 Task: Create Screen flow and Create Quick action for it on Inmate activities custom object.
Action: Mouse moved to (657, 40)
Screenshot: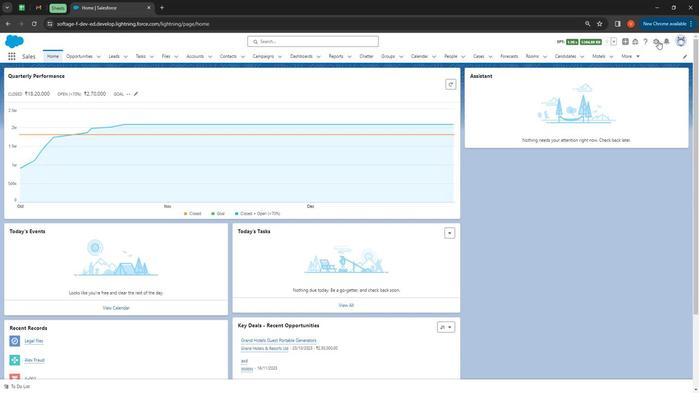 
Action: Mouse pressed left at (657, 40)
Screenshot: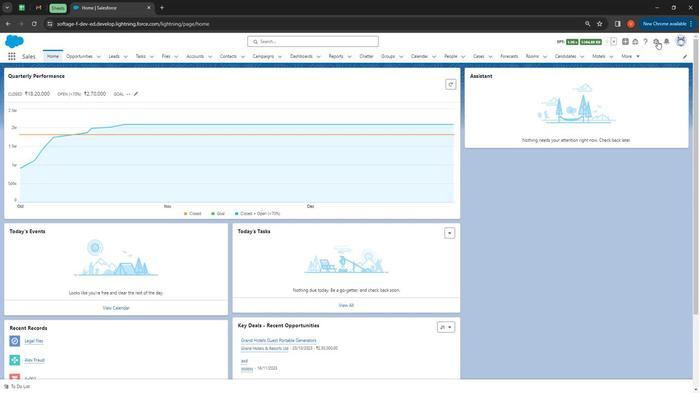 
Action: Mouse moved to (640, 62)
Screenshot: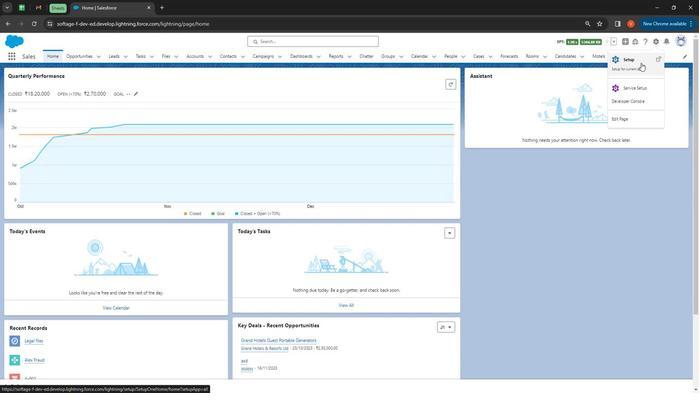 
Action: Mouse pressed left at (640, 62)
Screenshot: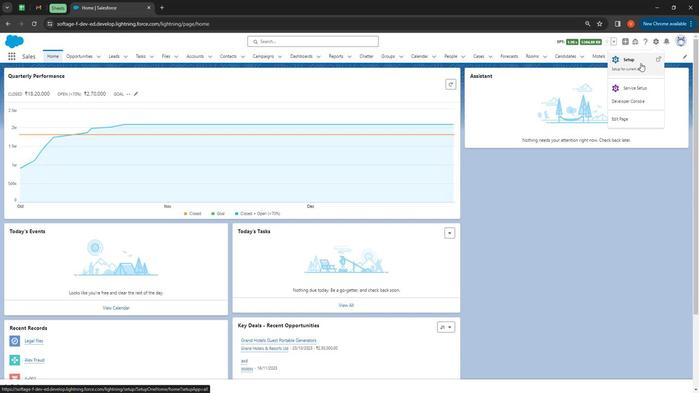 
Action: Mouse moved to (42, 75)
Screenshot: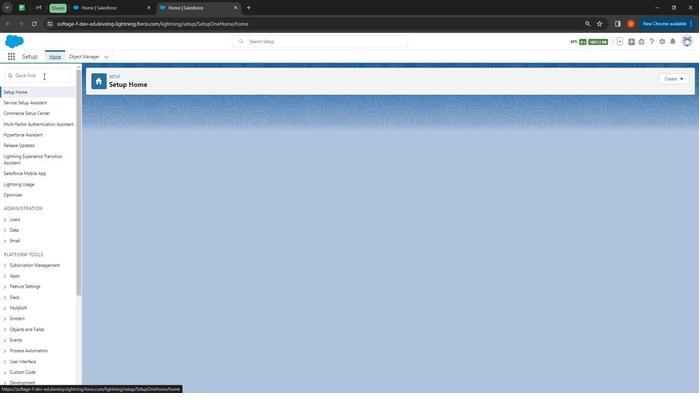 
Action: Mouse pressed left at (42, 75)
Screenshot: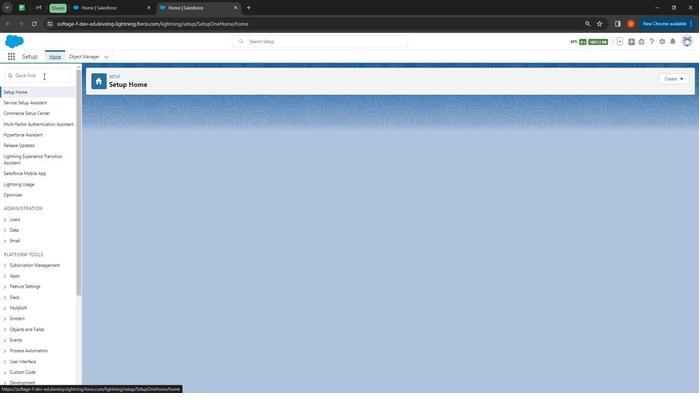 
Action: Mouse moved to (43, 77)
Screenshot: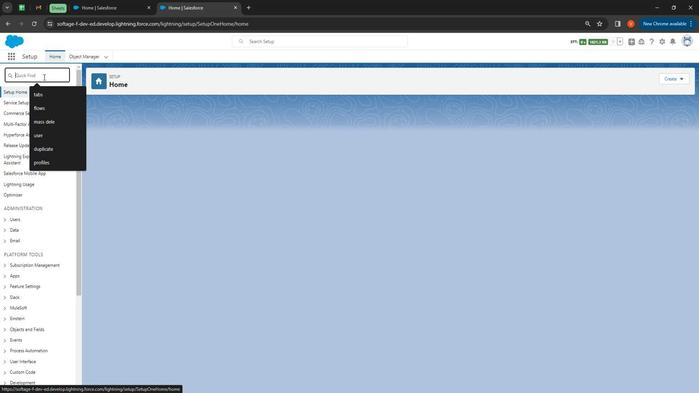 
Action: Mouse pressed left at (43, 77)
Screenshot: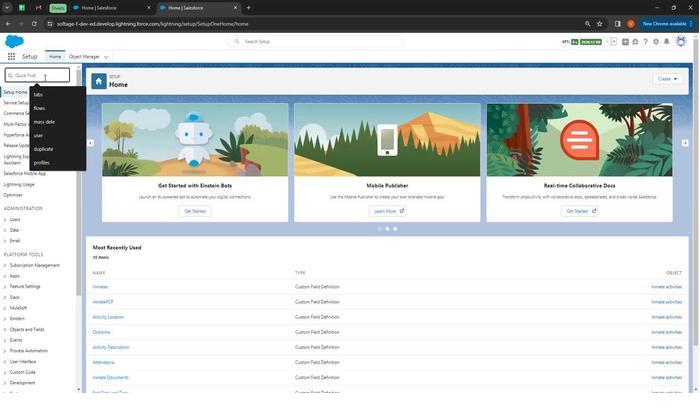 
Action: Mouse moved to (43, 77)
Screenshot: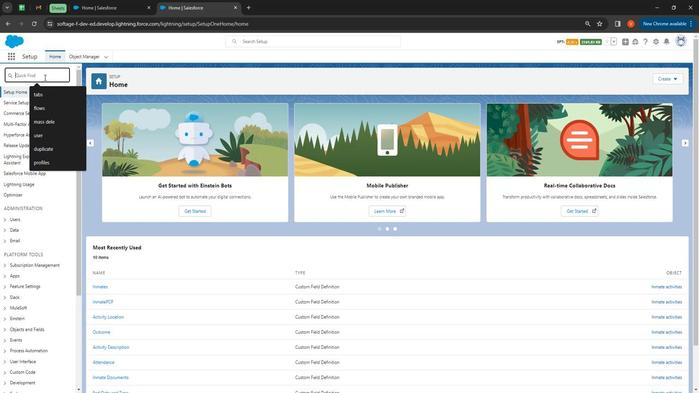 
Action: Key pressed f
Screenshot: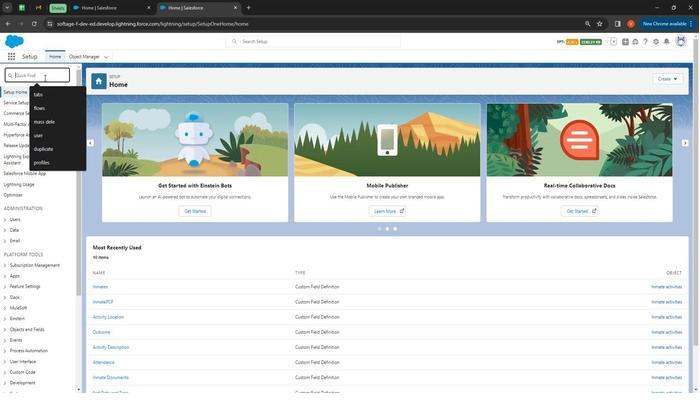 
Action: Mouse moved to (44, 81)
Screenshot: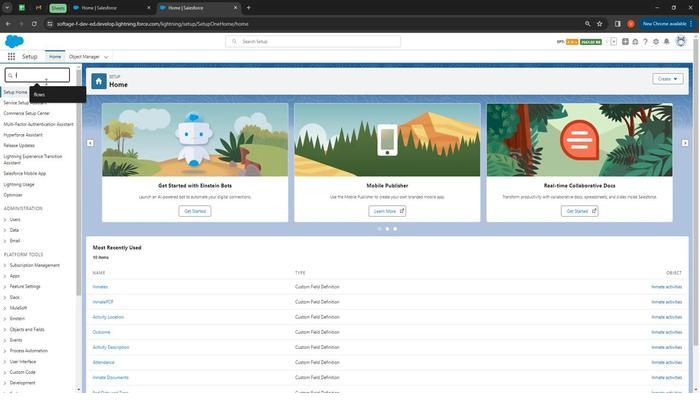 
Action: Key pressed lo
Screenshot: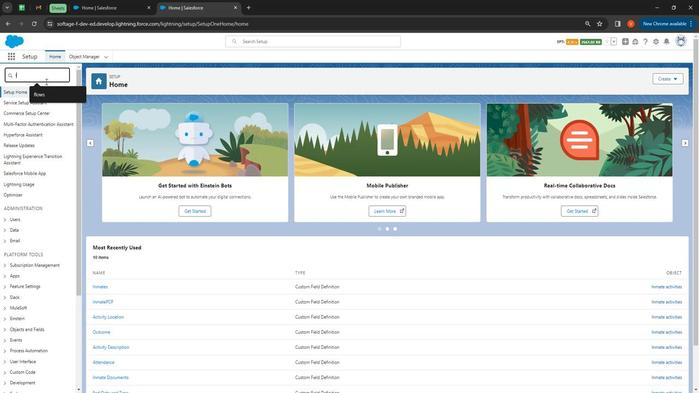 
Action: Mouse moved to (36, 95)
Screenshot: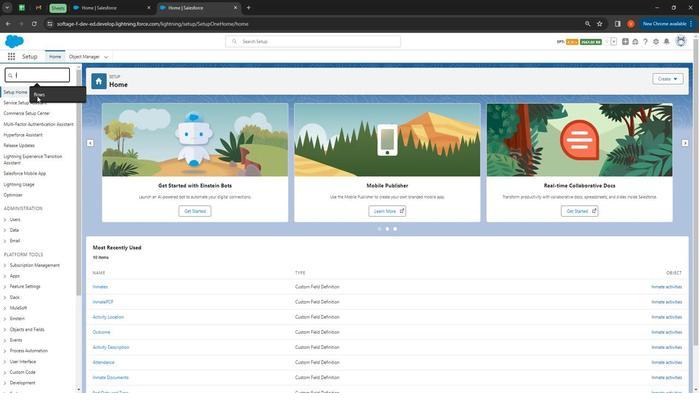 
Action: Mouse pressed left at (36, 95)
Screenshot: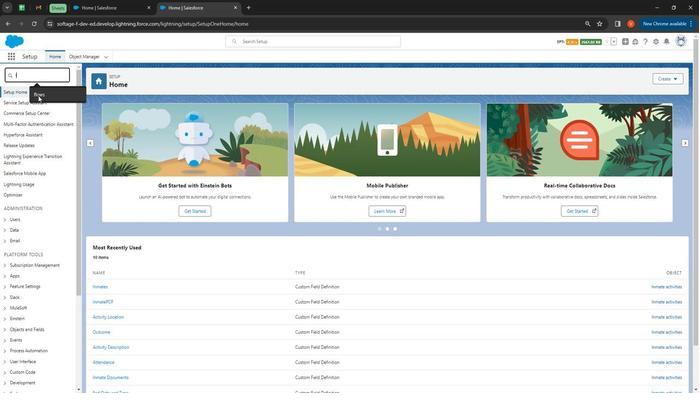 
Action: Mouse moved to (22, 101)
Screenshot: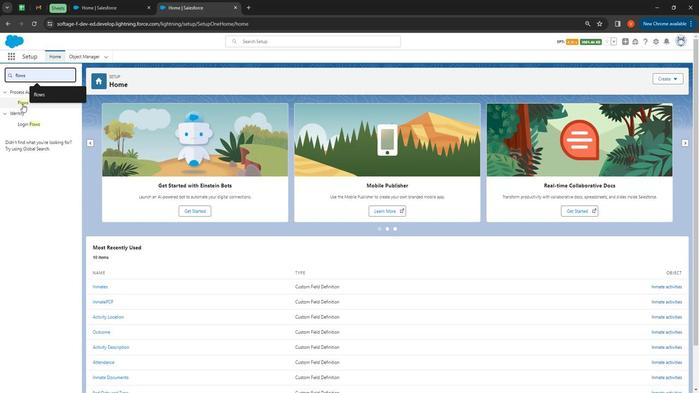 
Action: Mouse pressed left at (22, 101)
Screenshot: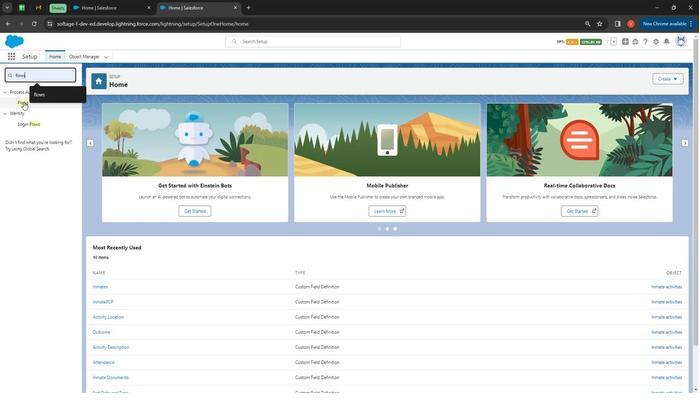 
Action: Mouse moved to (673, 76)
Screenshot: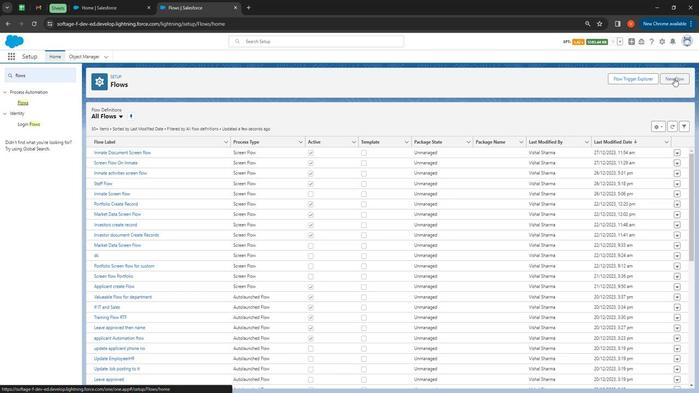 
Action: Mouse pressed left at (673, 76)
Screenshot: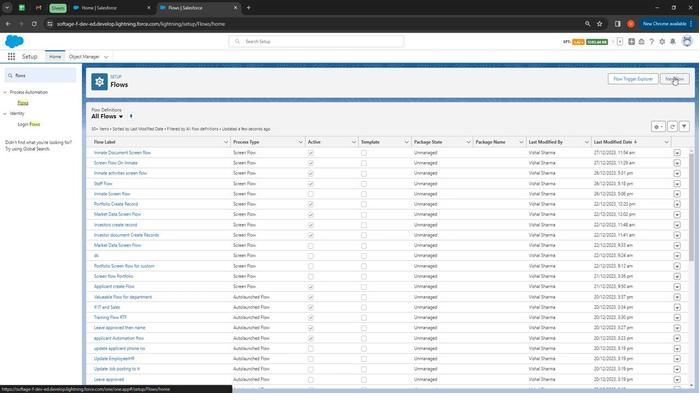 
Action: Mouse moved to (529, 279)
Screenshot: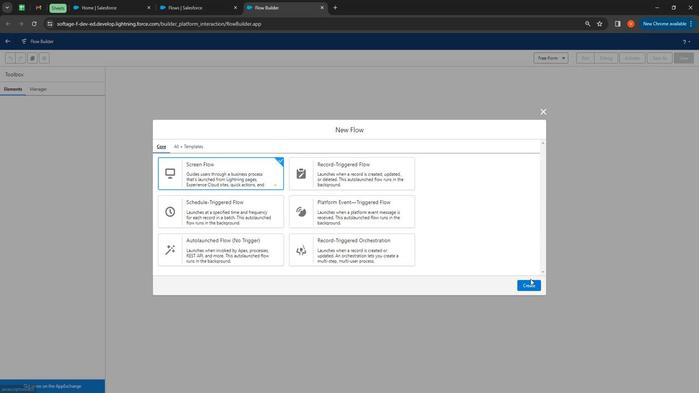 
Action: Mouse pressed left at (529, 279)
Screenshot: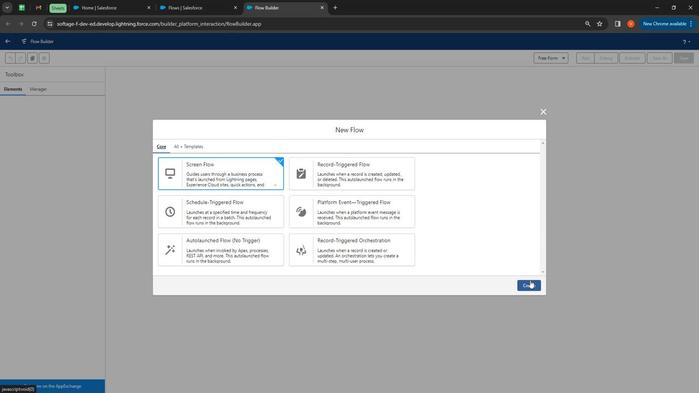 
Action: Mouse moved to (349, 122)
Screenshot: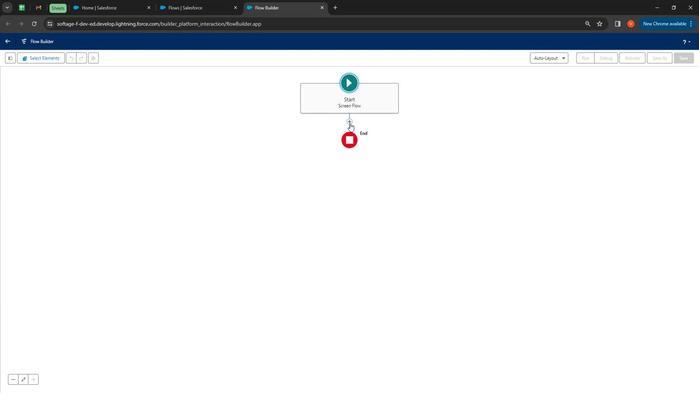 
Action: Mouse pressed left at (349, 122)
Screenshot: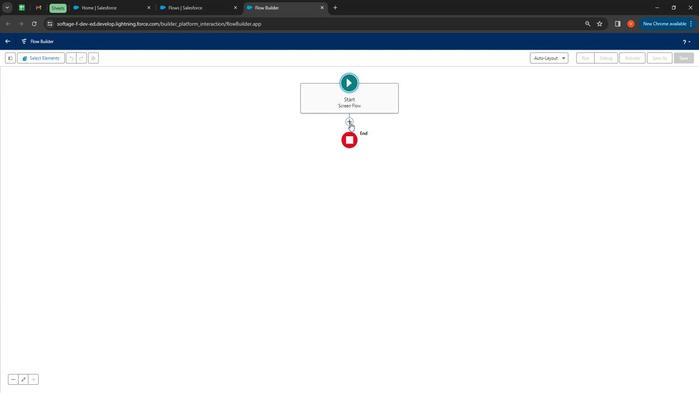 
Action: Mouse moved to (335, 150)
Screenshot: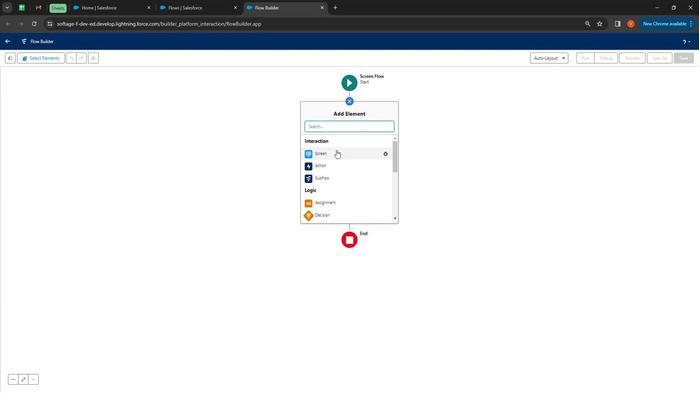 
Action: Mouse pressed left at (335, 150)
Screenshot: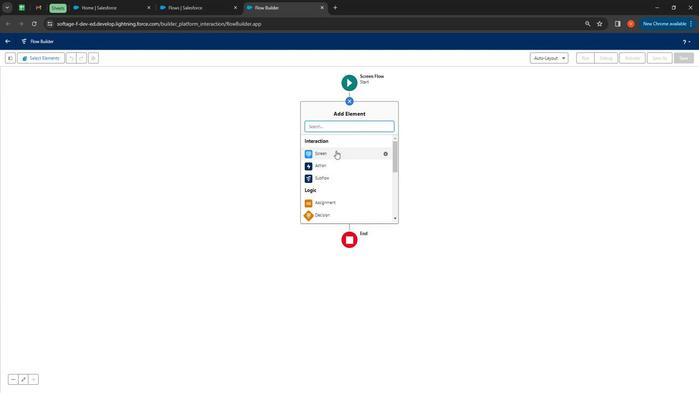 
Action: Mouse moved to (590, 116)
Screenshot: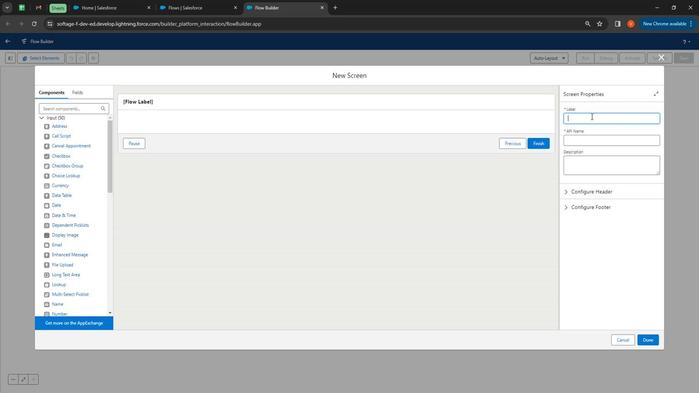 
Action: Mouse pressed left at (590, 116)
Screenshot: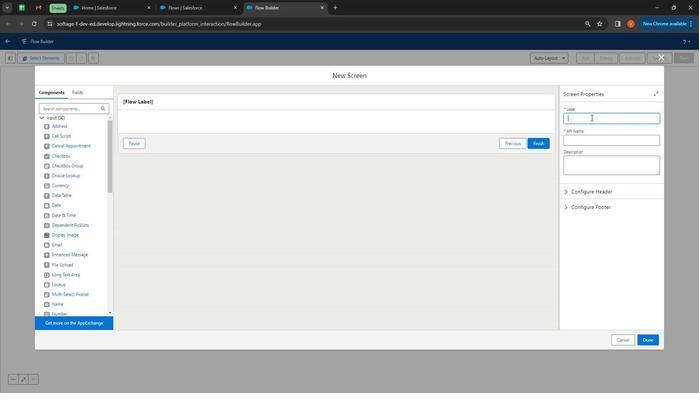 
Action: Key pressed <Key.shift>
Screenshot: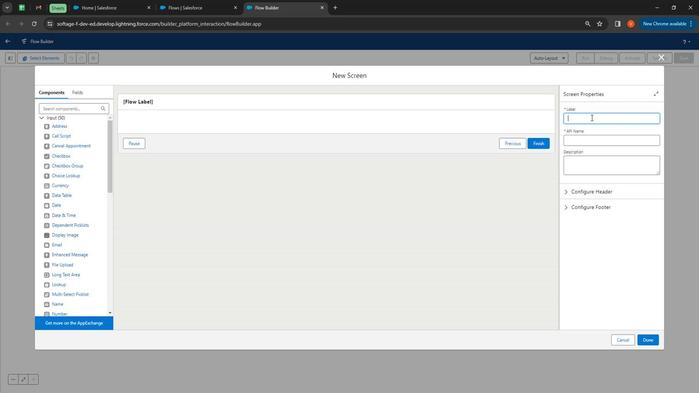
Action: Mouse moved to (586, 114)
Screenshot: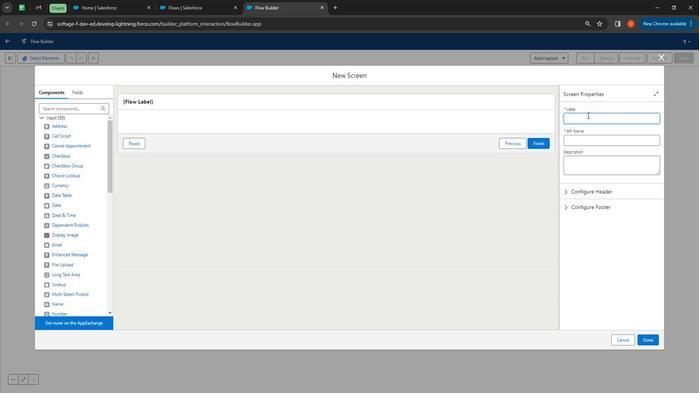 
Action: Key pressed <Key.shift><Key.shift><Key.shift><Key.shift><Key.shift><Key.shift><Key.shift><Key.shift><Key.shift><Key.shift><Key.shift><Key.shift><Key.shift><Key.shift><Key.shift>Inmate<Key.space><Key.shift>Actitivities<Key.space>
Screenshot: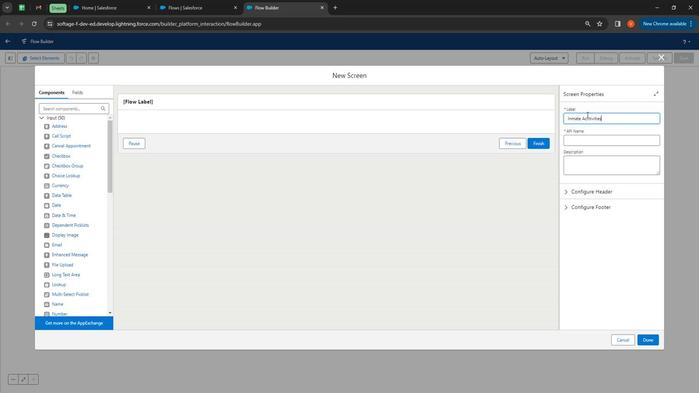 
Action: Mouse moved to (595, 115)
Screenshot: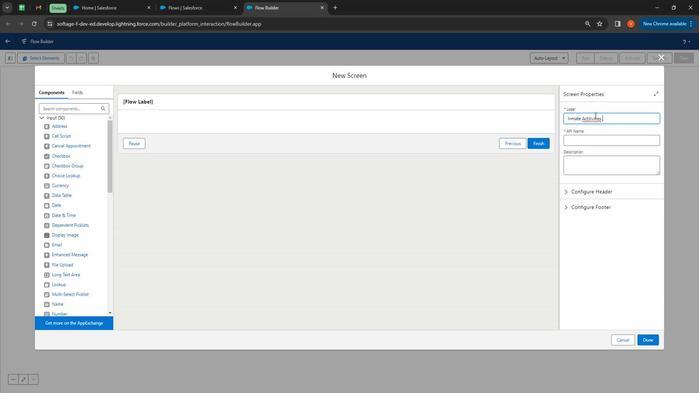 
Action: Mouse pressed right at (595, 115)
Screenshot: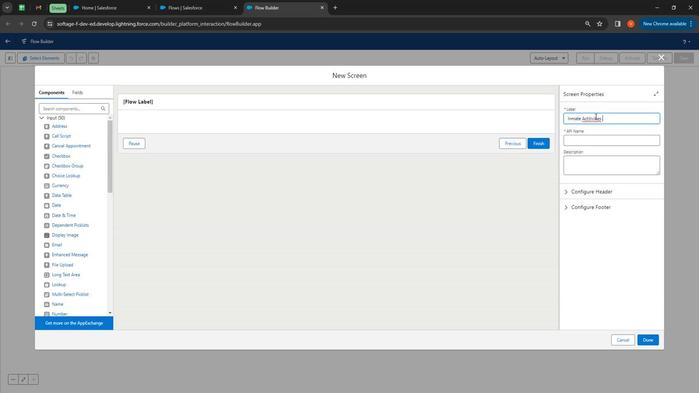 
Action: Mouse moved to (617, 125)
Screenshot: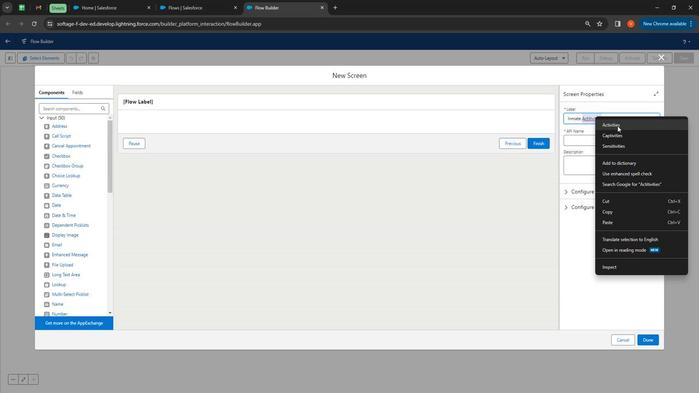 
Action: Mouse pressed left at (617, 125)
Screenshot: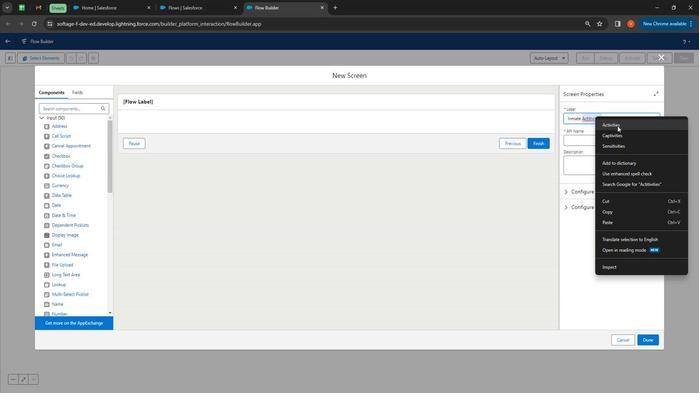 
Action: Mouse moved to (610, 120)
Screenshot: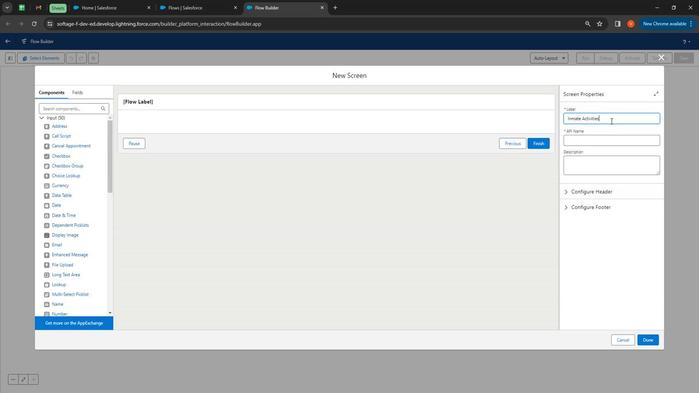 
Action: Mouse pressed left at (610, 120)
Screenshot: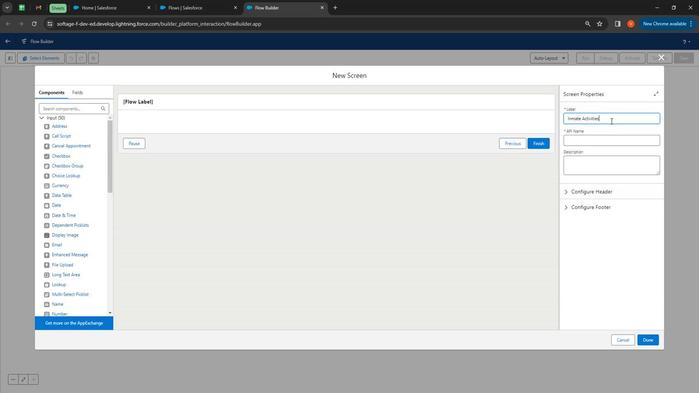 
Action: Key pressed <Key.space><Key.shift><Key.backspace><Key.shift>Screen
Screenshot: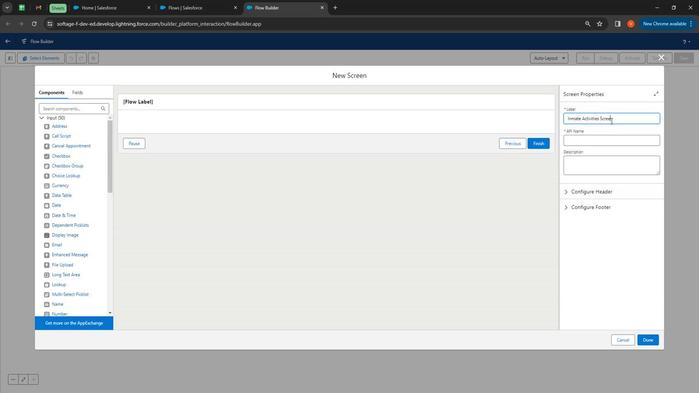 
Action: Mouse moved to (594, 158)
Screenshot: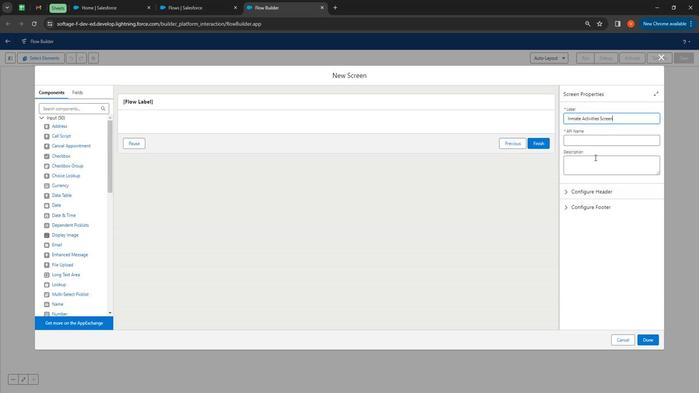 
Action: Mouse pressed left at (594, 158)
Screenshot: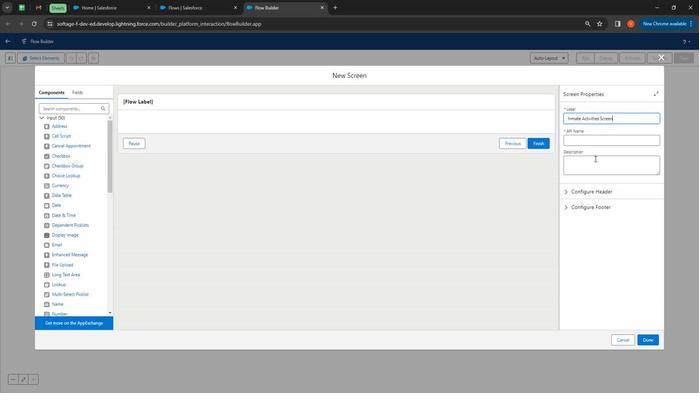 
Action: Mouse moved to (594, 158)
Screenshot: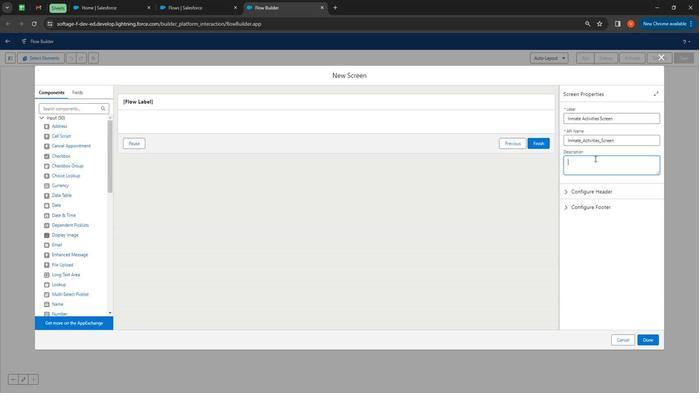 
Action: Key pressed <Key.shift>
Screenshot: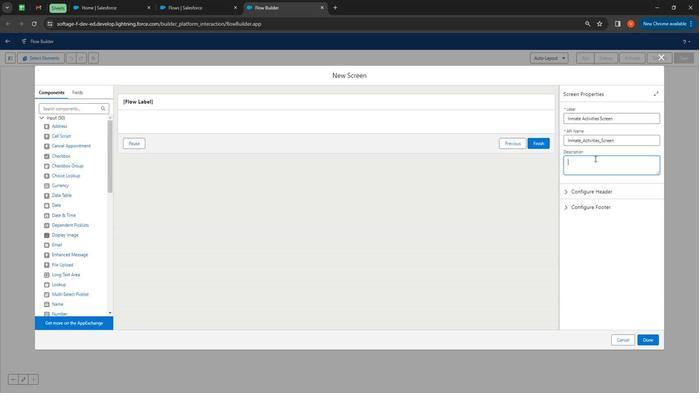 
Action: Mouse moved to (593, 158)
Screenshot: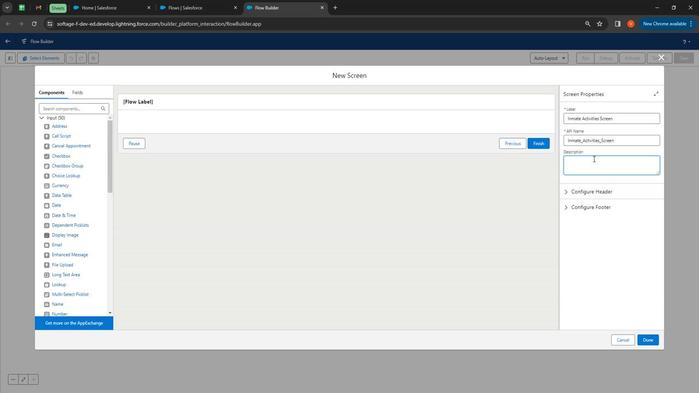 
Action: Key pressed <Key.shift><Key.shift><Key.shift><Key.shift><Key.shift><Key.shift><Key.shift><Key.shift>Inmate<Key.space>activities<Key.space>a<Key.backspace>screen<Key.space>element<Key.space>on<Key.space>screen<Key.space>flow<Key.space>on<Key.space>inmate<Key.space>activity<Key.space>custom<Key.space>object
Screenshot: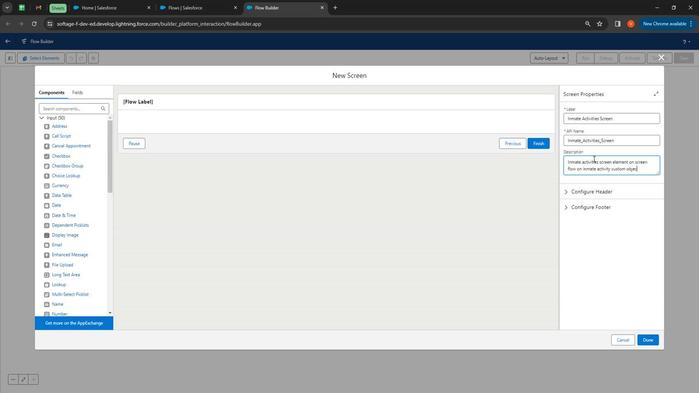 
Action: Mouse moved to (513, 245)
Screenshot: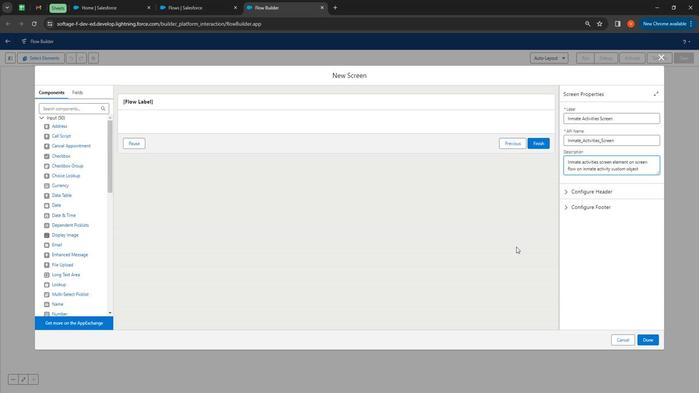 
Action: Mouse pressed left at (513, 245)
Screenshot: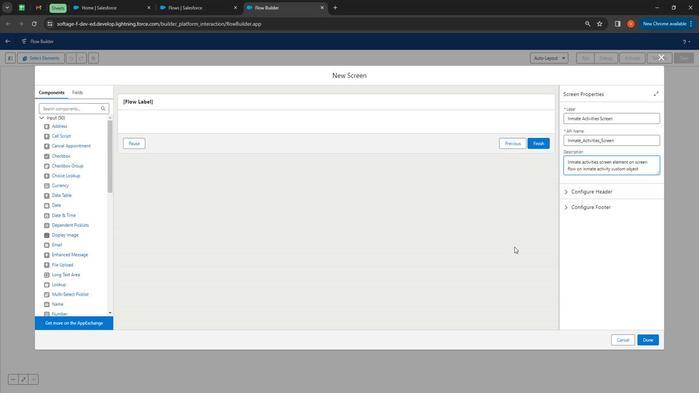 
Action: Mouse moved to (74, 109)
Screenshot: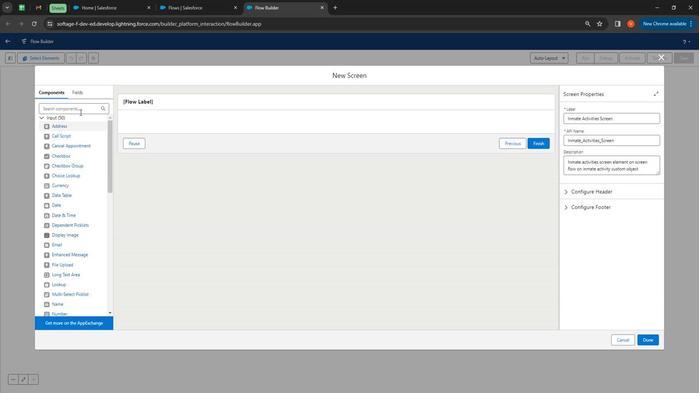 
Action: Mouse pressed left at (74, 109)
Screenshot: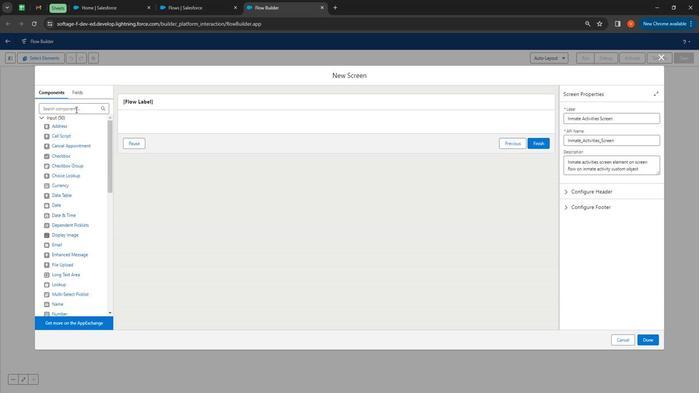 
Action: Mouse moved to (109, 130)
Screenshot: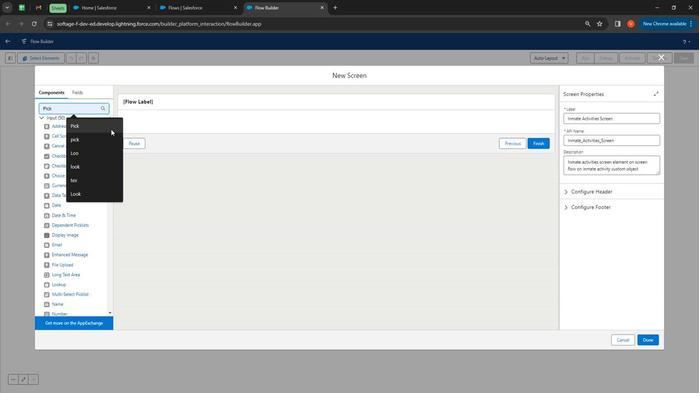 
Action: Key pressed <Key.shift><Key.shift><Key.shift><Key.shift><Key.shift><Key.shift><Key.shift><Key.shift><Key.shift><Key.shift><Key.shift><Key.shift><Key.shift><Key.shift><Key.shift>
Screenshot: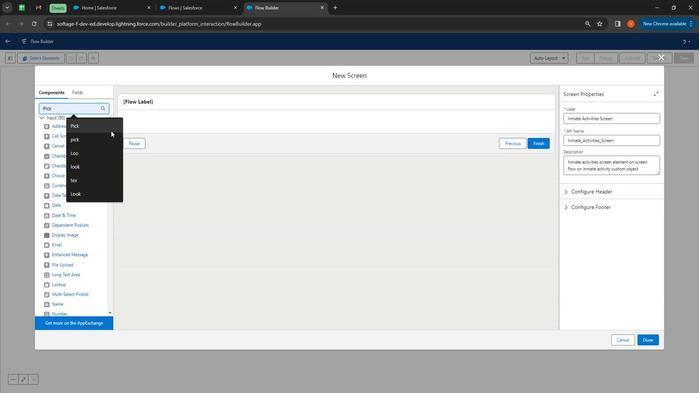 
Action: Mouse moved to (157, 155)
Screenshot: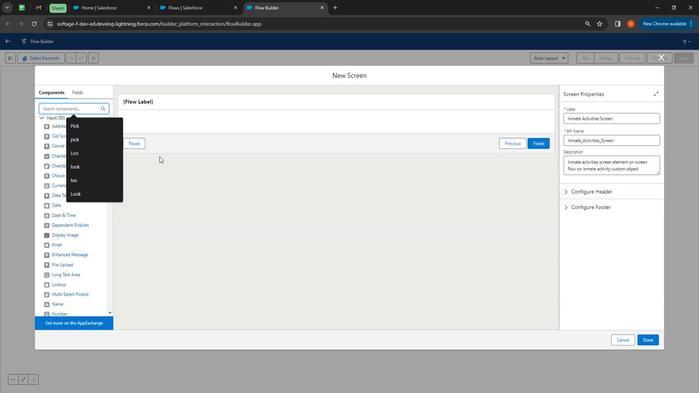 
Action: Key pressed <Key.shift>Long
Screenshot: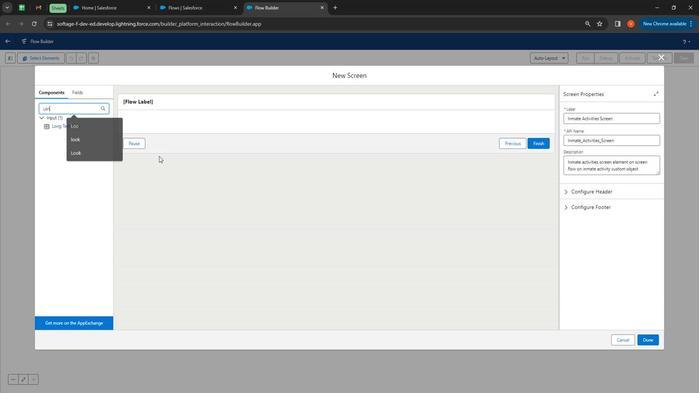 
Action: Mouse moved to (61, 125)
Screenshot: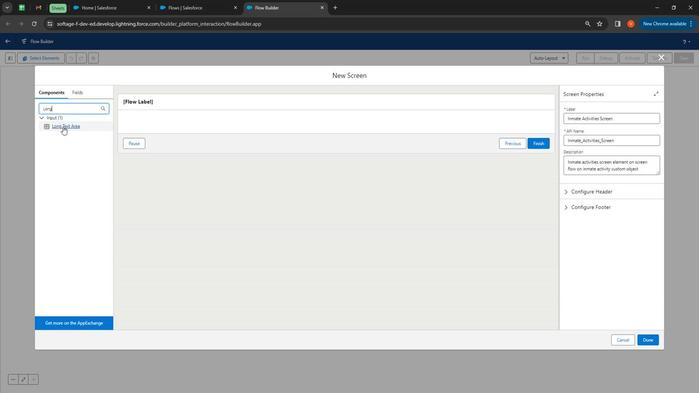 
Action: Mouse pressed left at (61, 125)
Screenshot: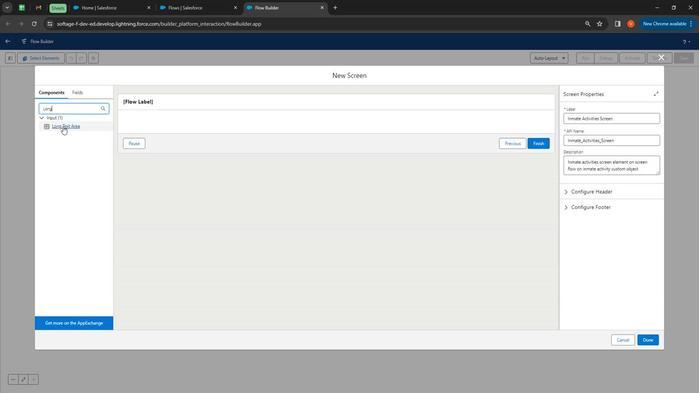 
Action: Mouse moved to (584, 117)
Screenshot: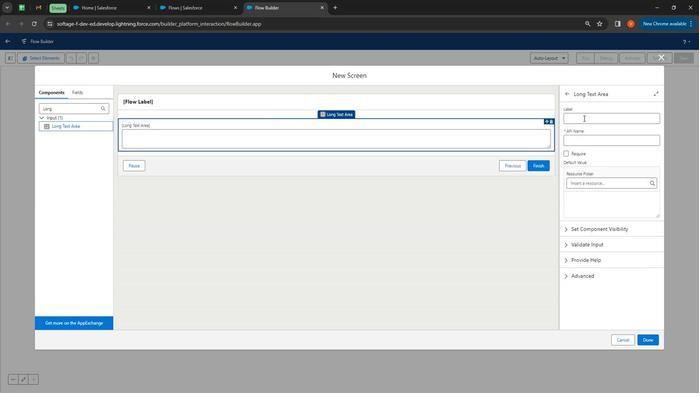 
Action: Mouse pressed left at (584, 117)
Screenshot: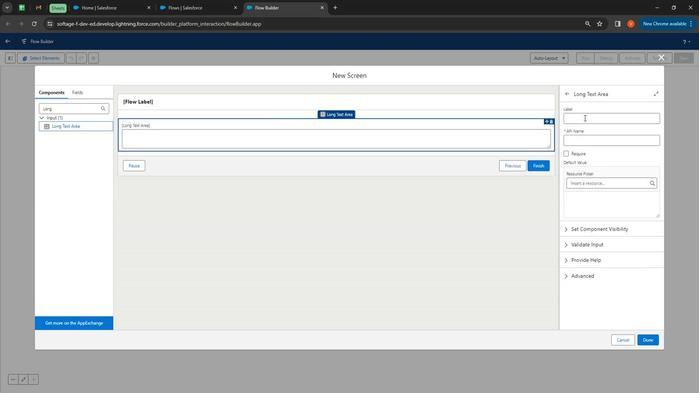 
Action: Mouse moved to (542, 90)
Screenshot: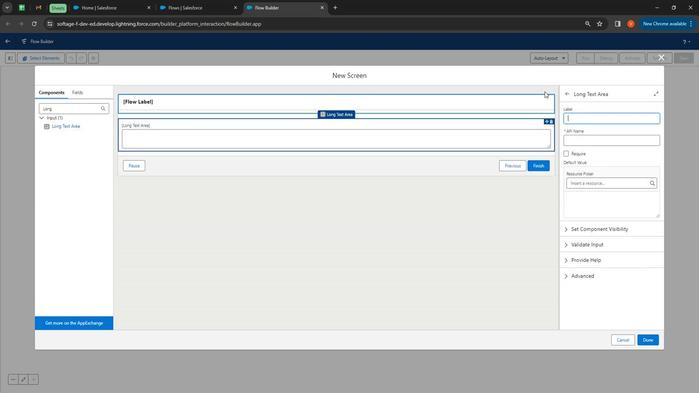 
Action: Key pressed <Key.shift>Activity<Key.space><Key.shift>Description
Screenshot: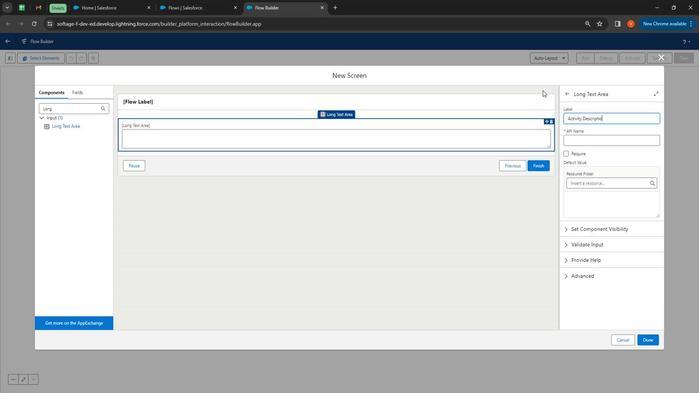 
Action: Mouse moved to (581, 136)
Screenshot: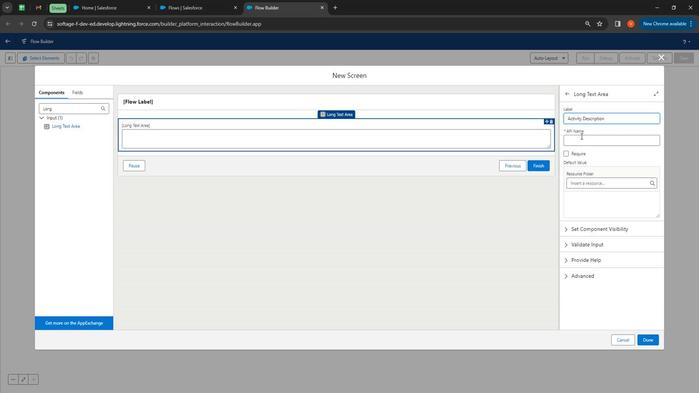 
Action: Mouse pressed left at (581, 136)
Screenshot: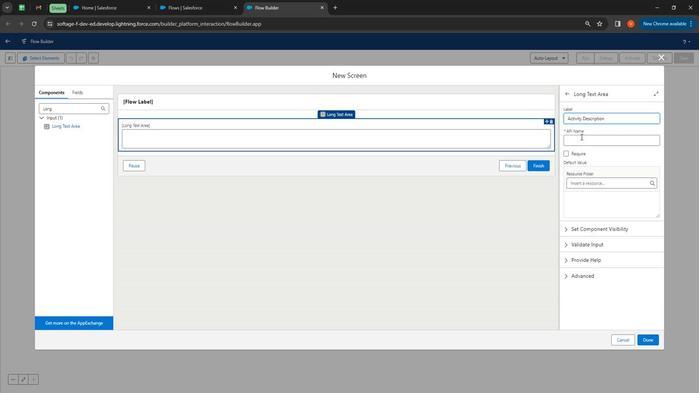 
Action: Mouse moved to (69, 105)
Screenshot: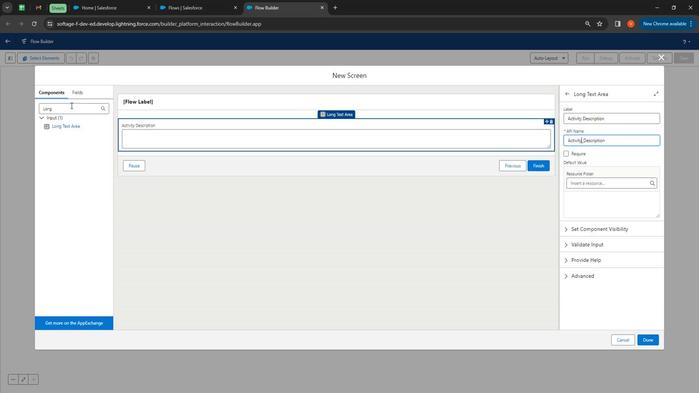 
Action: Mouse pressed left at (69, 105)
Screenshot: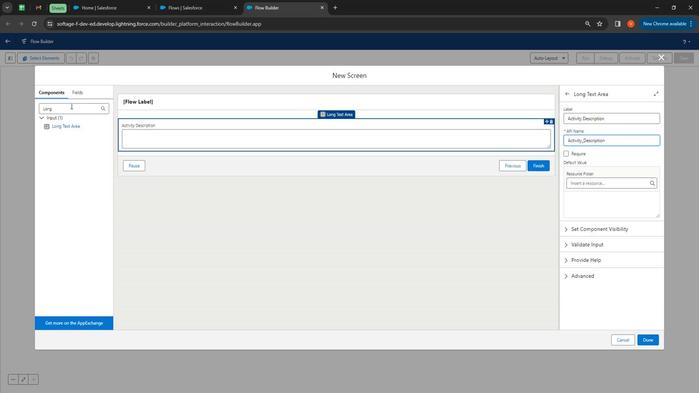
Action: Mouse pressed left at (69, 105)
Screenshot: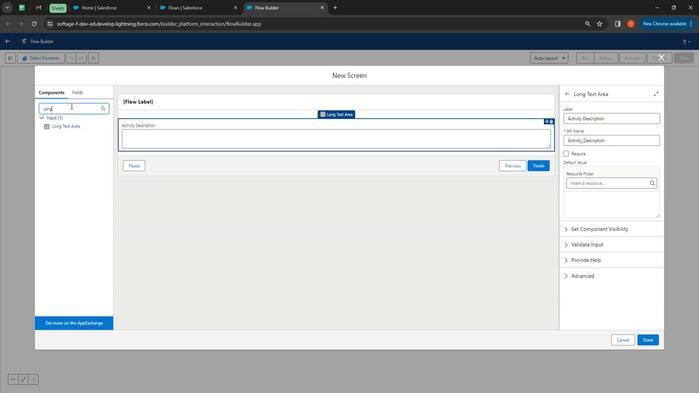 
Action: Key pressed <Key.shift><Key.shift><Key.shift><Key.shift><Key.shift><Key.shift><Key.shift><Key.shift><Key.shift><Key.shift><Key.shift><Key.shift><Key.shift><Key.shift><Key.shift>Pick
Screenshot: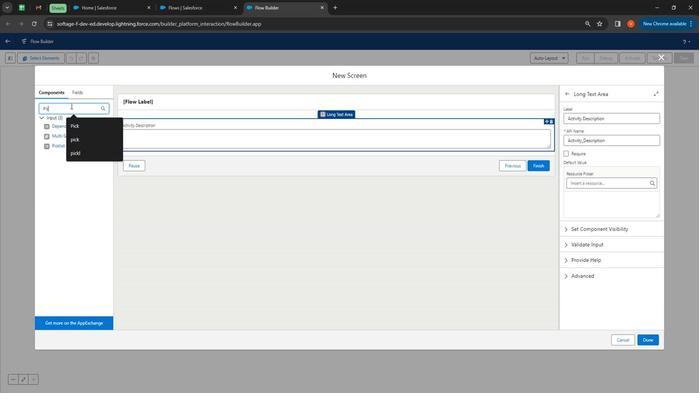 
Action: Mouse moved to (66, 175)
Screenshot: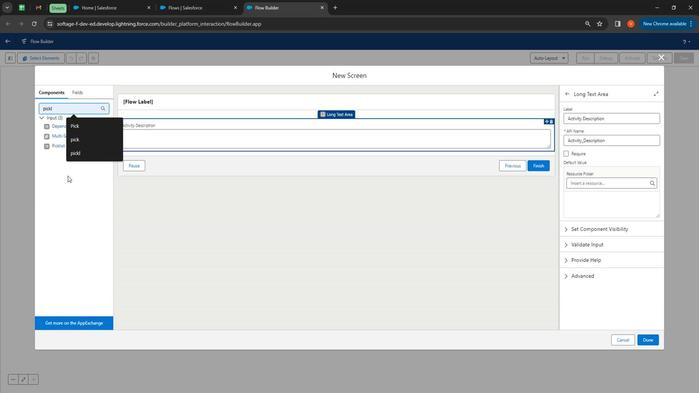
Action: Mouse pressed left at (66, 175)
Screenshot: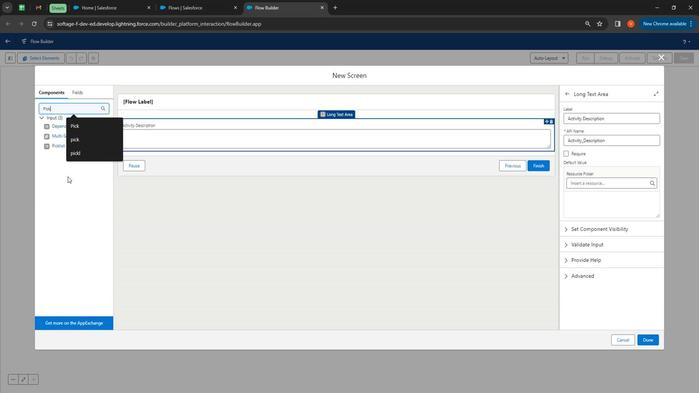 
Action: Mouse moved to (46, 145)
Screenshot: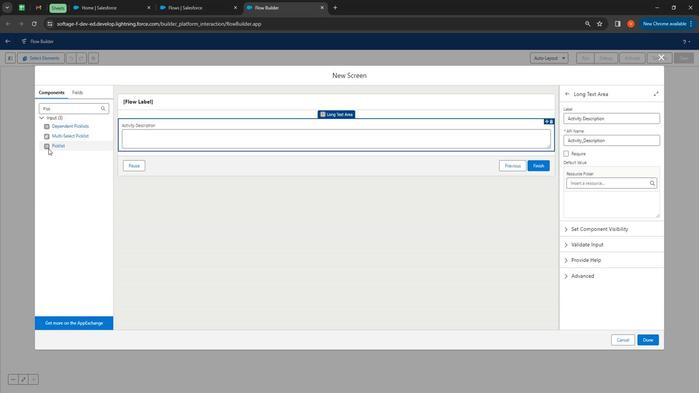 
Action: Mouse pressed left at (46, 145)
Screenshot: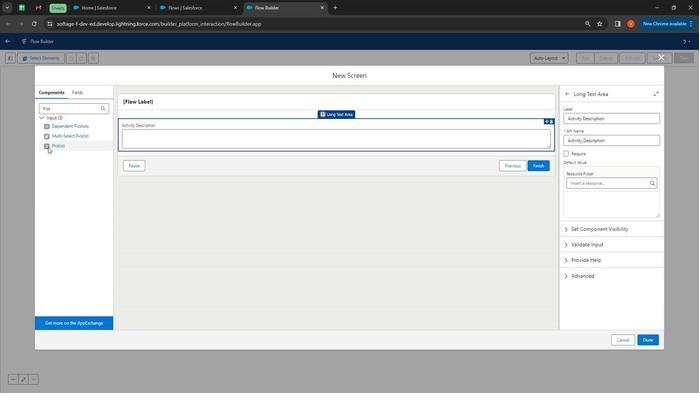 
Action: Mouse moved to (588, 116)
Screenshot: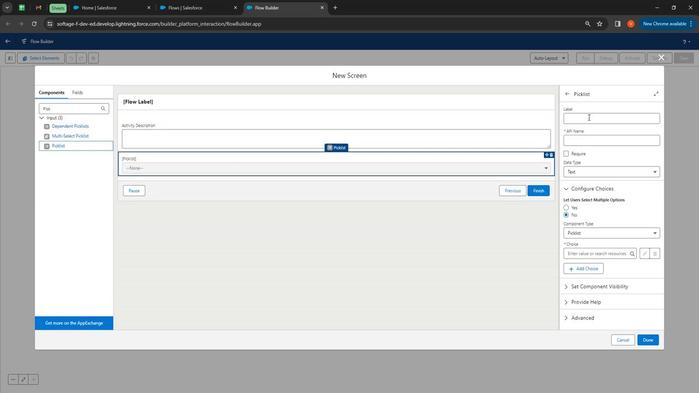 
Action: Mouse pressed left at (588, 116)
Screenshot: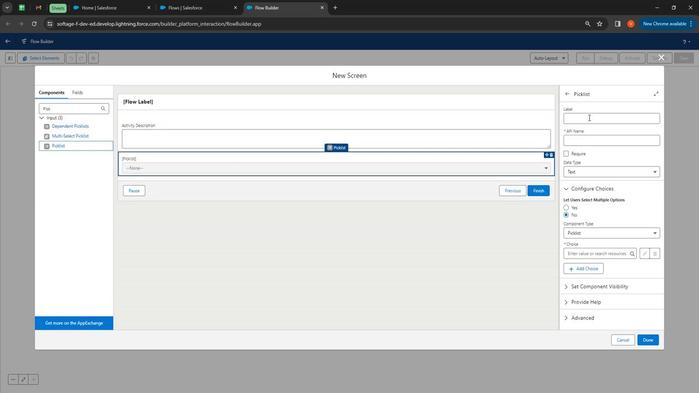 
Action: Key pressed <Key.shift>
Screenshot: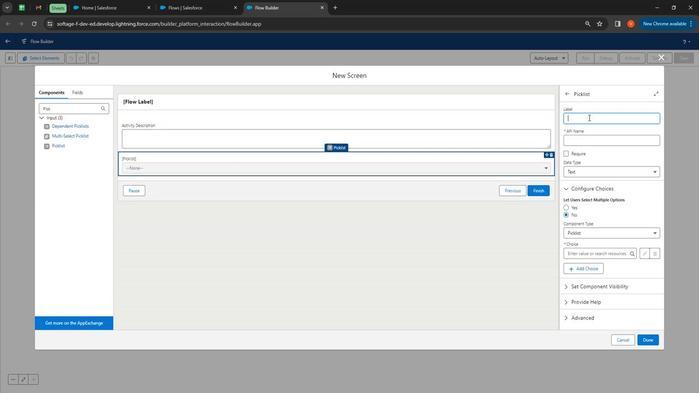 
Action: Mouse moved to (462, 149)
Screenshot: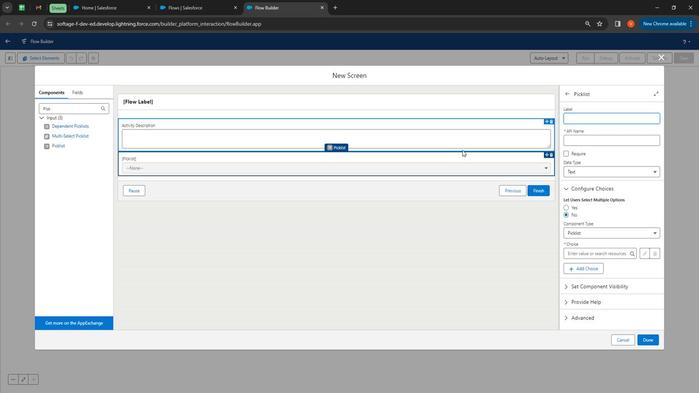 
Action: Key pressed <Key.shift>
Screenshot: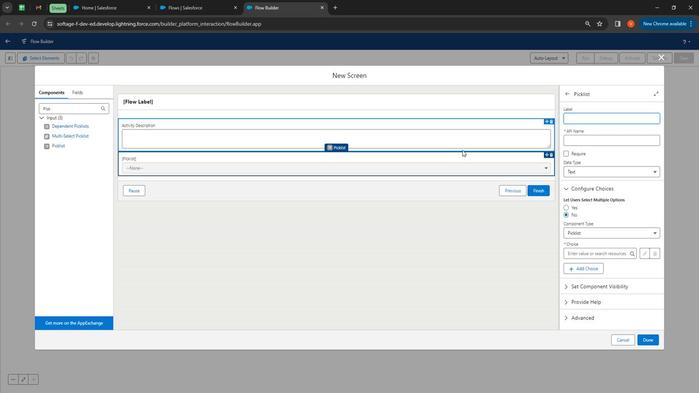 
Action: Mouse moved to (460, 149)
Screenshot: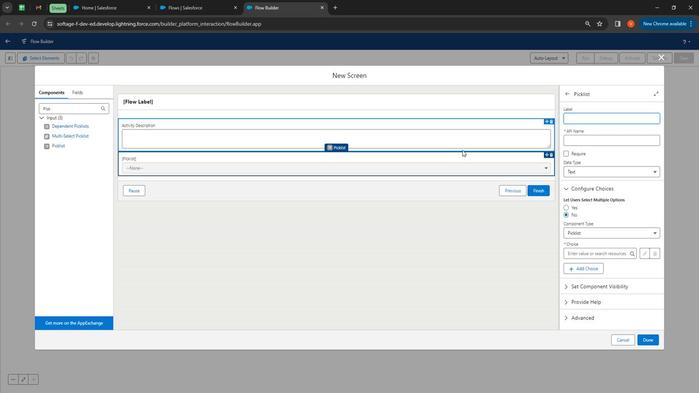 
Action: Key pressed <Key.shift>
Screenshot: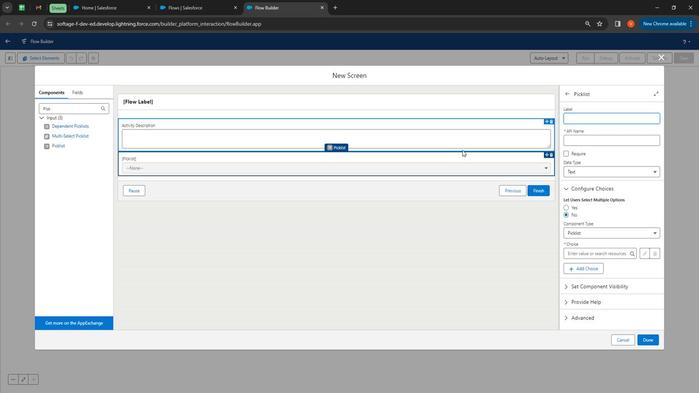 
Action: Mouse moved to (457, 147)
Screenshot: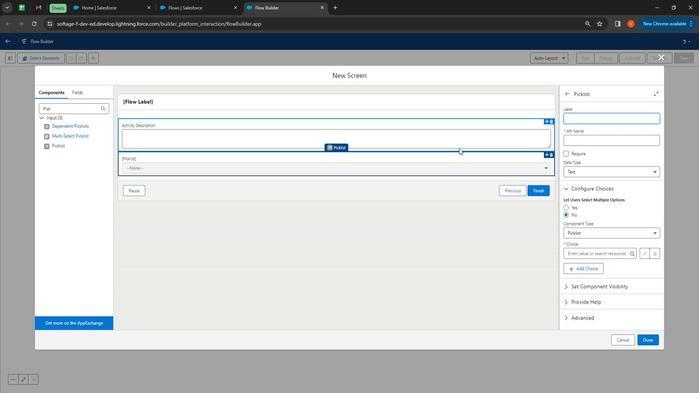 
Action: Key pressed <Key.shift>
Screenshot: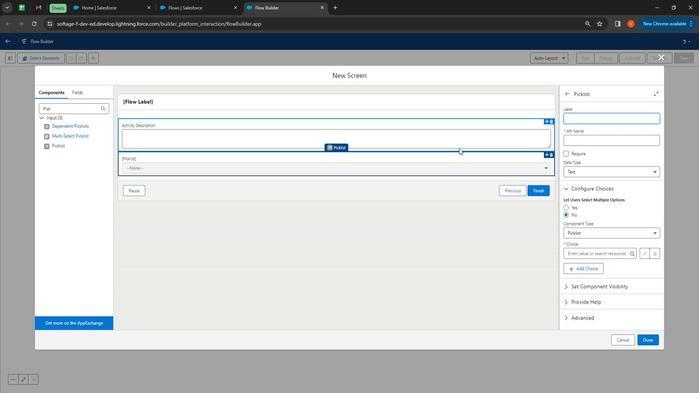 
Action: Mouse moved to (454, 144)
Screenshot: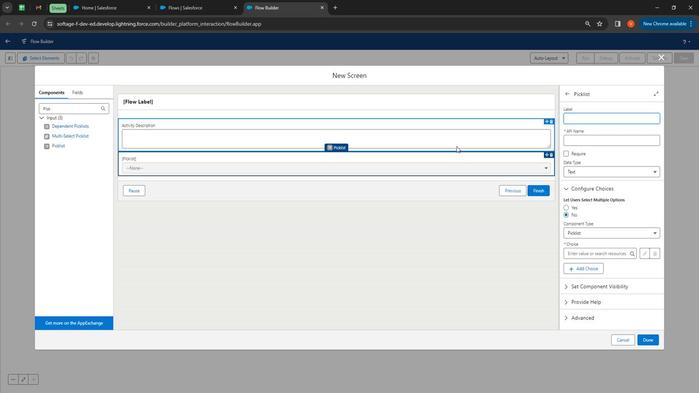 
Action: Key pressed <Key.shift>
Screenshot: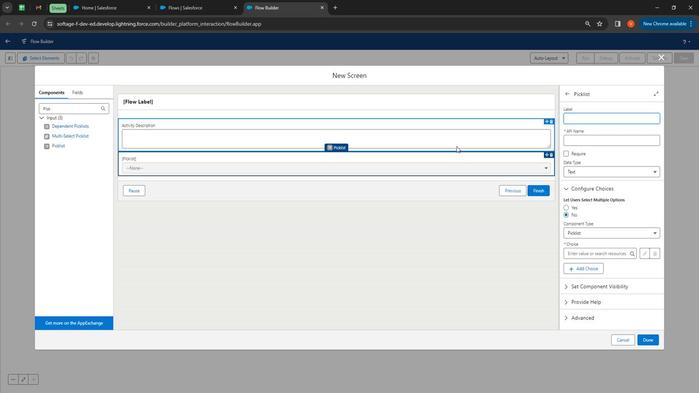 
Action: Mouse moved to (452, 141)
Screenshot: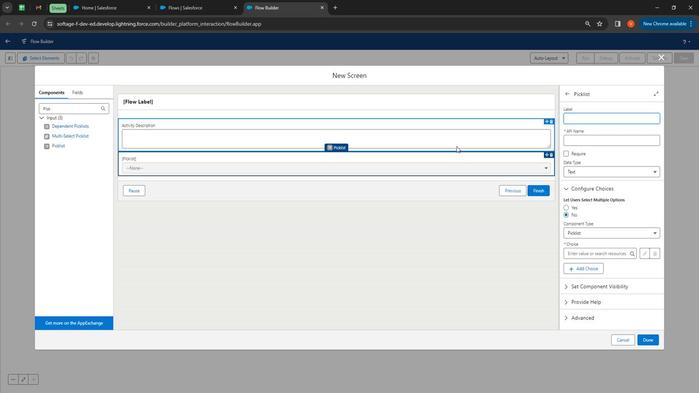 
Action: Key pressed A
Screenshot: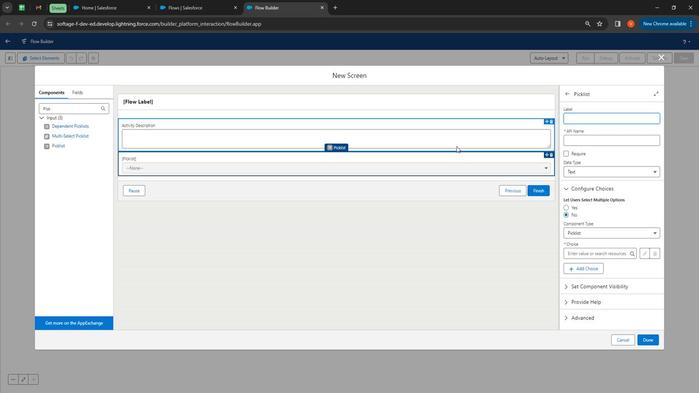 
Action: Mouse moved to (444, 135)
Screenshot: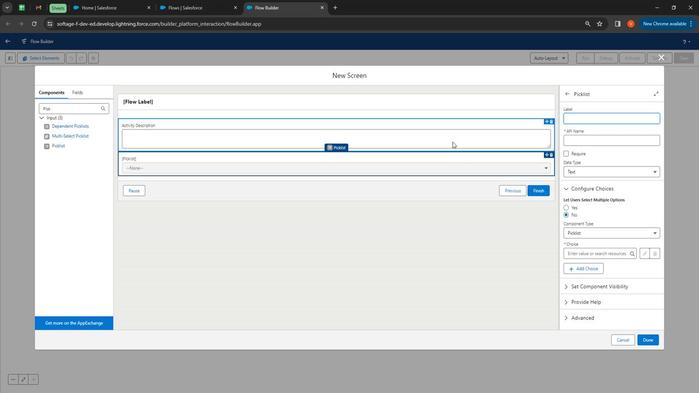 
Action: Key pressed ctivity<Key.space><Key.shift>Type
Screenshot: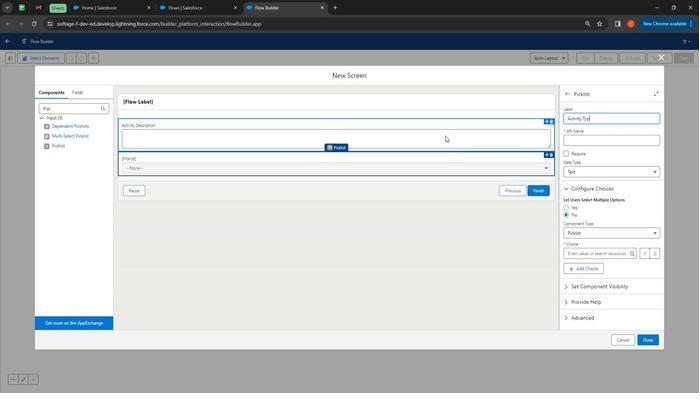 
Action: Mouse moved to (604, 143)
Screenshot: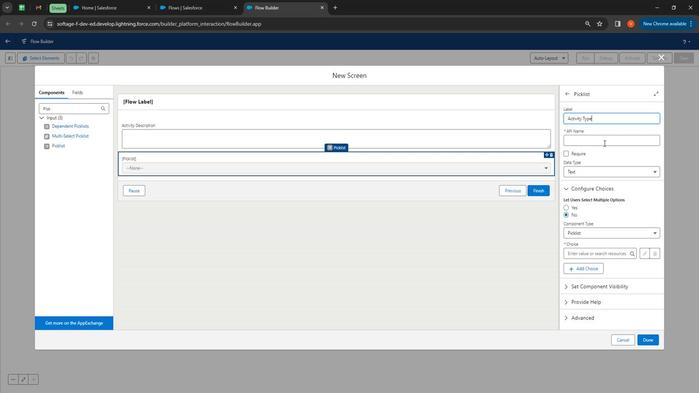 
Action: Mouse pressed left at (604, 143)
Screenshot: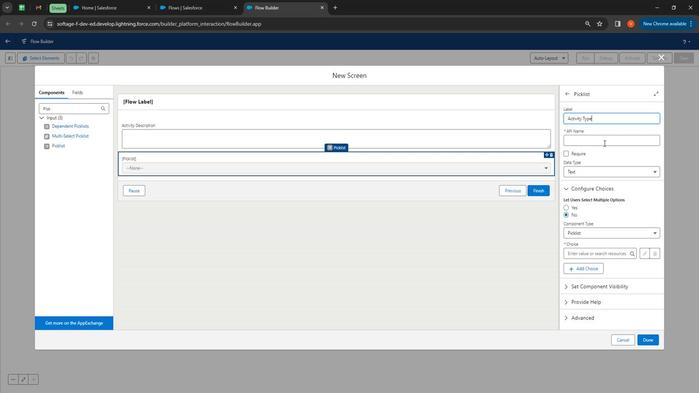 
Action: Mouse moved to (605, 258)
Screenshot: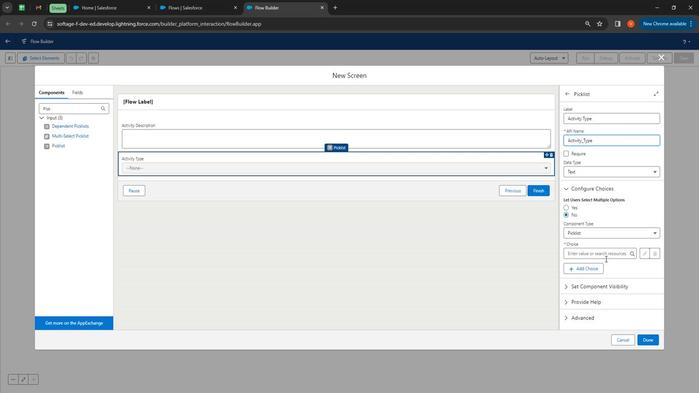
Action: Mouse pressed left at (605, 258)
Screenshot: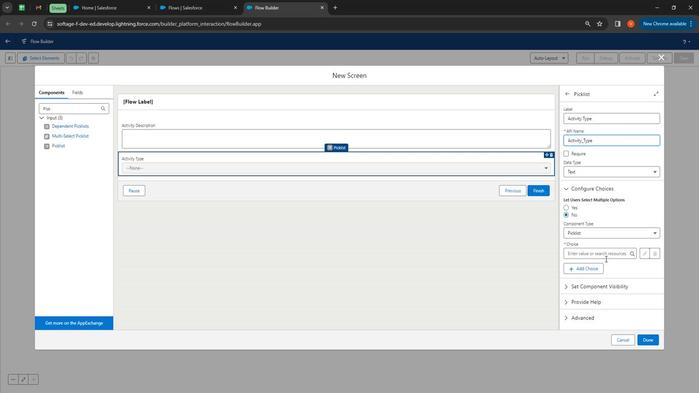 
Action: Mouse moved to (604, 263)
Screenshot: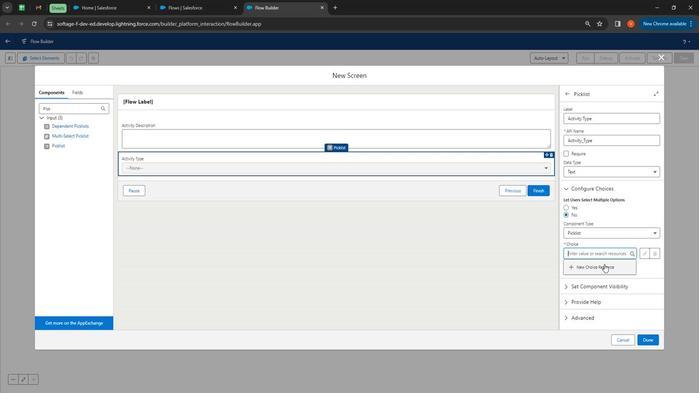 
Action: Mouse pressed left at (604, 263)
Screenshot: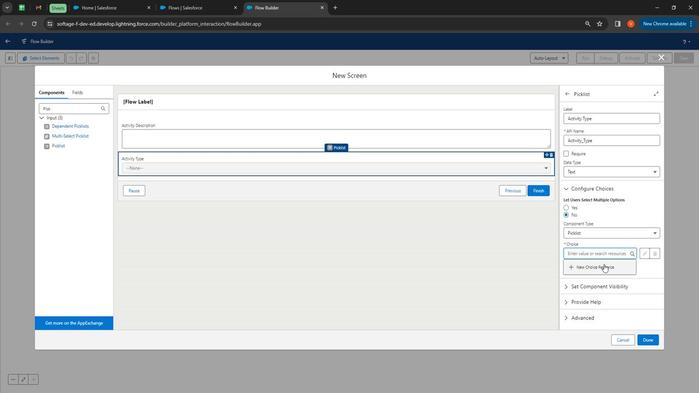 
Action: Mouse moved to (302, 180)
Screenshot: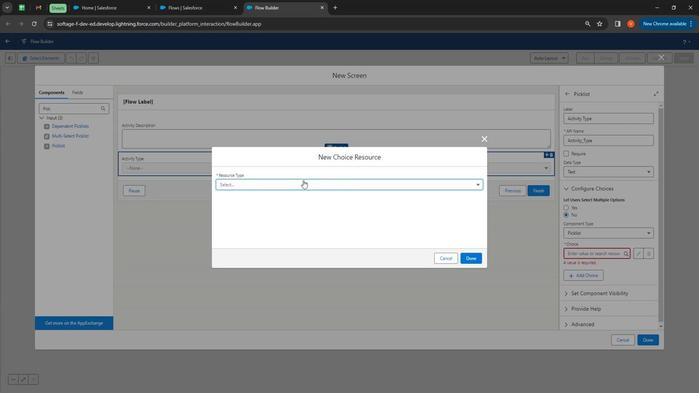 
Action: Mouse pressed left at (302, 180)
Screenshot: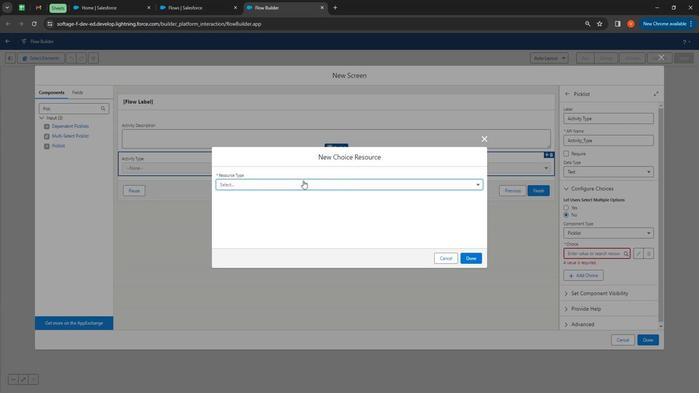 
Action: Mouse moved to (277, 239)
Screenshot: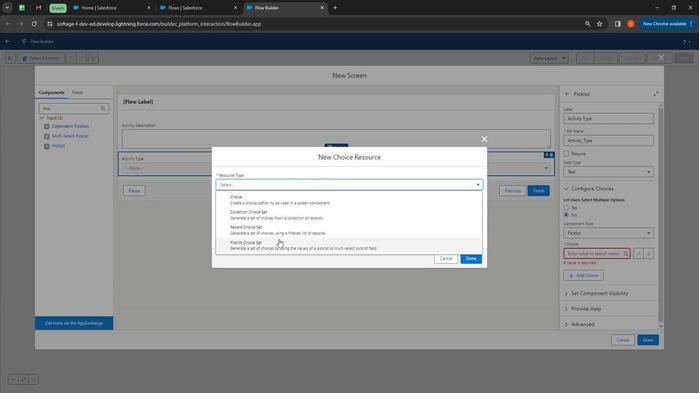
Action: Mouse pressed left at (277, 239)
Screenshot: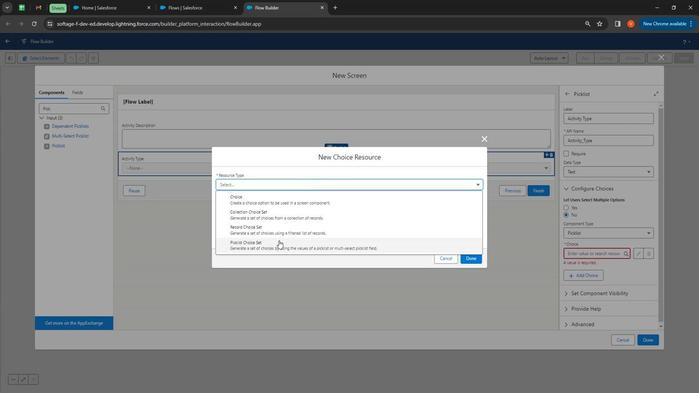 
Action: Mouse moved to (243, 202)
Screenshot: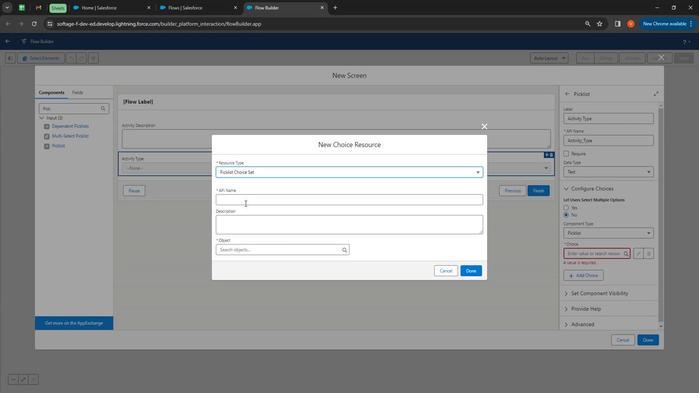 
Action: Mouse pressed left at (243, 202)
Screenshot: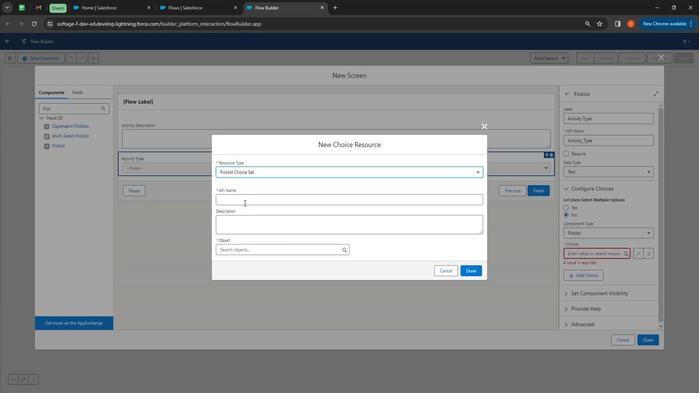 
Action: Key pressed <Key.shift><Key.shift><Key.shift><Key.shift><Key.shift><Key.shift><Key.shift><Key.shift><Key.shift><Key.shift><Key.shift><Key.shift><Key.shift><Key.shift><Key.shift><Key.shift><Key.shift><Key.shift><Key.shift><Key.shift>I<Key.backspace><Key.shift>Activity<Key.space><Key.shift>Type
Screenshot: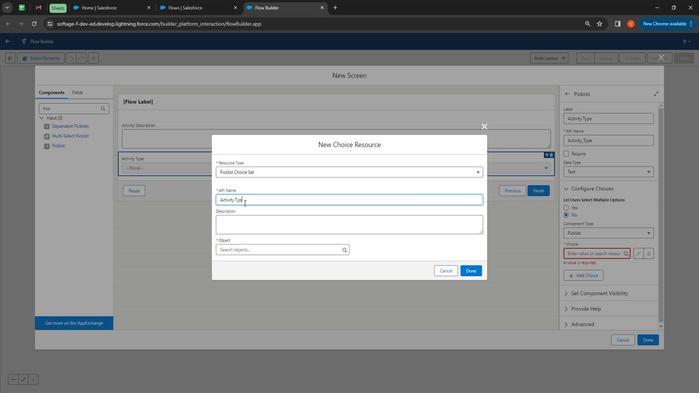 
Action: Mouse moved to (251, 227)
Screenshot: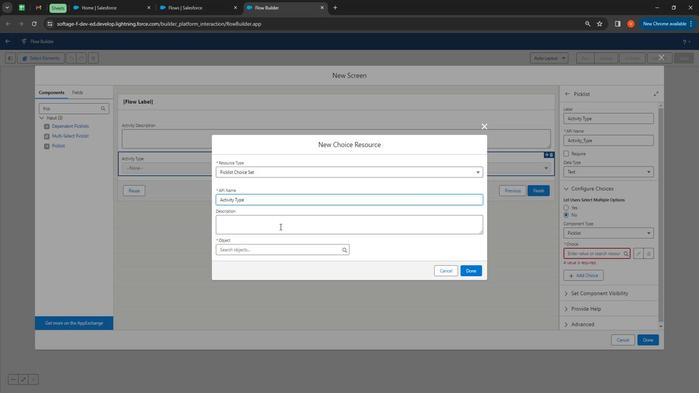 
Action: Mouse pressed left at (251, 227)
Screenshot: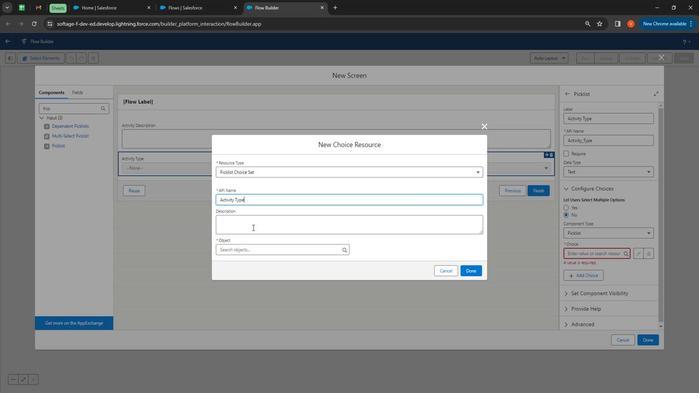 
Action: Key pressed <Key.shift><Key.shift>Activity<Key.space>type<Key.space>
Screenshot: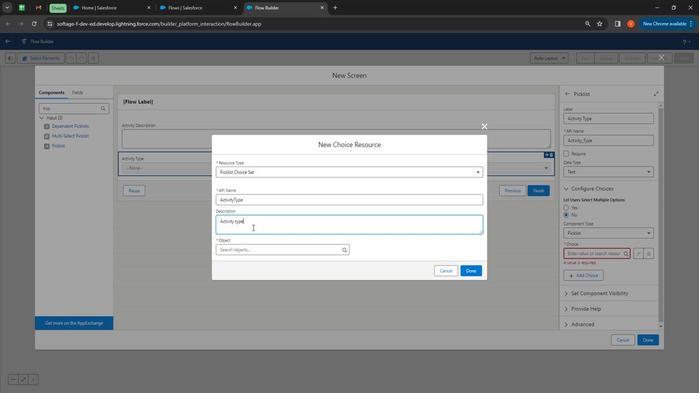 
Action: Mouse moved to (251, 227)
Screenshot: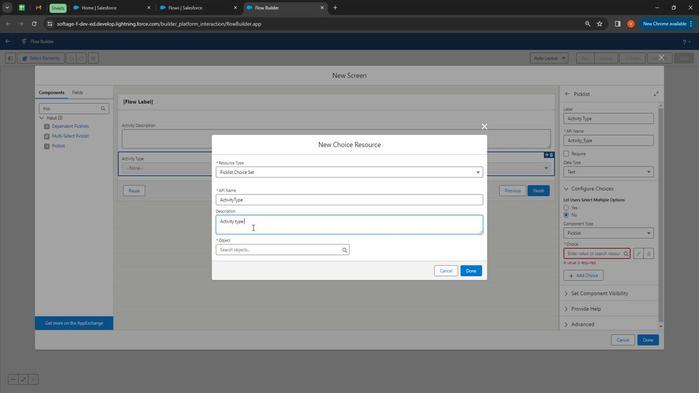 
Action: Key pressed pick-list<Key.space>choice<Key.space>set<Key.space>on<Key.space>custom<Key.space>object<Key.space>inmate<Key.space>activities
Screenshot: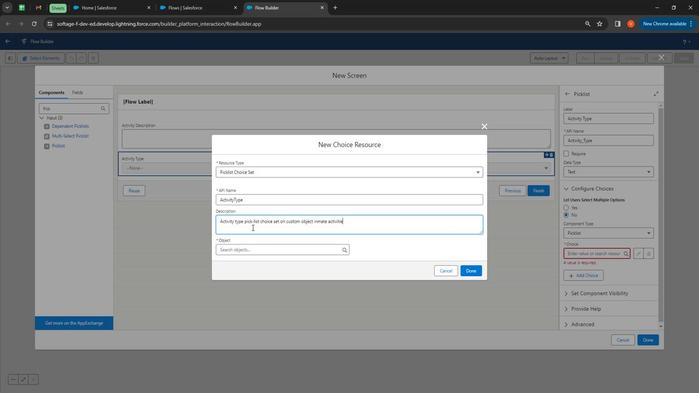 
Action: Mouse moved to (264, 251)
Screenshot: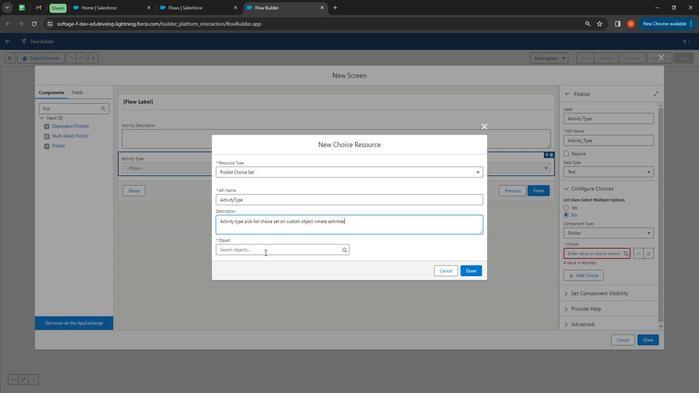 
Action: Mouse pressed left at (264, 251)
Screenshot: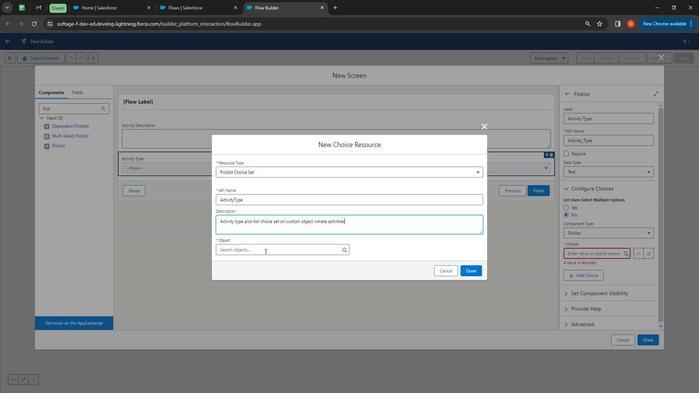 
Action: Mouse moved to (265, 249)
Screenshot: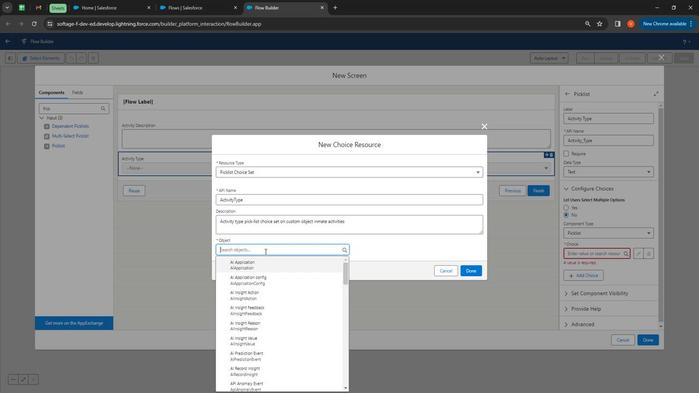
Action: Key pressed inmate<Key.space>ac
Screenshot: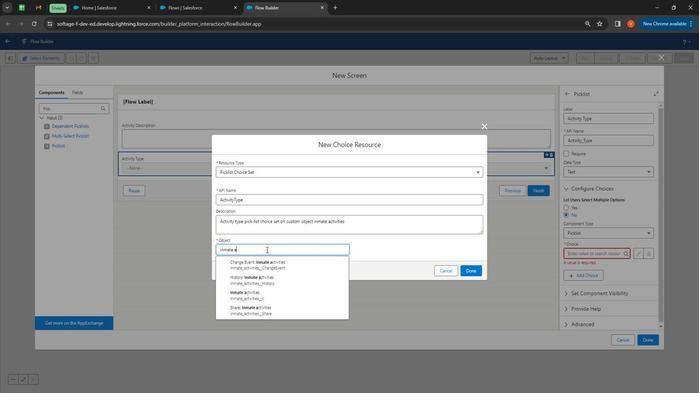 
Action: Mouse moved to (269, 290)
Screenshot: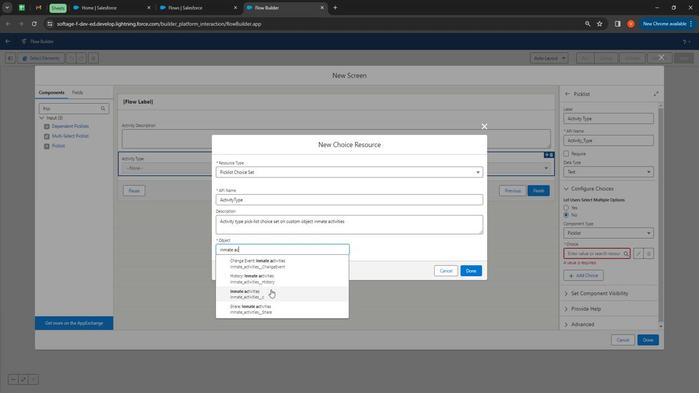 
Action: Mouse pressed left at (269, 290)
Screenshot: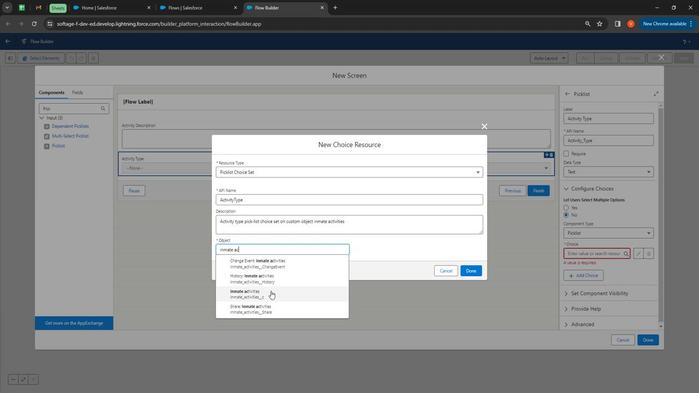 
Action: Mouse moved to (241, 248)
Screenshot: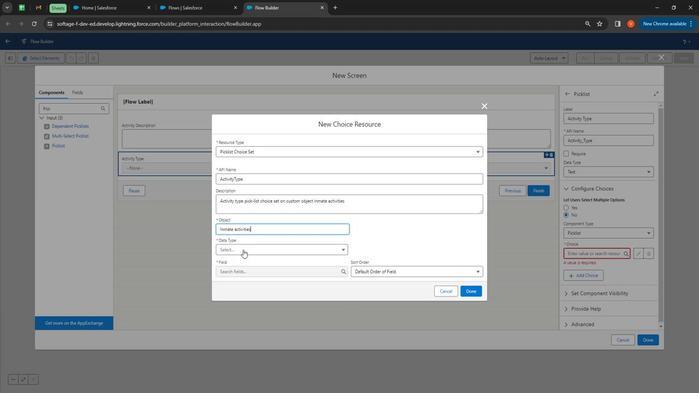 
Action: Mouse pressed left at (241, 248)
Screenshot: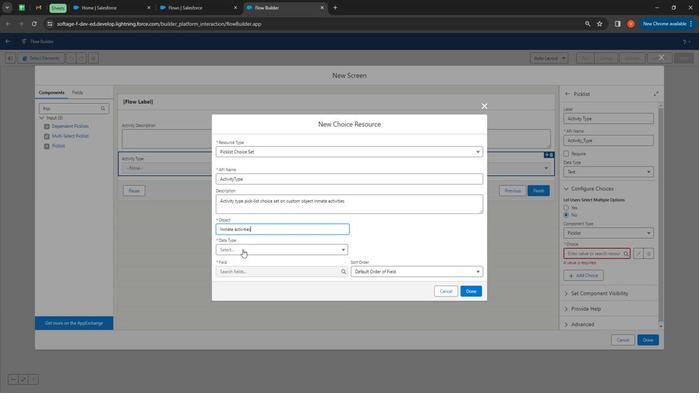 
Action: Mouse moved to (252, 264)
Screenshot: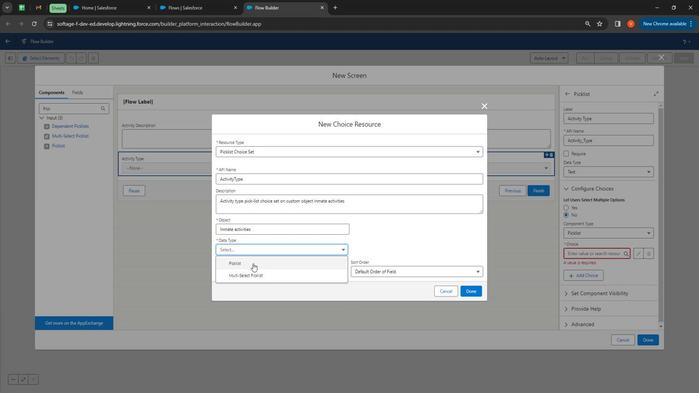 
Action: Mouse pressed left at (252, 264)
Screenshot: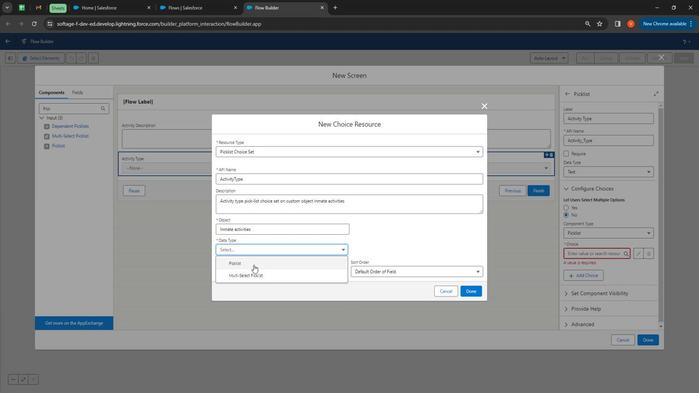 
Action: Mouse moved to (253, 269)
Screenshot: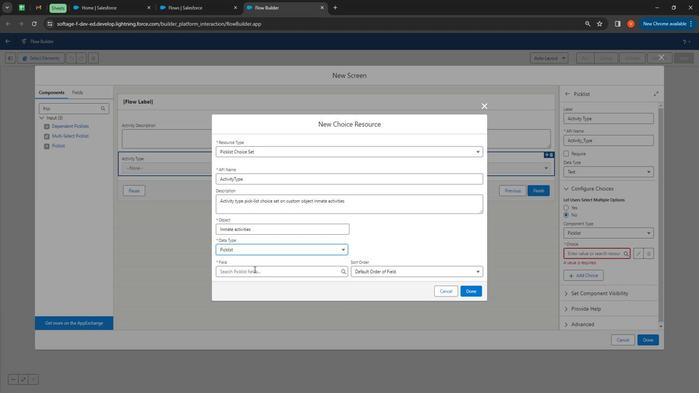 
Action: Mouse pressed left at (253, 269)
Screenshot: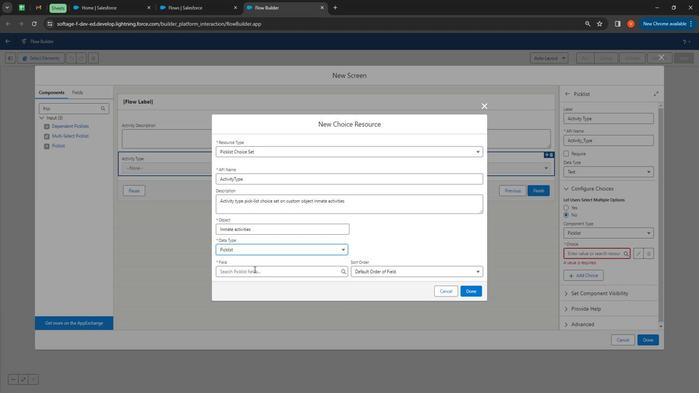 
Action: Mouse moved to (262, 285)
Screenshot: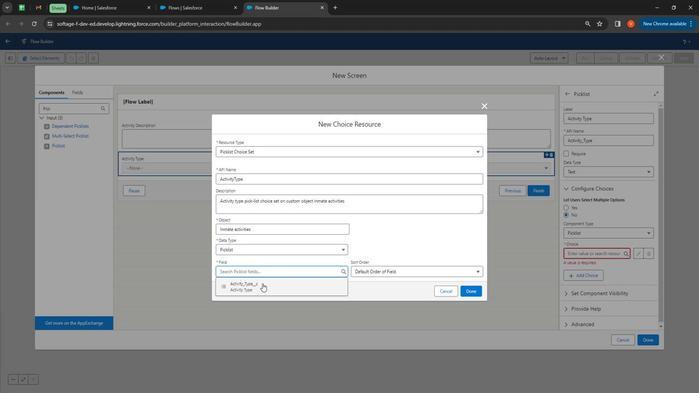 
Action: Mouse pressed left at (262, 285)
Screenshot: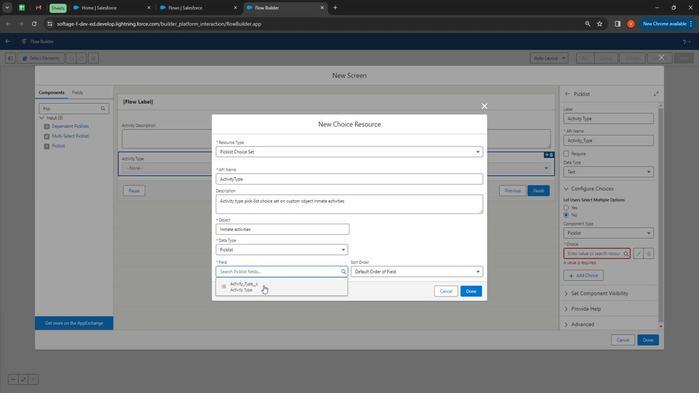 
Action: Mouse moved to (471, 289)
Screenshot: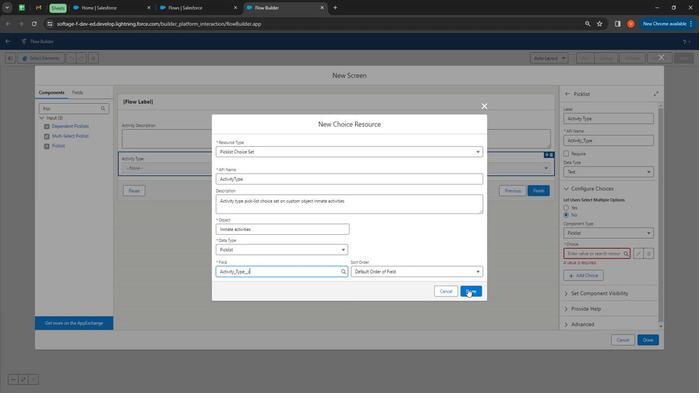 
Action: Mouse pressed left at (471, 289)
Screenshot: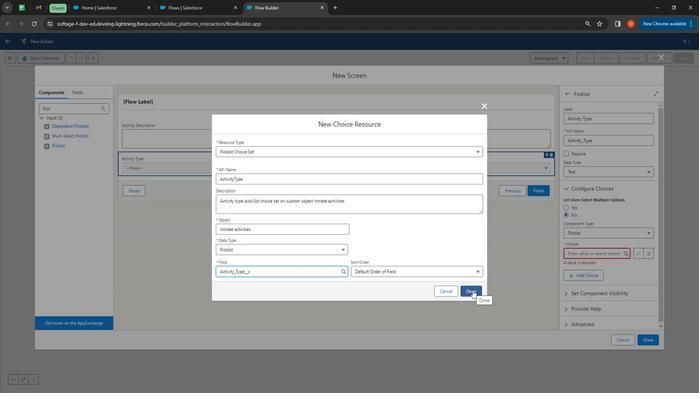 
Action: Mouse moved to (626, 272)
Screenshot: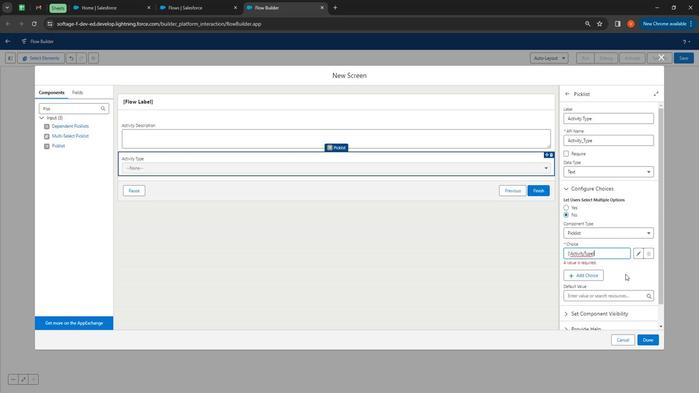
Action: Mouse pressed left at (626, 272)
Screenshot: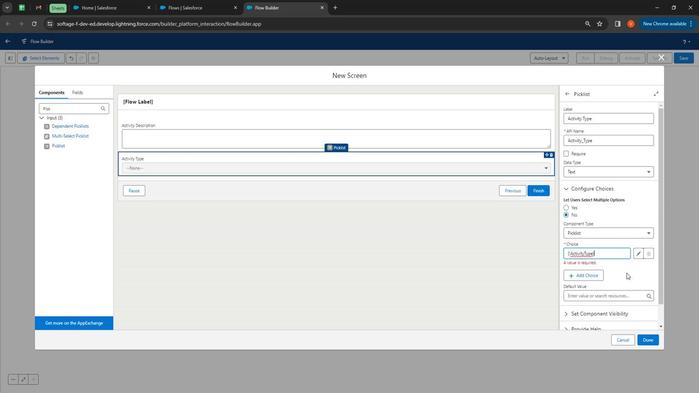 
Action: Mouse moved to (70, 108)
Screenshot: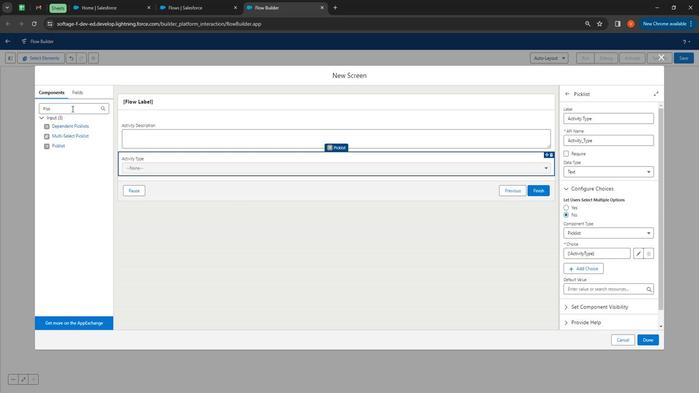 
Action: Mouse pressed left at (70, 108)
Screenshot: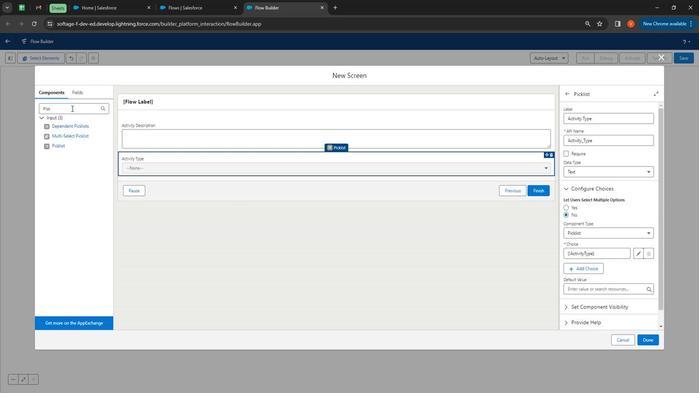 
Action: Mouse pressed left at (70, 108)
Screenshot: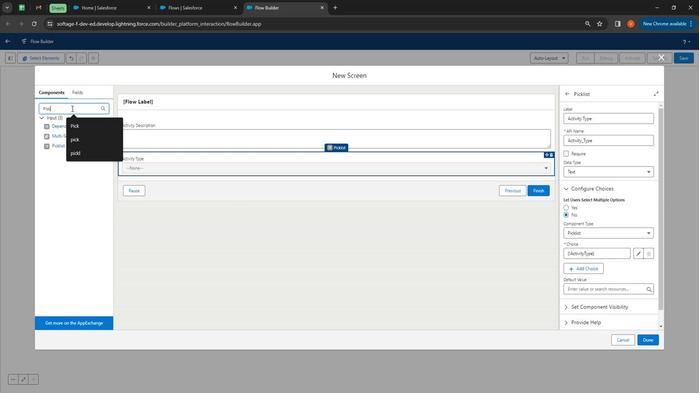 
Action: Mouse moved to (69, 107)
Screenshot: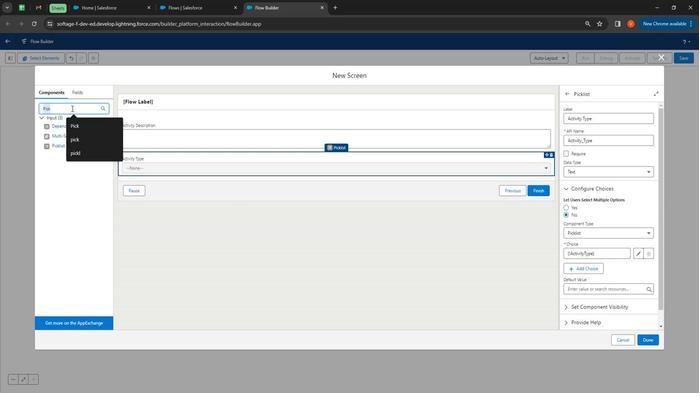 
Action: Key pressed <Key.shift><Key.shift><Key.shift><Key.shift><Key.shift><Key.shift><Key.shift><Key.shift><Key.shift>Number
Screenshot: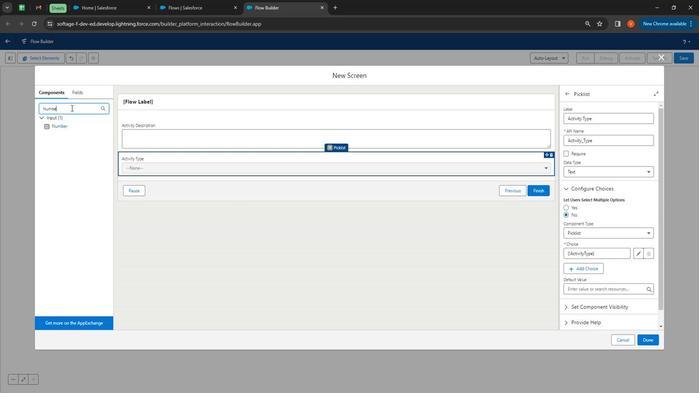 
Action: Mouse moved to (56, 126)
Screenshot: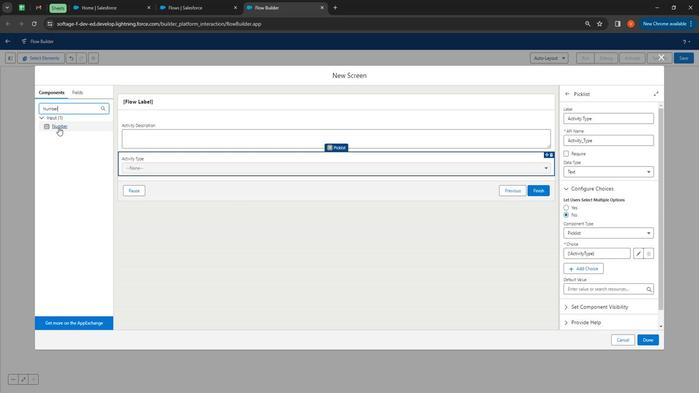 
Action: Mouse pressed left at (56, 126)
Screenshot: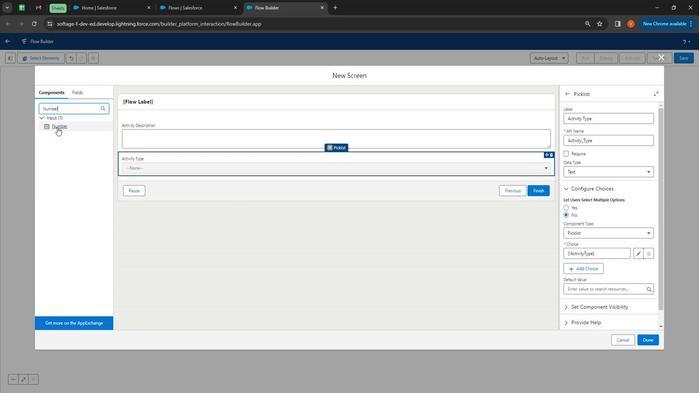
Action: Mouse moved to (620, 115)
Screenshot: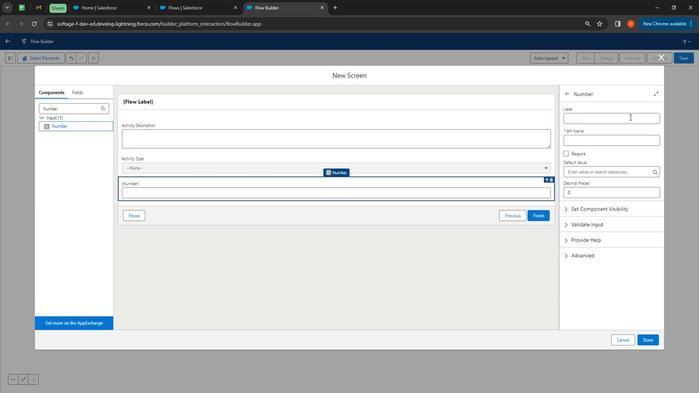 
Action: Mouse pressed left at (620, 115)
Screenshot: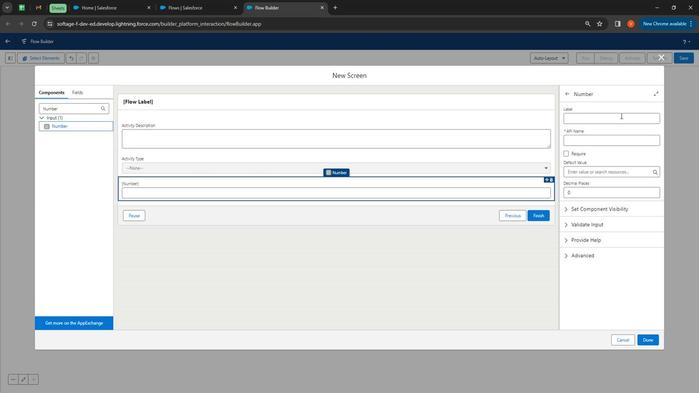 
Action: Key pressed <Key.shift>
Screenshot: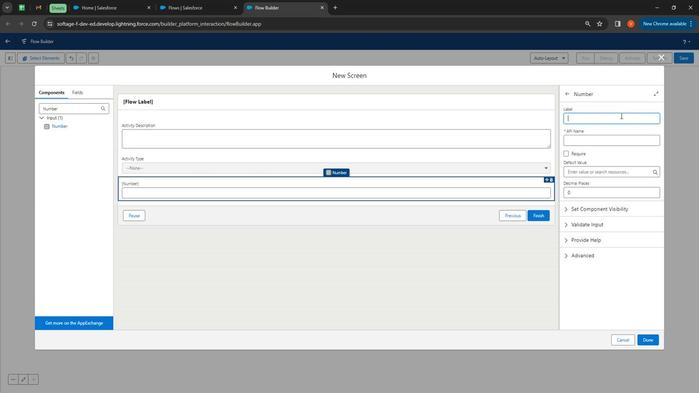 
Action: Mouse moved to (547, 60)
Screenshot: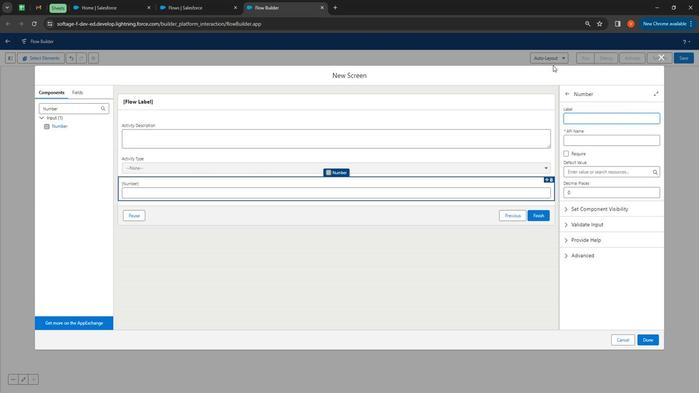 
Action: Key pressed <Key.shift><Key.shift><Key.shift><Key.shift><Key.shift><Key.shift><Key.shift><Key.shift><Key.shift><Key.shift><Key.shift><Key.shift><Key.shift><Key.shift><Key.shift><Key.shift>Attendance
Screenshot: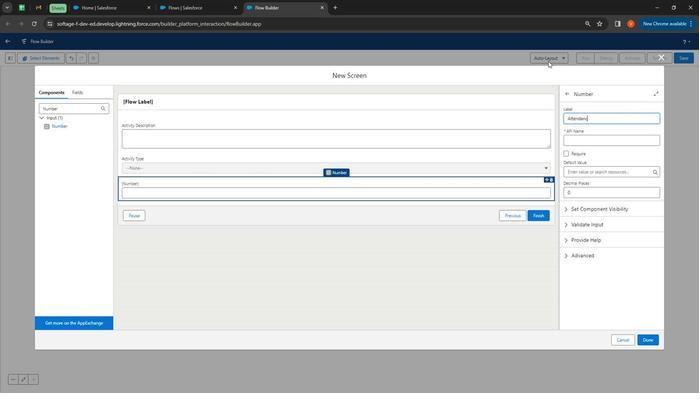 
Action: Mouse moved to (591, 139)
Screenshot: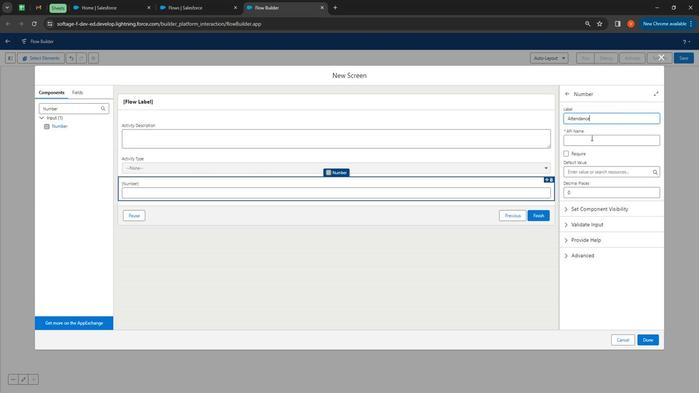 
Action: Mouse pressed left at (591, 139)
Screenshot: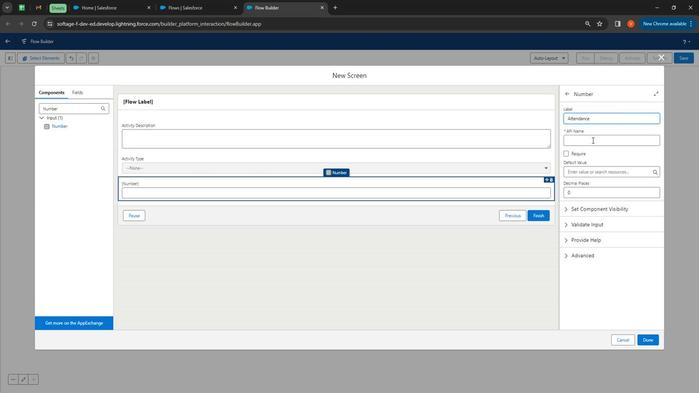
Action: Mouse moved to (58, 111)
Screenshot: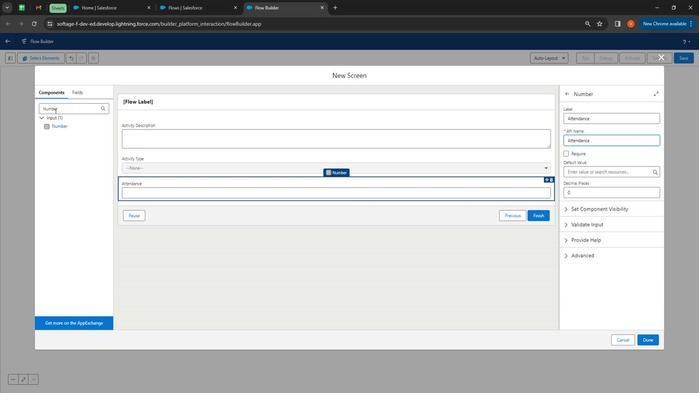 
Action: Mouse pressed left at (58, 111)
Screenshot: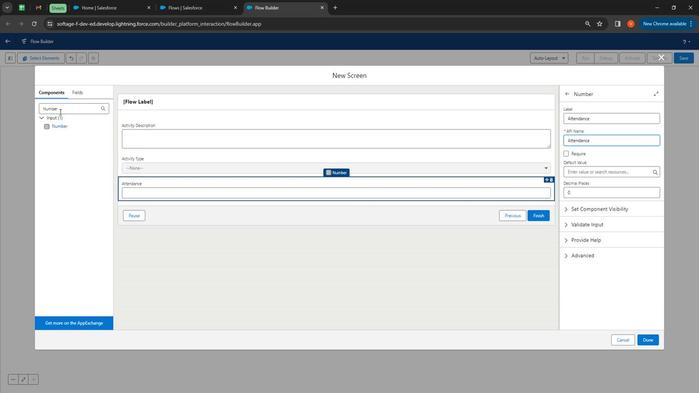 
Action: Mouse moved to (57, 111)
Screenshot: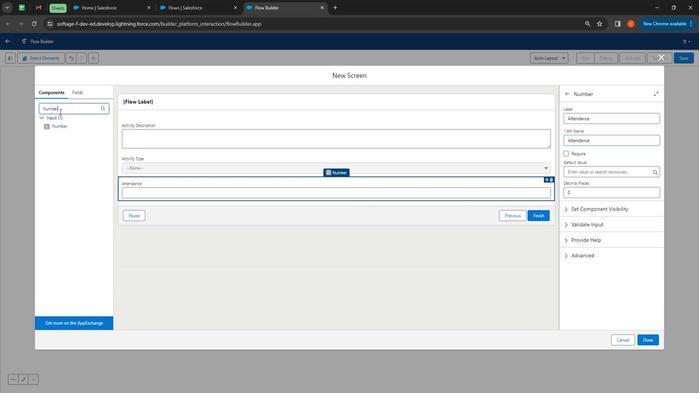 
Action: Mouse pressed left at (57, 111)
Screenshot: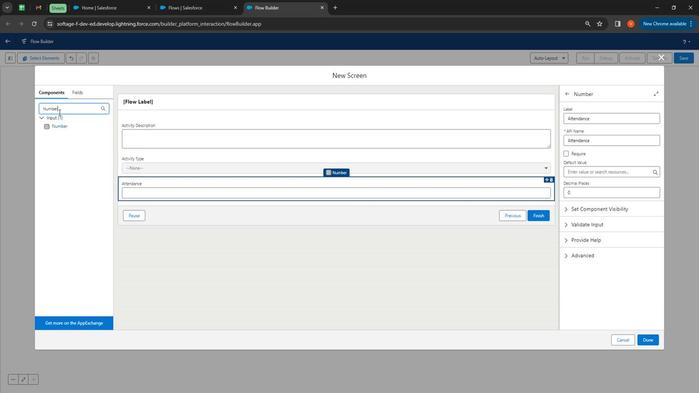 
Action: Mouse moved to (55, 111)
Screenshot: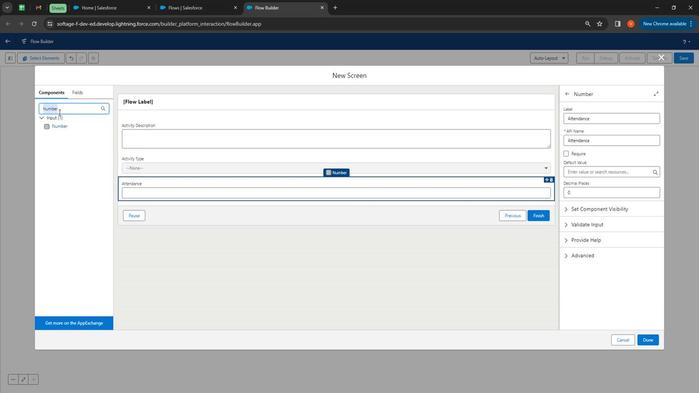 
Action: Key pressed <Key.shift>Date
Screenshot: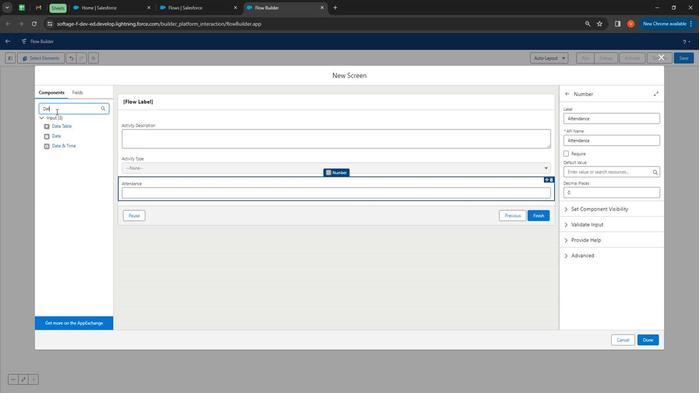 
Action: Mouse moved to (54, 137)
Screenshot: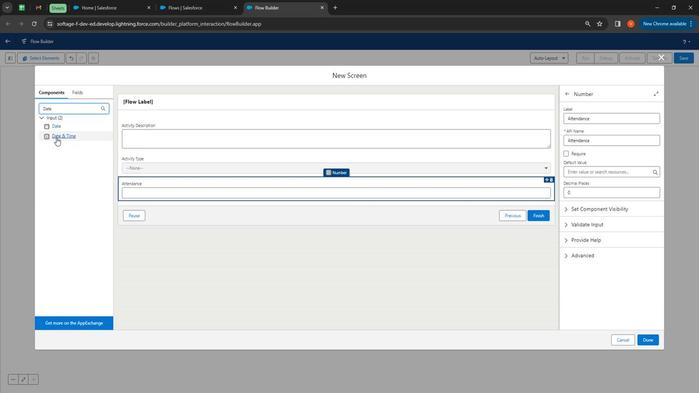 
Action: Mouse pressed left at (54, 137)
Screenshot: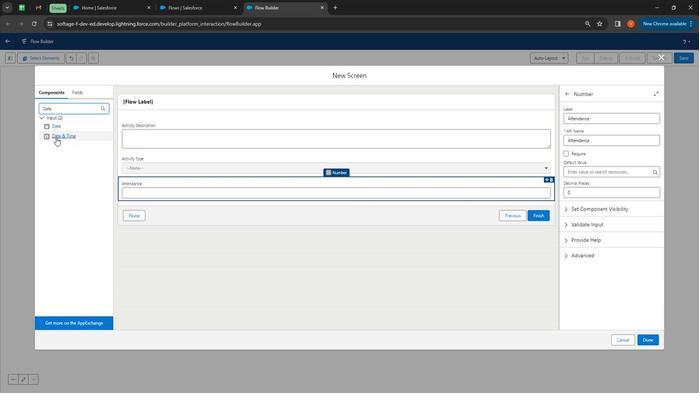 
Action: Mouse moved to (601, 120)
Screenshot: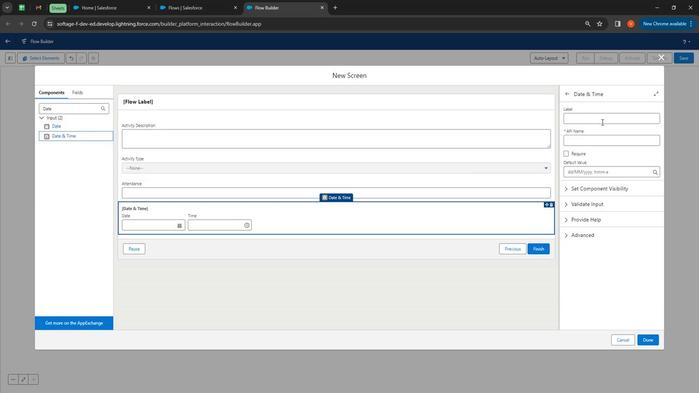 
Action: Mouse pressed left at (601, 120)
Screenshot: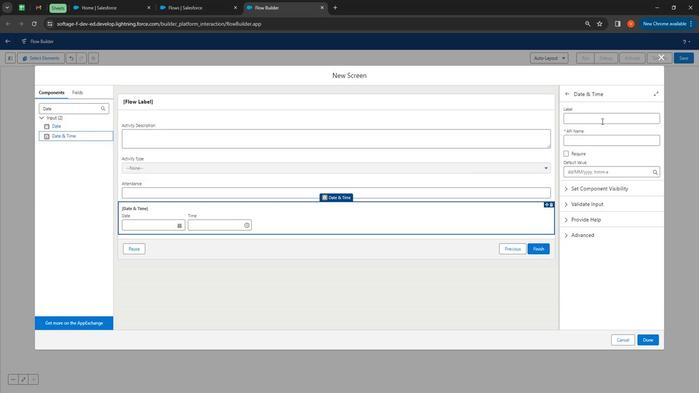 
Action: Key pressed <Key.shift>
Screenshot: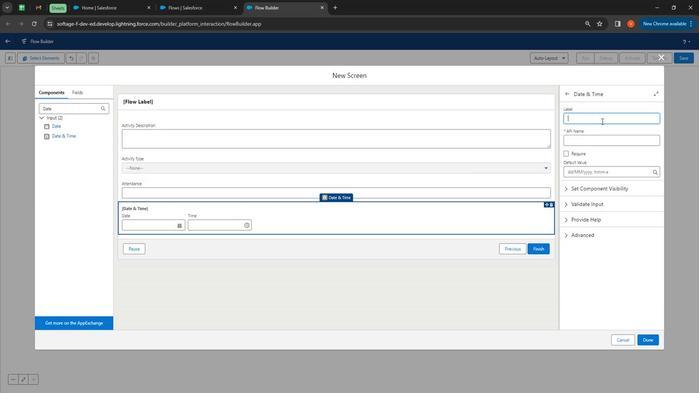 
Action: Mouse moved to (537, 0)
Screenshot: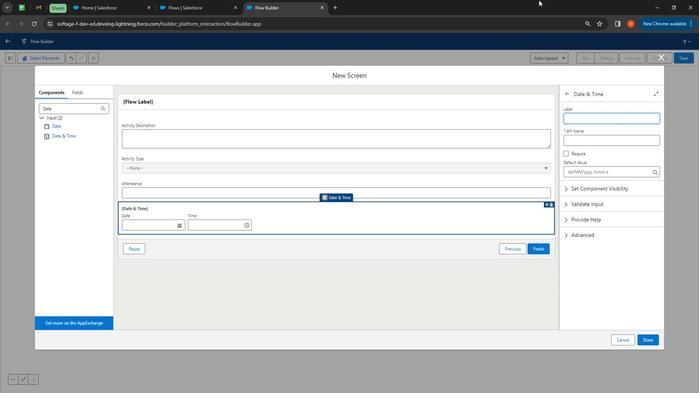 
Action: Key pressed <Key.shift>End<Key.space><Key.shift>Date<Key.space><Key.shift>And<Key.space><Key.shift>Time
Screenshot: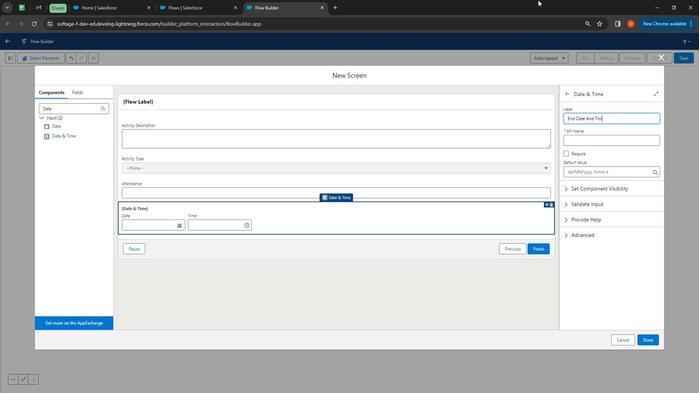 
Action: Mouse moved to (64, 106)
Screenshot: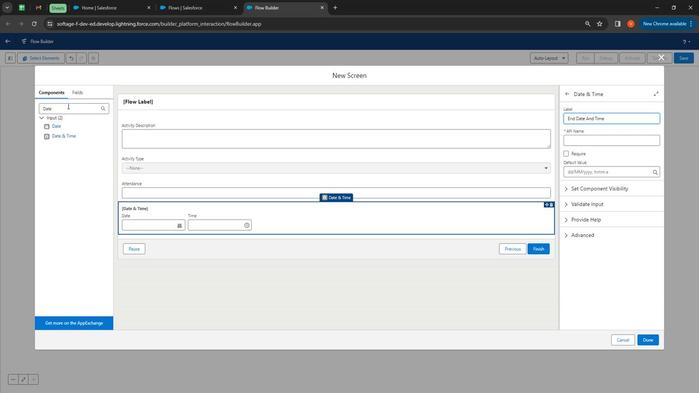 
Action: Mouse pressed left at (64, 106)
Screenshot: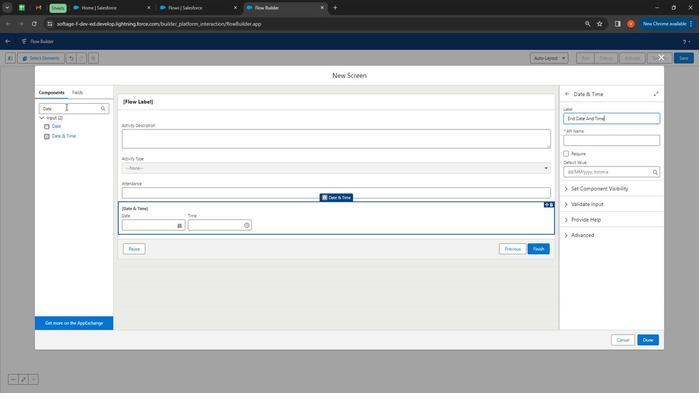 
Action: Mouse pressed left at (64, 106)
Screenshot: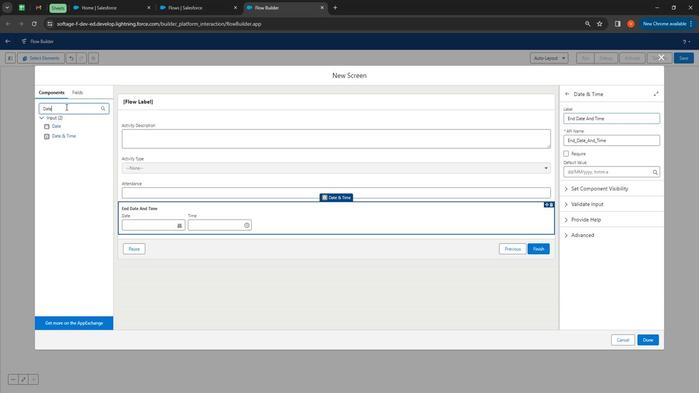 
Action: Key pressed <Key.shift>
Screenshot: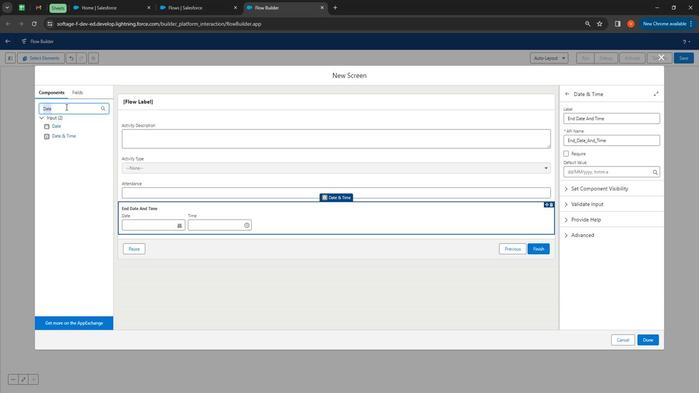 
Action: Mouse moved to (64, 109)
Screenshot: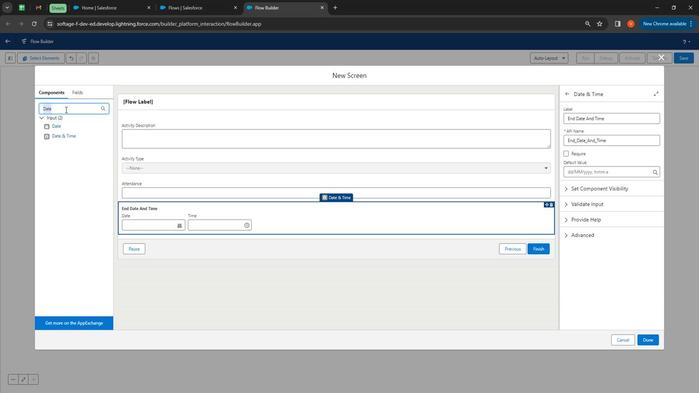 
Action: Key pressed <Key.shift><Key.shift><Key.shift><Key.shift><Key.shift><Key.shift><Key.shift><Key.shift><Key.shift><Key.shift><Key.shift><Key.shift><Key.shift><Key.shift><Key.shift><Key.shift><Key.shift><Key.shift><Key.shift><Key.shift><Key.shift><Key.shift><Key.shift><Key.shift><Key.shift><Key.shift><Key.shift><Key.shift><Key.shift><Key.shift><Key.shift><Key.shift><Key.shift><Key.shift><Key.shift><Key.shift><Key.shift><Key.shift><Key.shift><Key.shift><Key.shift><Key.shift><Key.shift><Key.shift><Key.shift><Key.shift><Key.shift><Key.shift><Key.shift><Key.shift><Key.shift><Key.shift><Key.shift><Key.shift>Tex
Screenshot: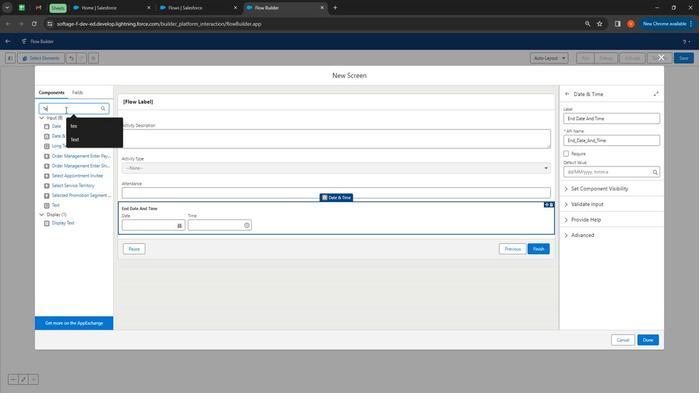 
Action: Mouse moved to (51, 135)
Screenshot: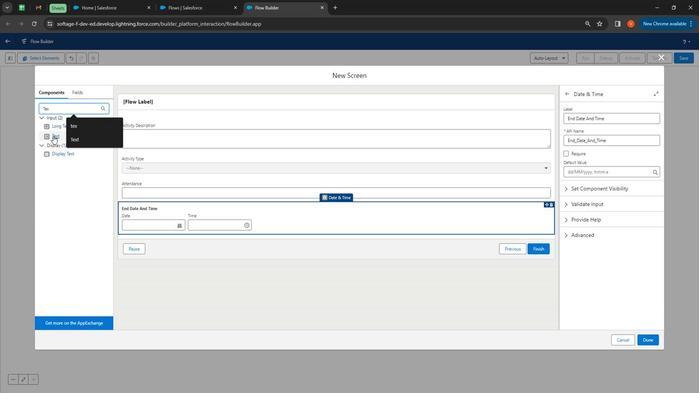 
Action: Mouse pressed left at (51, 135)
Screenshot: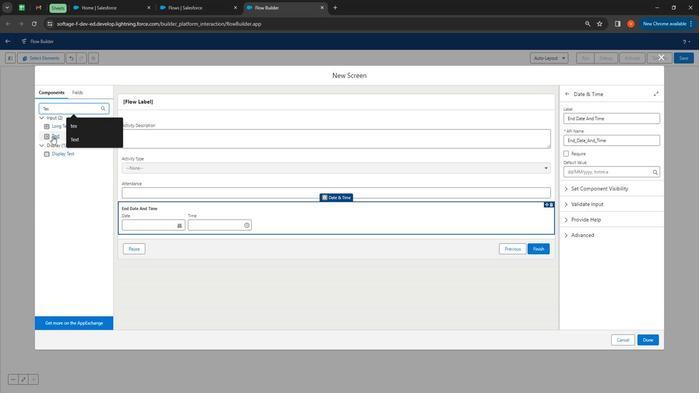 
Action: Mouse moved to (584, 122)
Screenshot: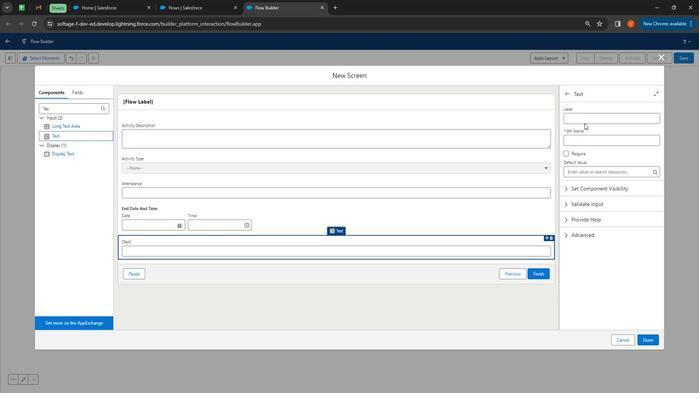 
Action: Mouse pressed left at (584, 122)
Screenshot: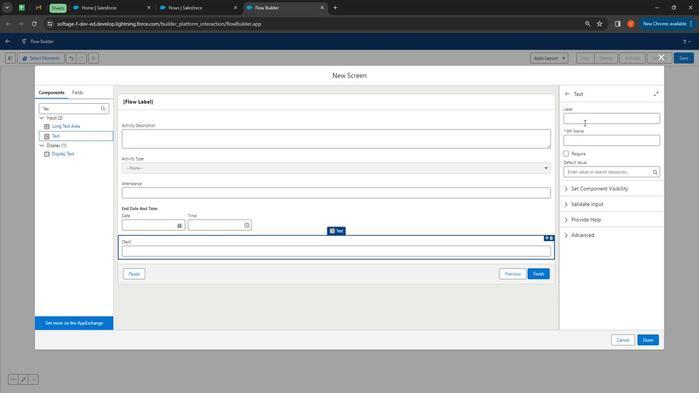 
Action: Key pressed <Key.shift>
Screenshot: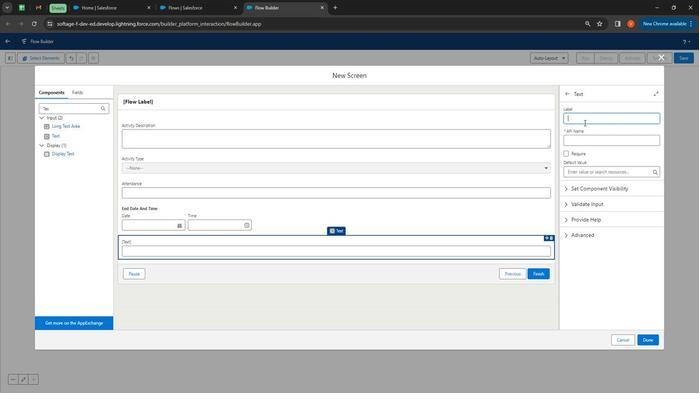 
Action: Mouse moved to (513, 162)
Screenshot: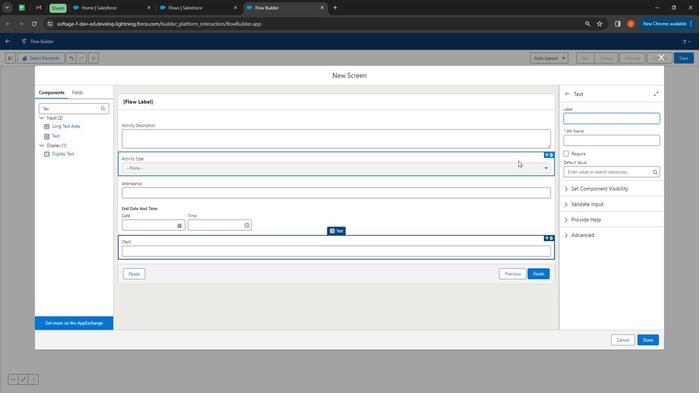 
Action: Key pressed <Key.shift>
Screenshot: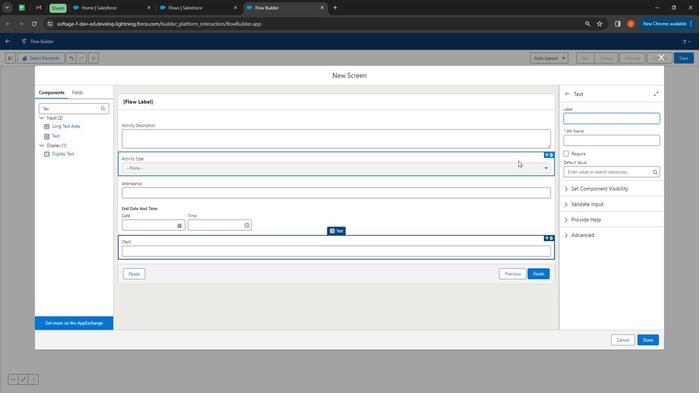 
Action: Mouse moved to (512, 164)
Screenshot: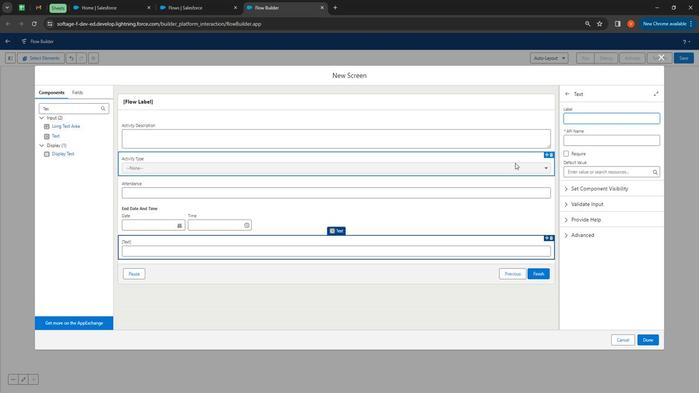 
Action: Key pressed <Key.shift>
Screenshot: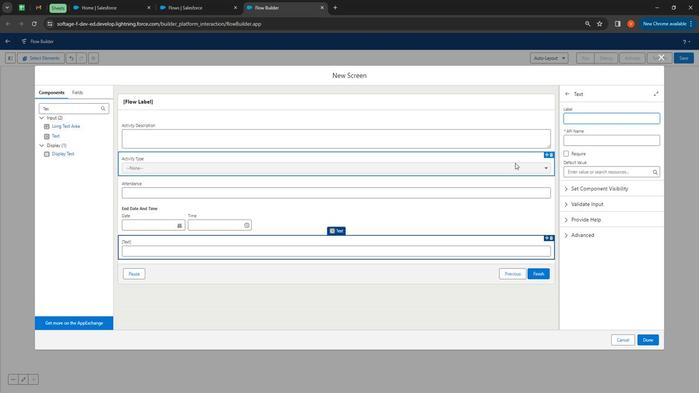
Action: Mouse moved to (504, 170)
Screenshot: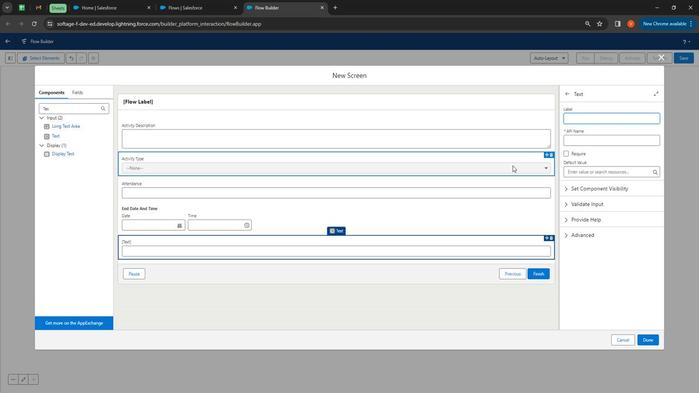 
Action: Key pressed <Key.shift>
Screenshot: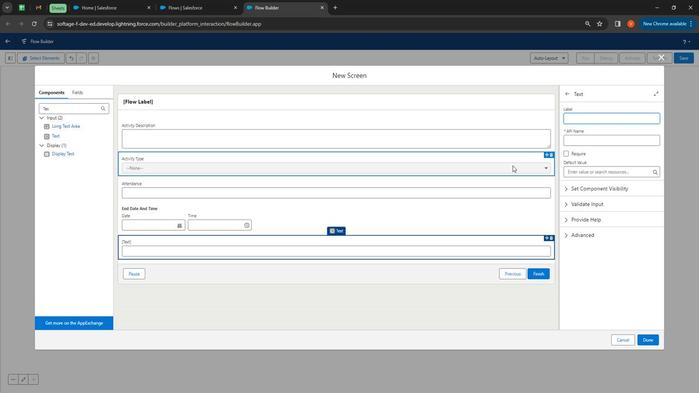
Action: Mouse moved to (498, 174)
Screenshot: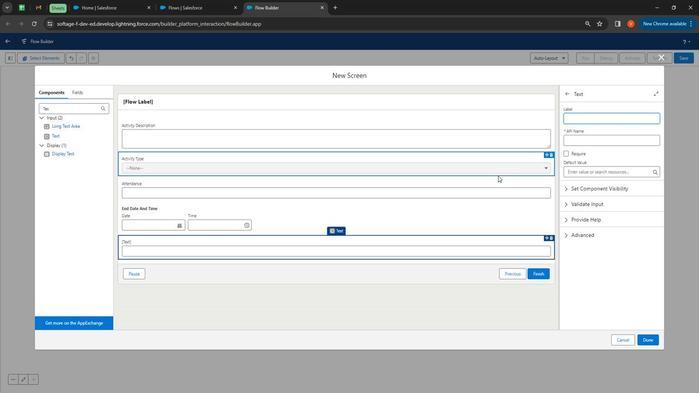 
Action: Key pressed <Key.shift>
Screenshot: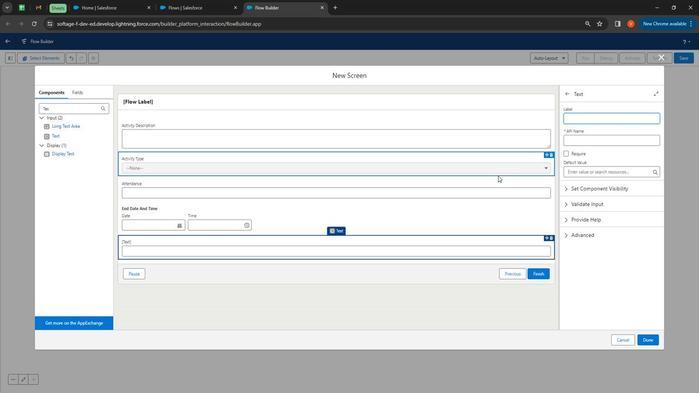 
Action: Mouse moved to (495, 175)
Screenshot: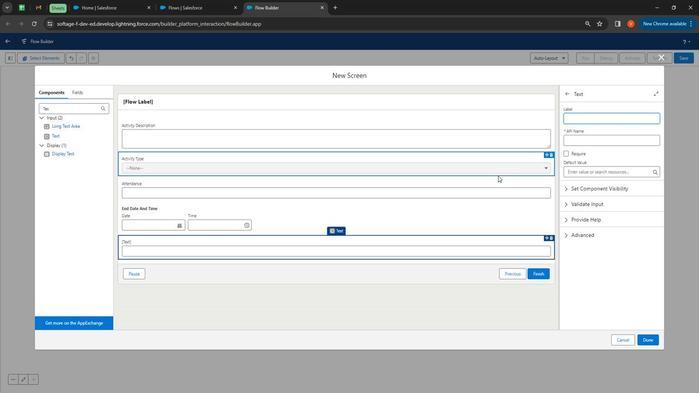 
Action: Key pressed <Key.shift>
Screenshot: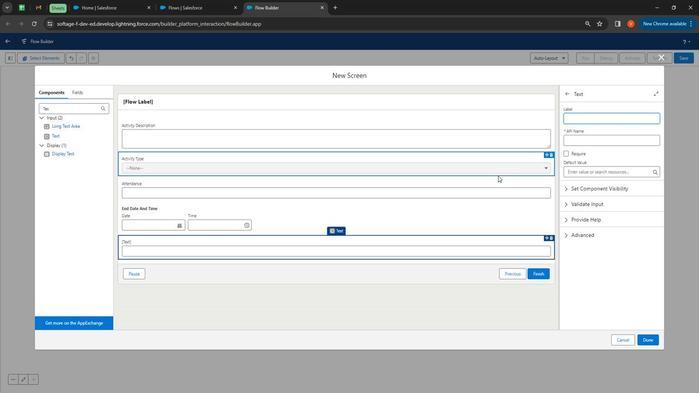 
Action: Mouse moved to (494, 176)
Screenshot: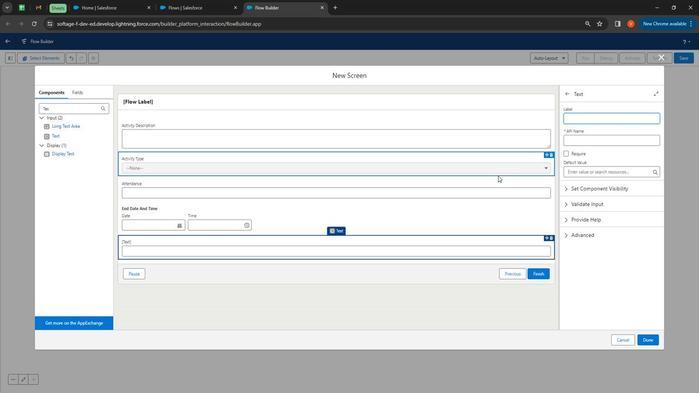 
Action: Key pressed <Key.shift>
Screenshot: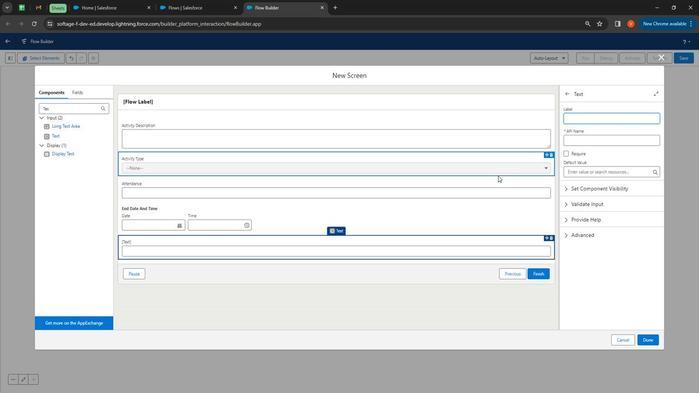 
Action: Mouse moved to (494, 176)
Screenshot: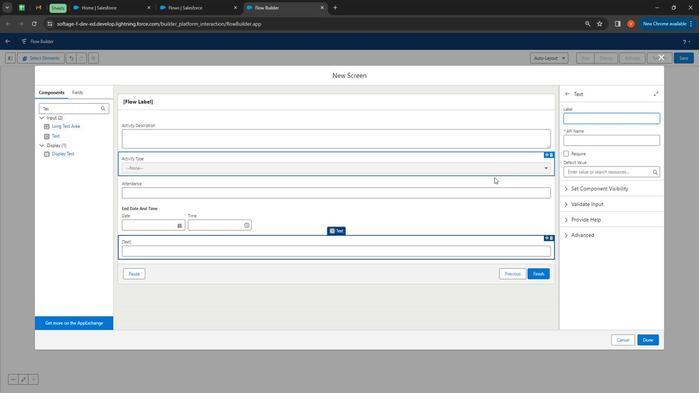 
Action: Key pressed <Key.shift><Key.shift>
Screenshot: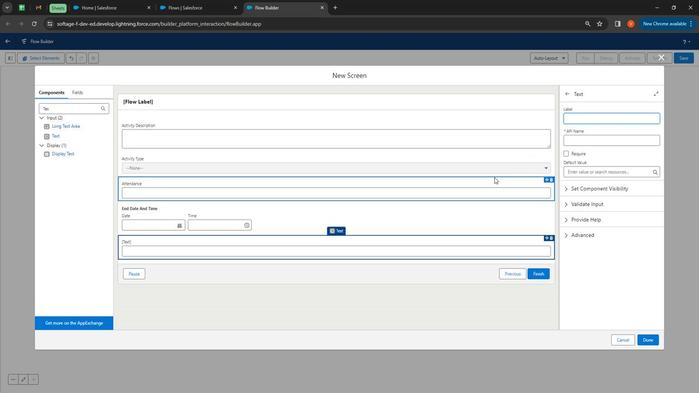 
Action: Mouse moved to (493, 177)
Screenshot: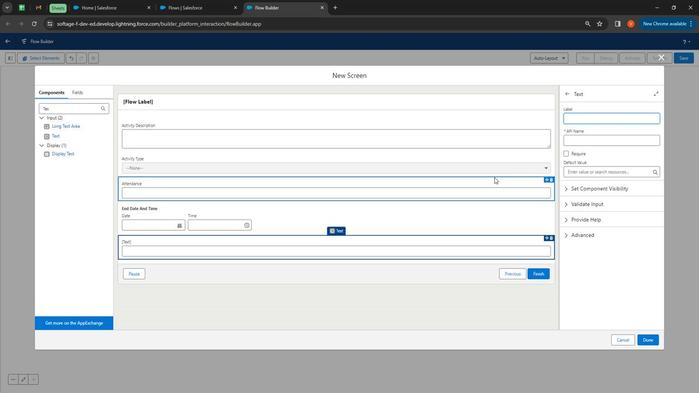 
Action: Key pressed <Key.shift><Key.shift><Key.shift><Key.shift><Key.shift><Key.shift><Key.shift><Key.shift><Key.shift><Key.shift><Key.shift><Key.shift><Key.shift><Key.shift><Key.shift><Key.shift><Key.shift><Key.shift><Key.shift><Key.shift><Key.shift><Key.shift><Key.shift><Key.shift><Key.shift><Key.shift>Inmate<Key.space><Key.shift>Activity<Key.space><Key.shift>Name
Screenshot: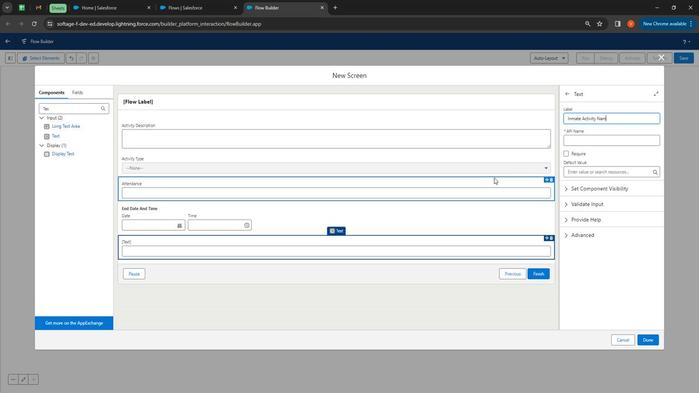 
Action: Mouse moved to (589, 141)
Screenshot: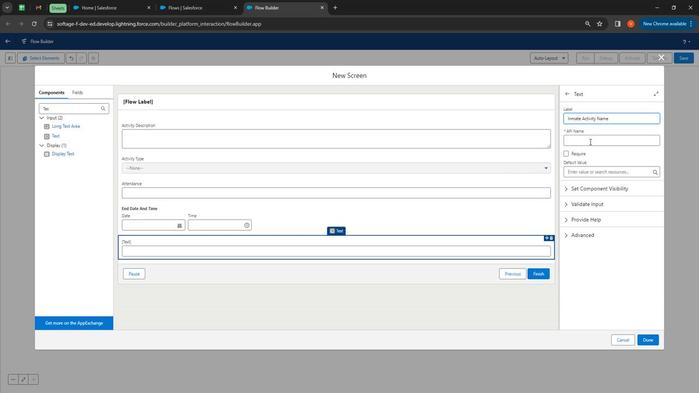 
Action: Mouse pressed left at (589, 141)
Screenshot: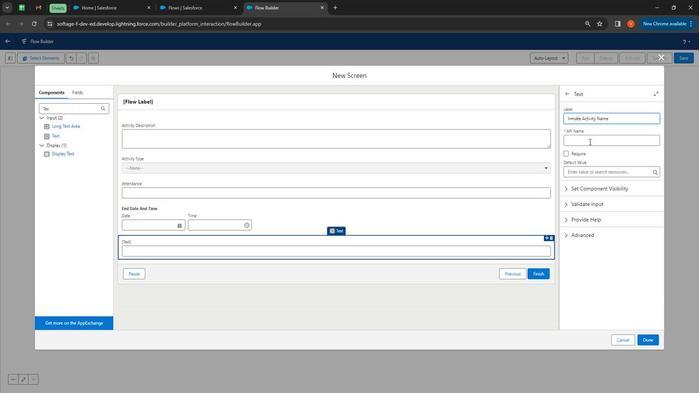 
Action: Mouse moved to (66, 113)
Screenshot: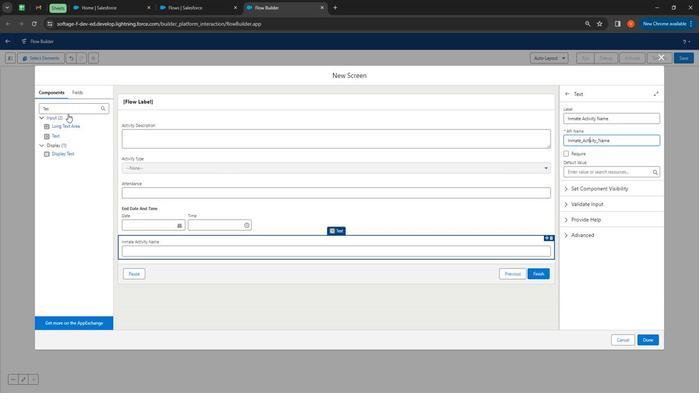 
Action: Mouse pressed left at (66, 113)
Screenshot: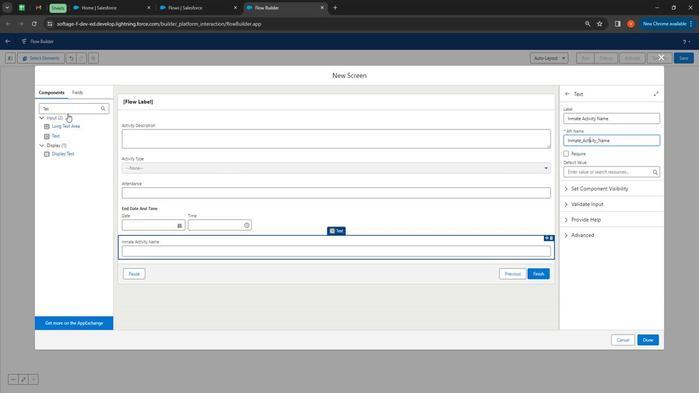 
Action: Mouse moved to (66, 111)
Screenshot: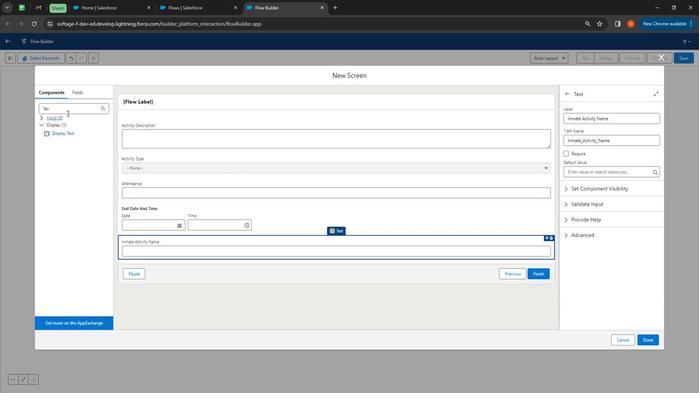 
Action: Mouse pressed left at (66, 111)
Screenshot: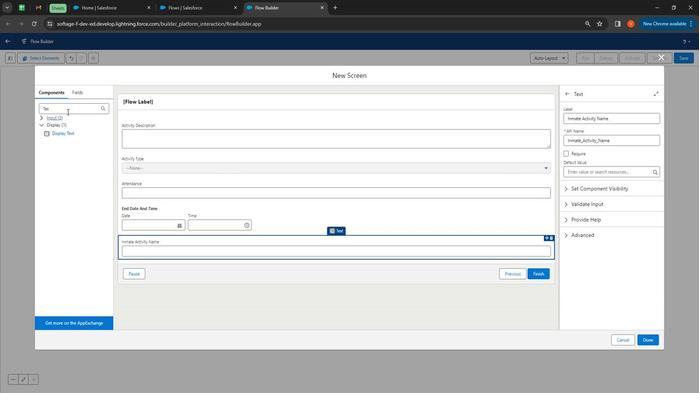 
Action: Mouse pressed left at (66, 111)
Screenshot: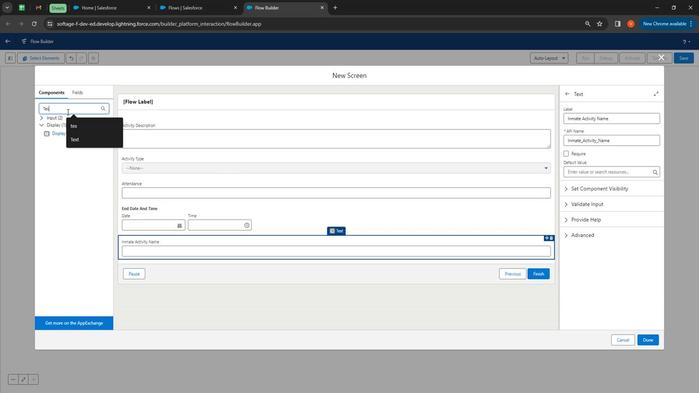 
Action: Mouse moved to (66, 114)
Screenshot: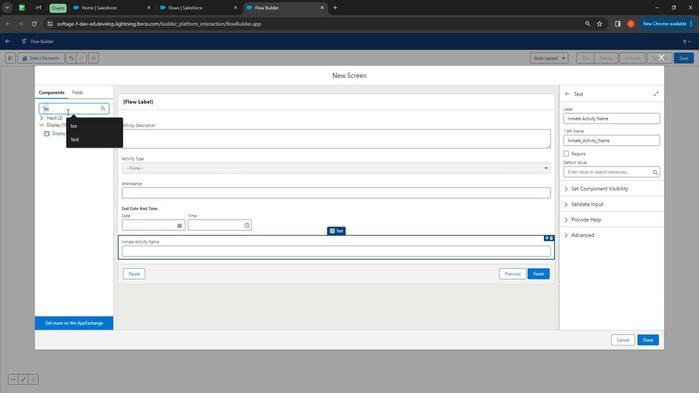 
Action: Key pressed <Key.shift><Key.shift>Look
Screenshot: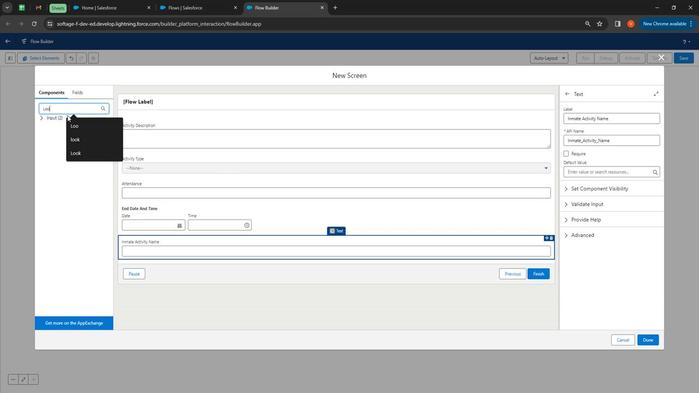 
Action: Mouse moved to (43, 116)
Screenshot: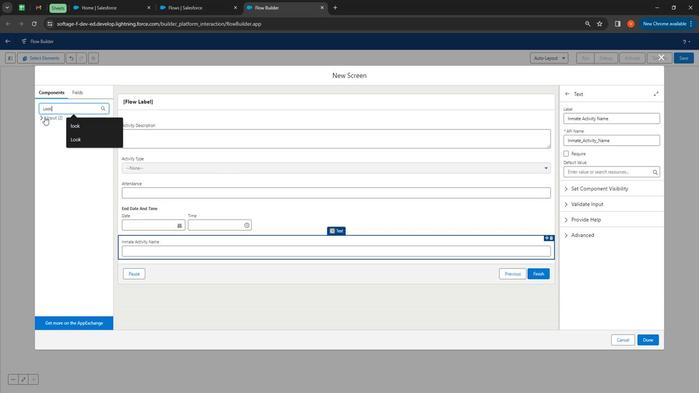 
Action: Mouse pressed left at (43, 116)
Screenshot: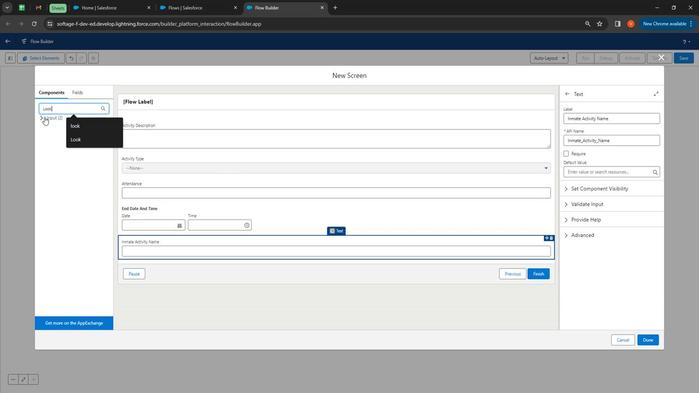 
Action: Mouse moved to (58, 135)
Screenshot: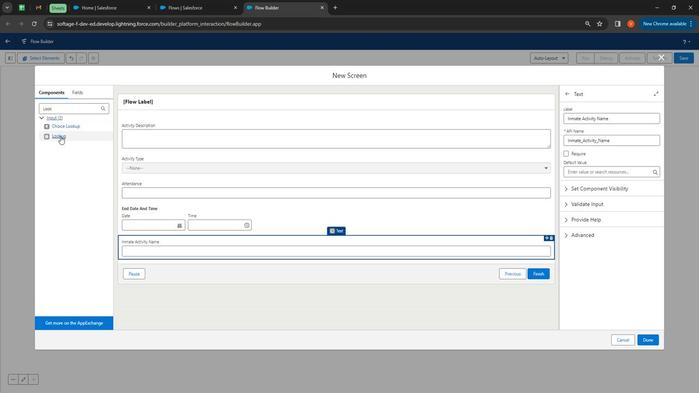 
Action: Mouse pressed left at (58, 135)
Screenshot: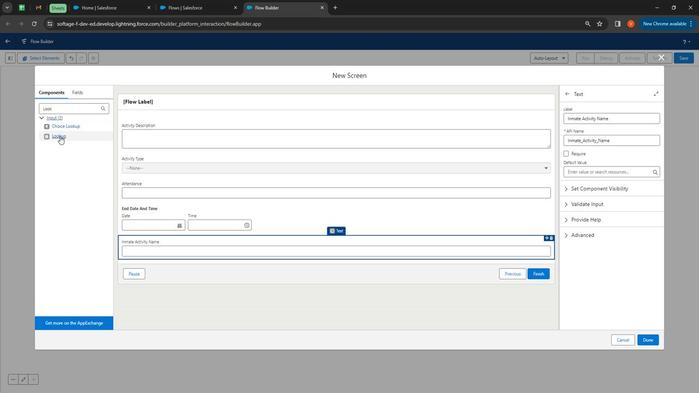
Action: Mouse moved to (597, 116)
Screenshot: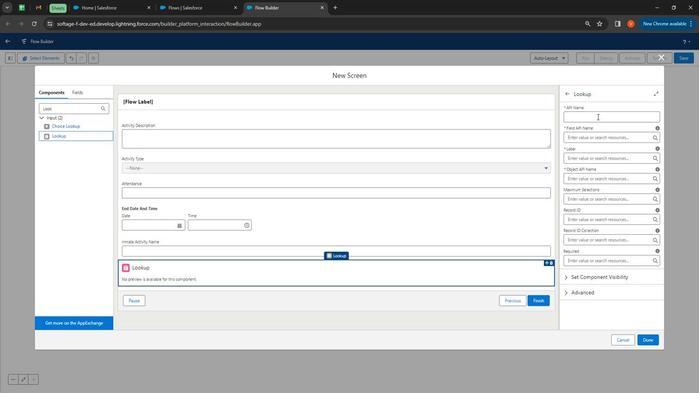 
Action: Mouse pressed left at (597, 116)
Screenshot: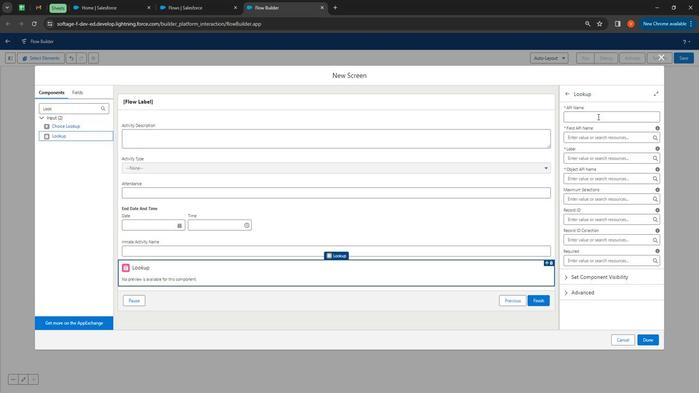 
Action: Mouse moved to (447, 178)
Screenshot: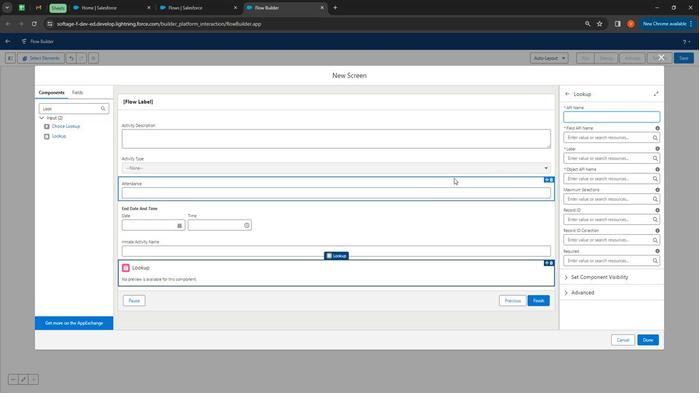 
Action: Key pressed <Key.shift>
Screenshot: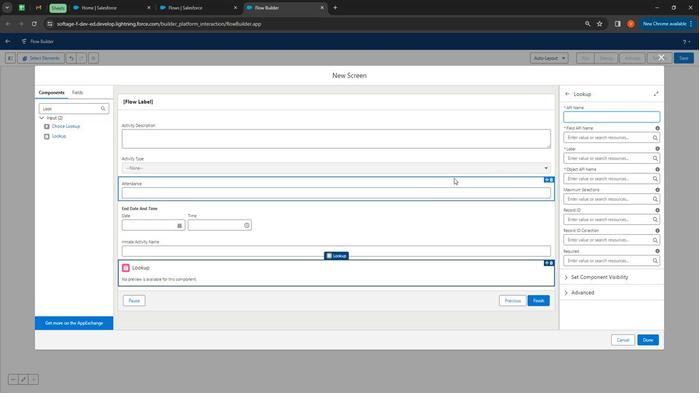 
Action: Mouse moved to (430, 165)
Screenshot: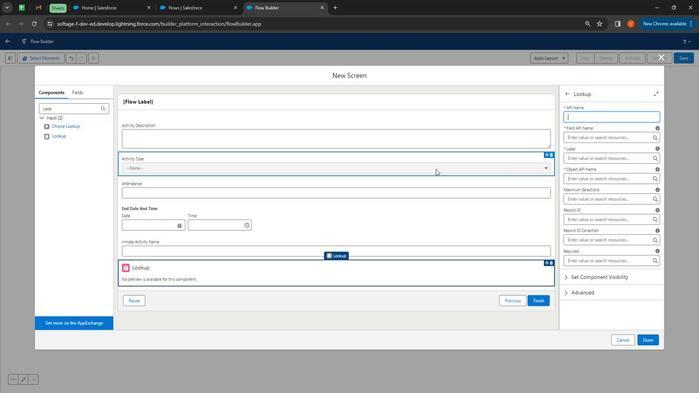 
Action: Key pressed <Key.shift><Key.shift><Key.shift><Key.shift><Key.shift><Key.shift><Key.shift><Key.shift><Key.shift><Key.shift><Key.shift><Key.shift>Inmate<Key.space><Key.shift>Documents<Key.left><Key.left><Key.left><Key.left><Key.left><Key.left><Key.left><Key.left><Key.left><Key.shift><Key.left><Key.shift>_
Screenshot: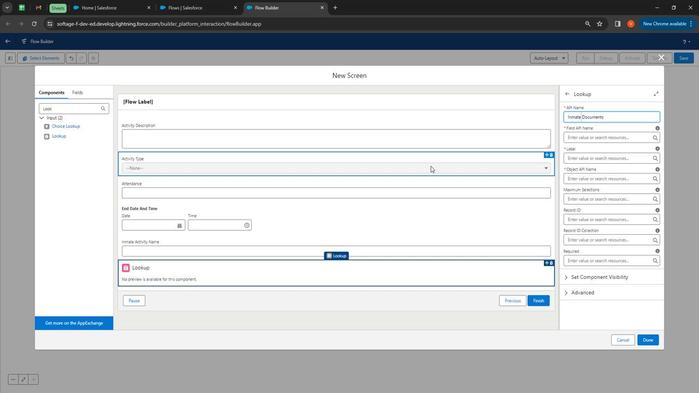 
Action: Mouse moved to (579, 137)
Screenshot: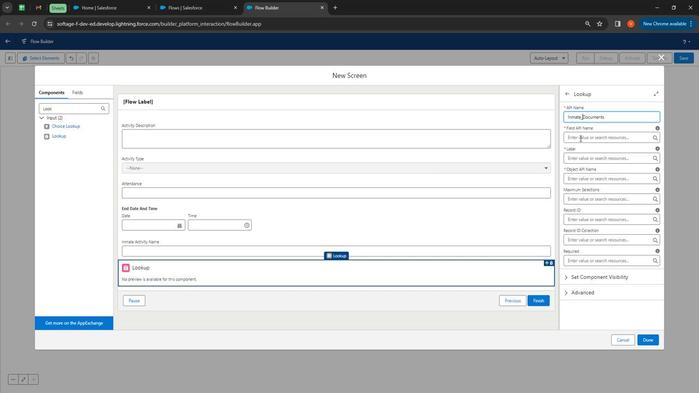
Action: Mouse pressed left at (579, 137)
Screenshot: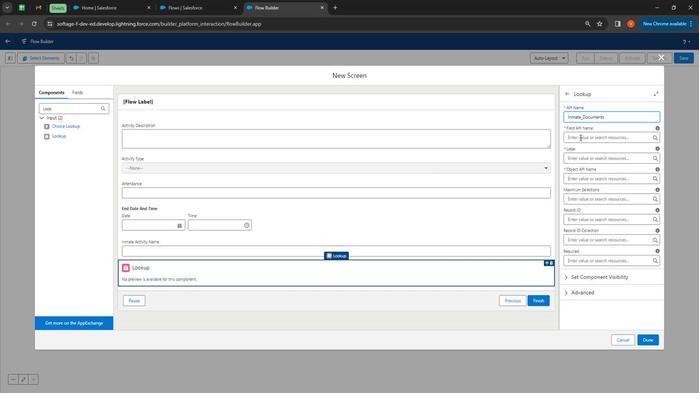 
Action: Mouse moved to (596, 127)
Screenshot: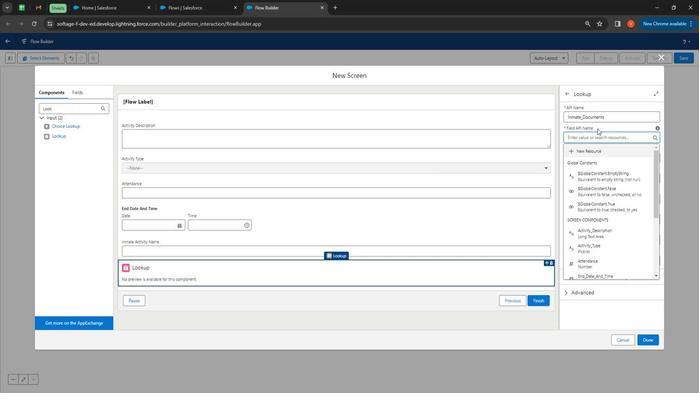 
Action: Mouse pressed left at (596, 127)
Screenshot: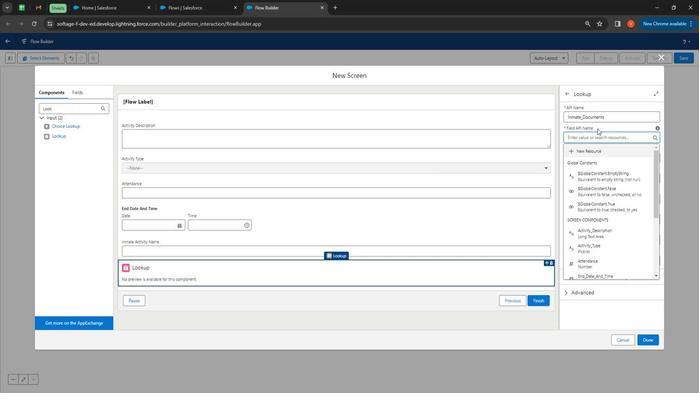 
Action: Mouse moved to (182, 3)
Screenshot: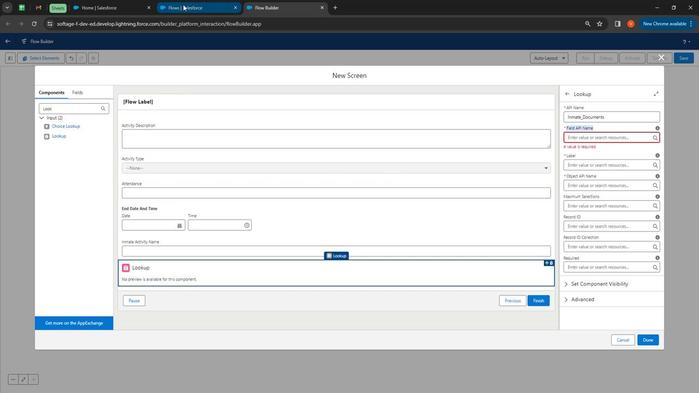 
Action: Mouse pressed left at (182, 3)
Screenshot: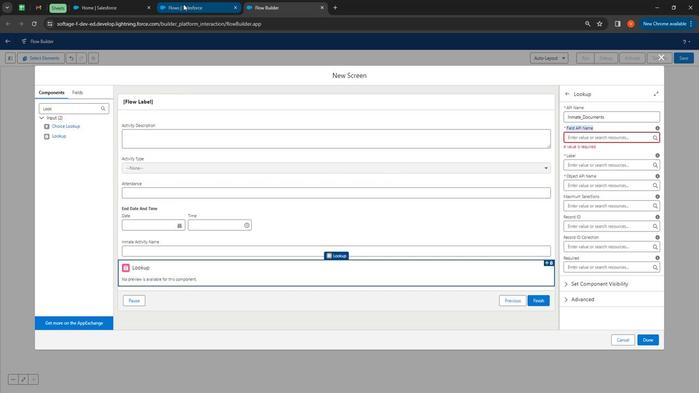 
Action: Mouse moved to (79, 55)
Screenshot: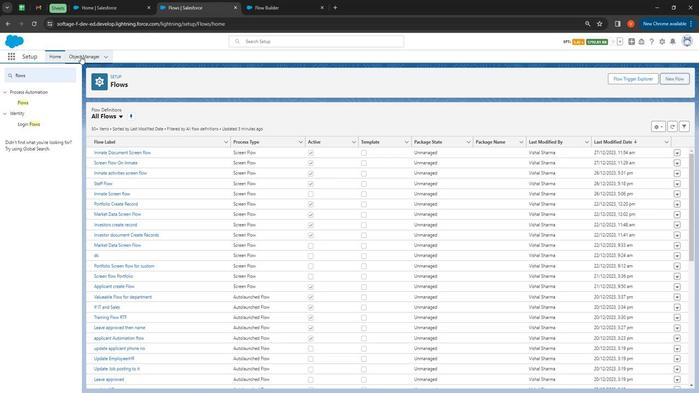 
Action: Mouse pressed left at (79, 55)
Screenshot: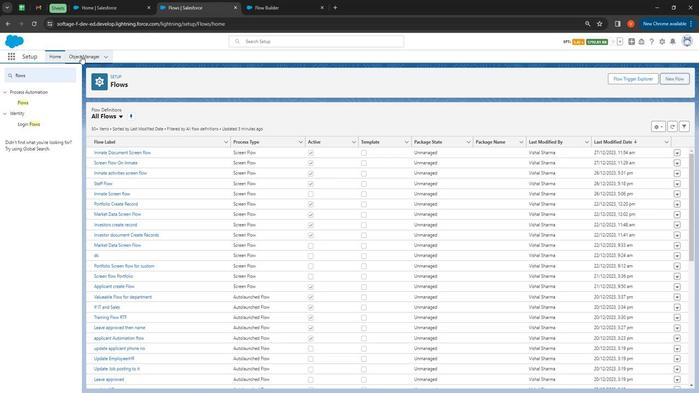 
Action: Mouse moved to (571, 74)
Screenshot: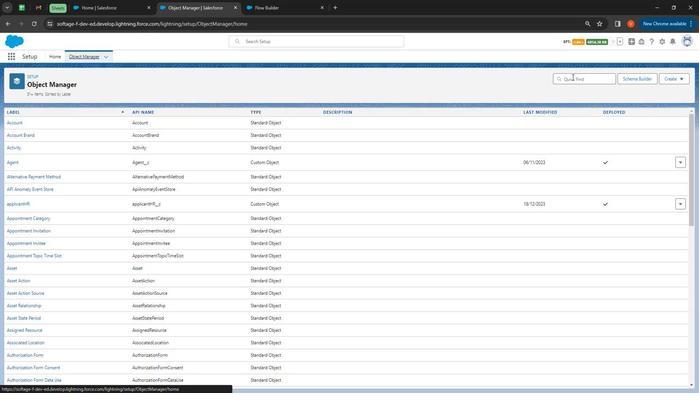 
Action: Mouse pressed left at (571, 74)
Screenshot: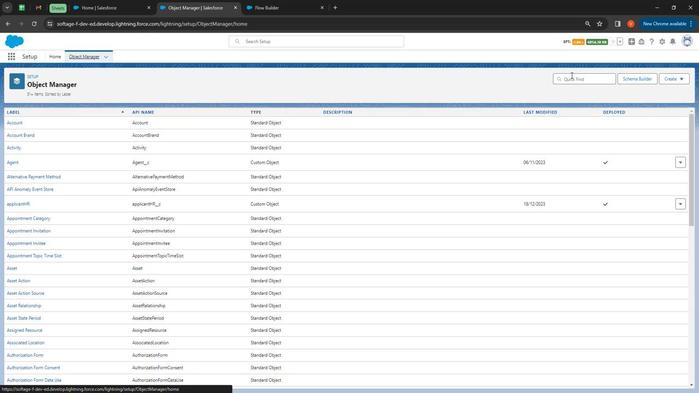 
Action: Mouse moved to (460, 0)
Screenshot: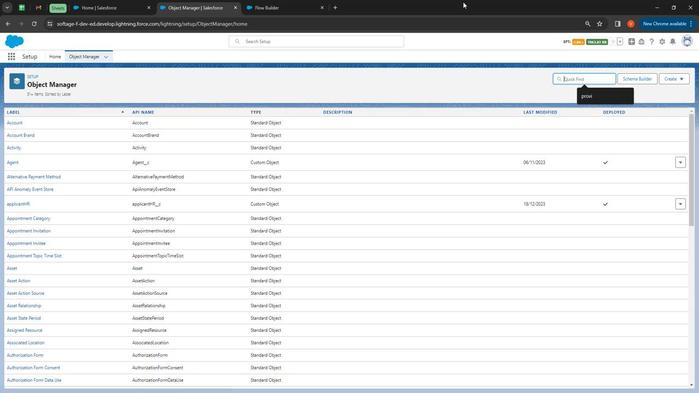 
Action: Key pressed inmate<Key.space>do
Screenshot: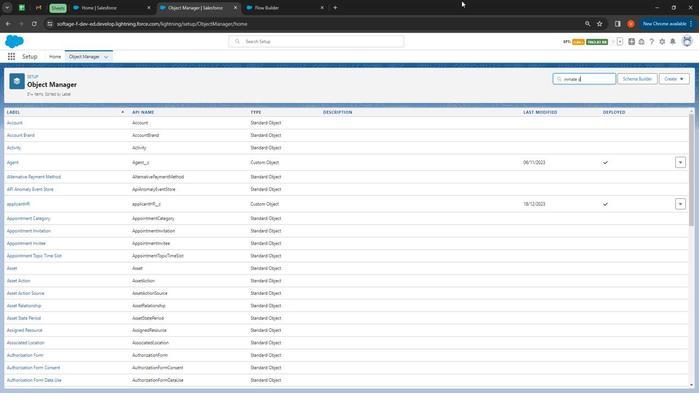 
Action: Mouse moved to (23, 126)
Screenshot: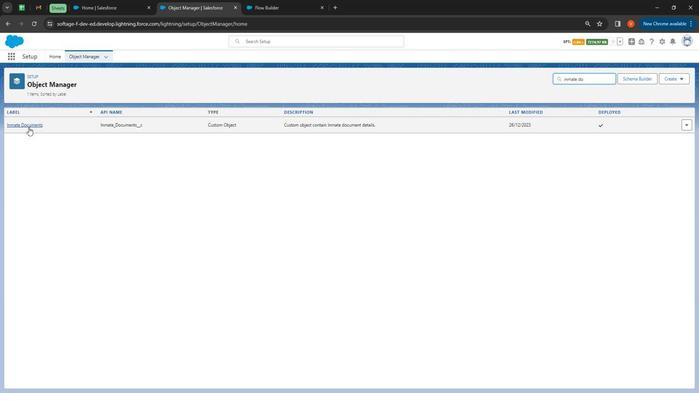 
Action: Mouse pressed left at (23, 126)
Screenshot: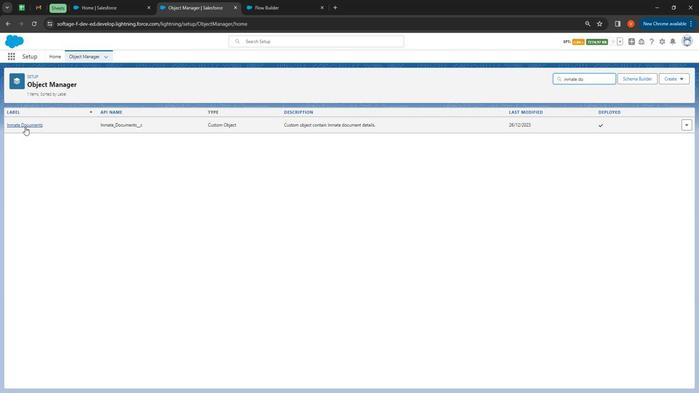
Action: Mouse moved to (37, 127)
Screenshot: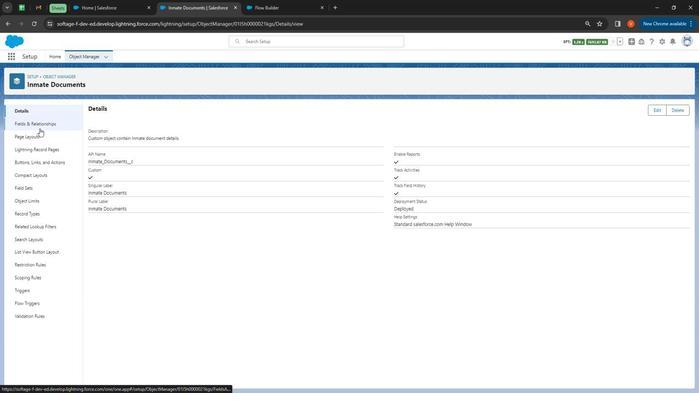 
Action: Mouse pressed left at (37, 127)
Screenshot: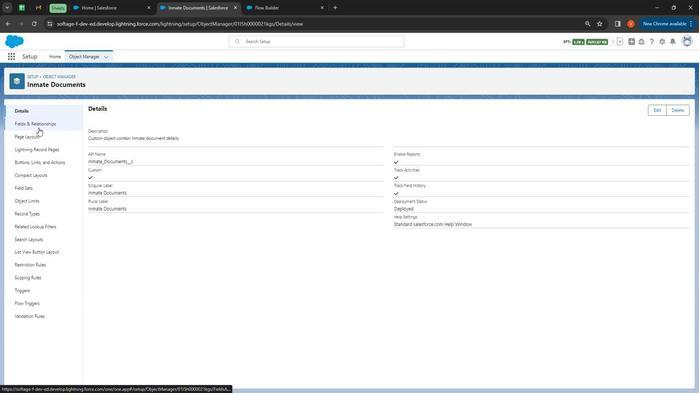 
Action: Mouse moved to (84, 55)
Screenshot: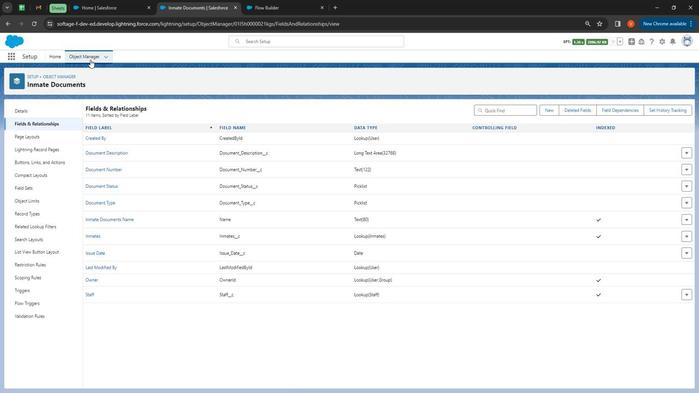 
Action: Mouse pressed left at (84, 55)
Screenshot: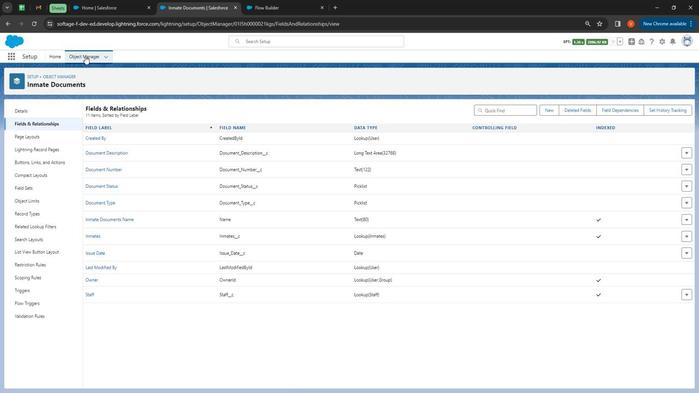 
Action: Mouse moved to (577, 77)
Screenshot: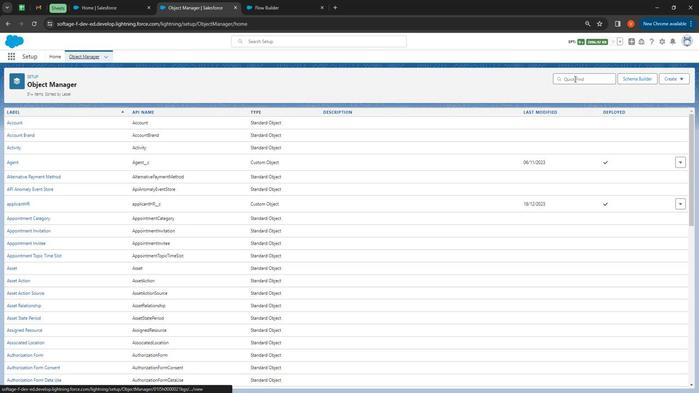 
Action: Mouse pressed left at (577, 77)
Screenshot: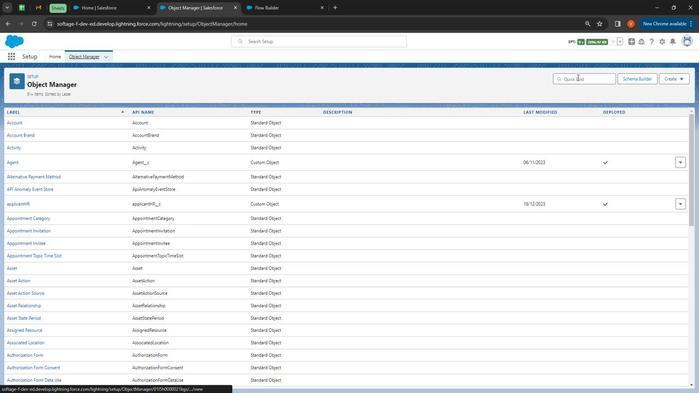 
Action: Mouse moved to (537, 7)
Screenshot: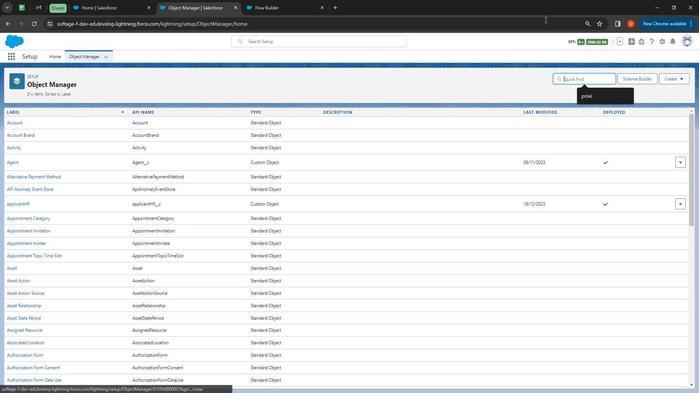 
Action: Key pressed <Key.shift>Inmate<Key.space>ac
Screenshot: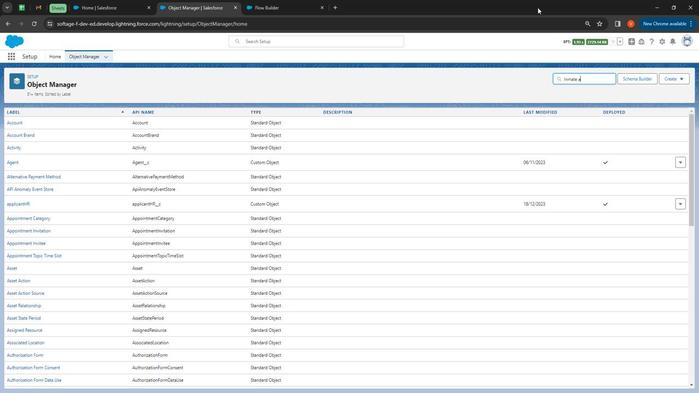 
Action: Mouse moved to (22, 126)
Screenshot: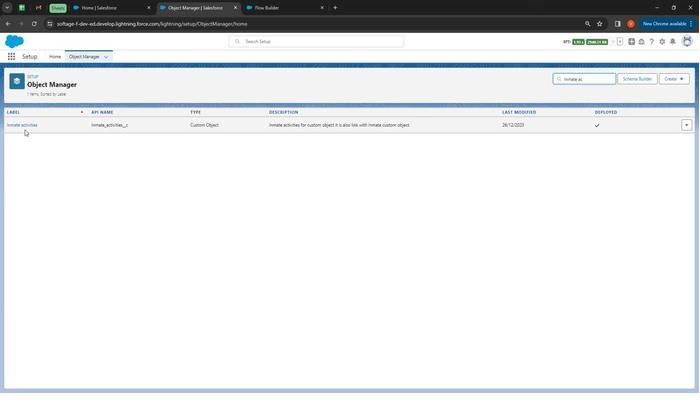 
Action: Mouse pressed left at (22, 126)
Screenshot: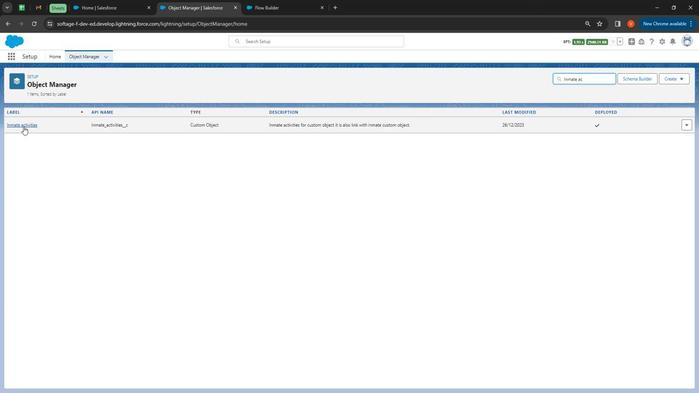 
Action: Mouse moved to (28, 125)
Screenshot: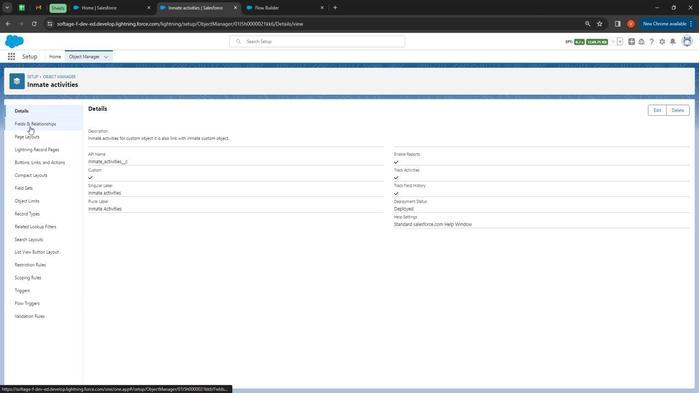 
Action: Mouse pressed left at (28, 125)
Screenshot: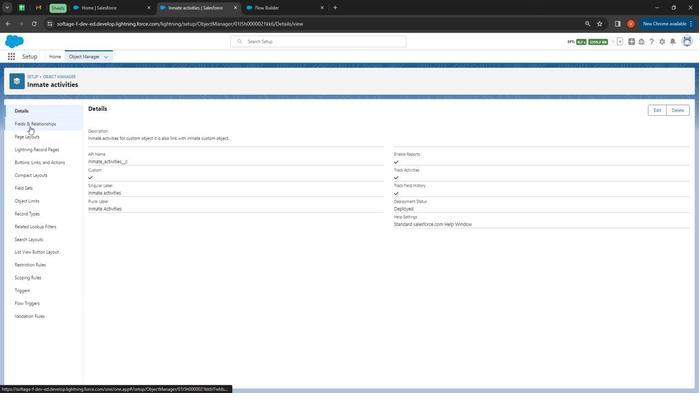 
Action: Mouse moved to (246, 272)
Screenshot: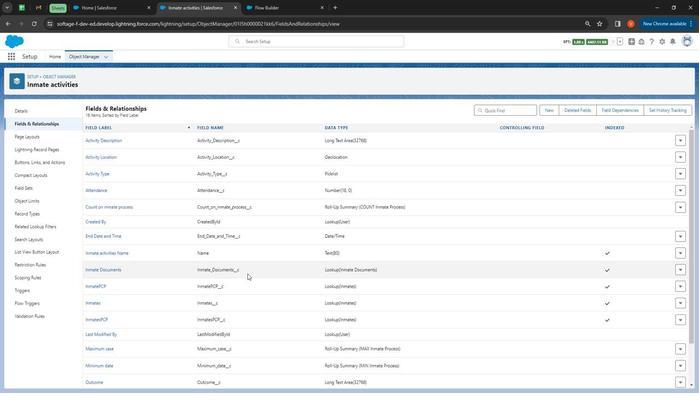 
Action: Mouse pressed left at (246, 272)
Screenshot: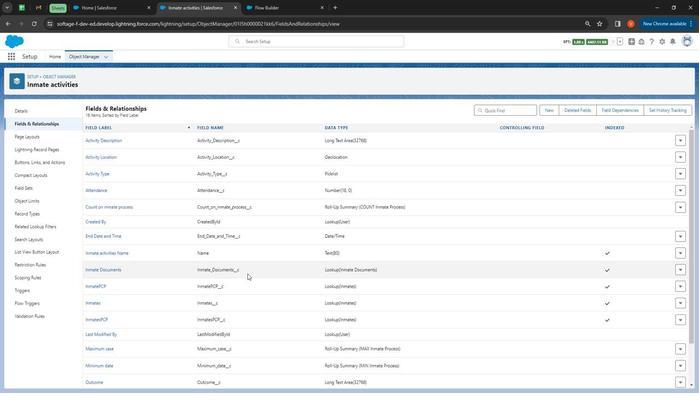 
Action: Mouse moved to (197, 279)
Screenshot: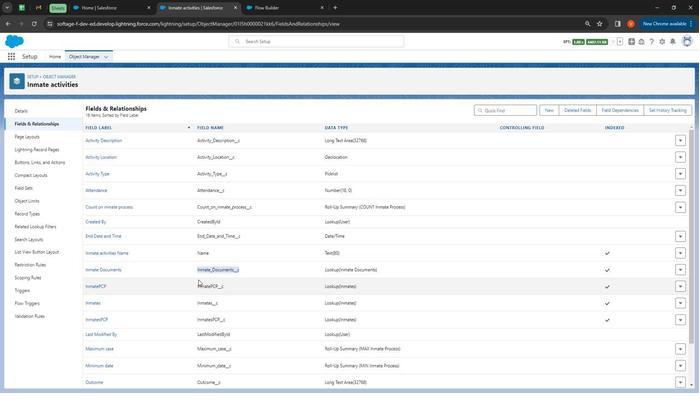 
Action: Key pressed ctrl+C
Screenshot: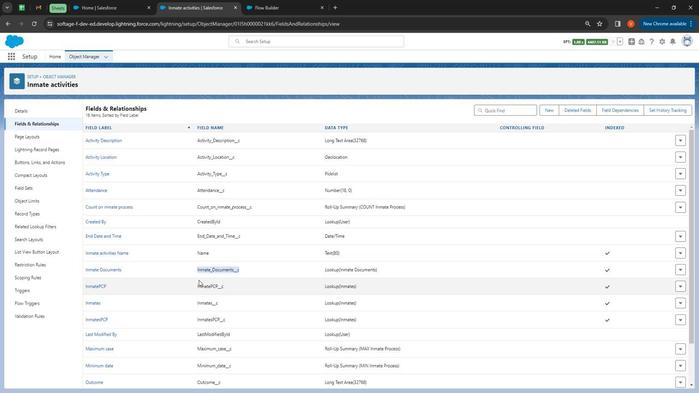 
Action: Mouse moved to (293, 0)
Screenshot: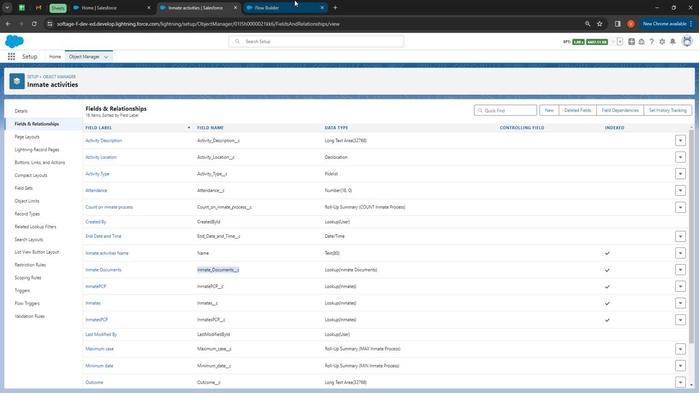 
Action: Mouse pressed left at (293, 0)
Screenshot: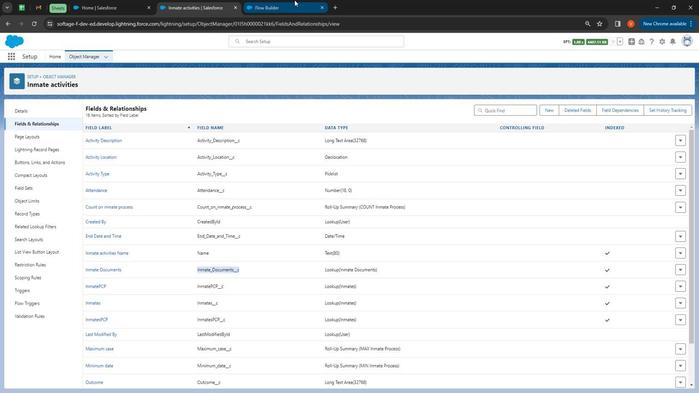 
Action: Mouse moved to (577, 140)
Screenshot: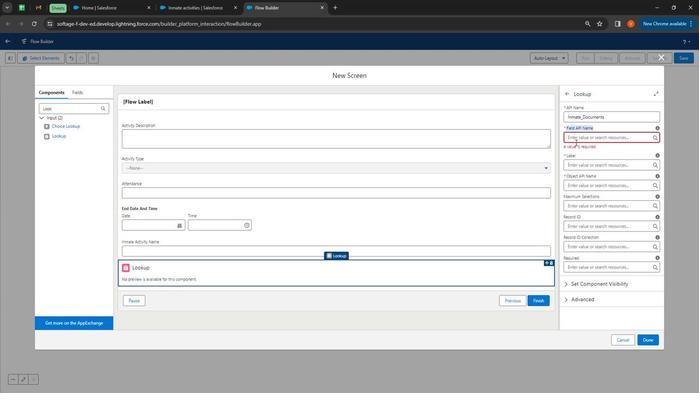 
Action: Mouse pressed left at (577, 140)
Screenshot: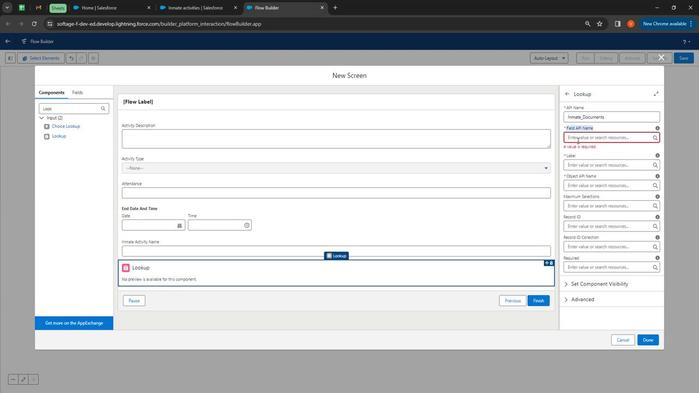 
Action: Key pressed ctrl+V
Screenshot: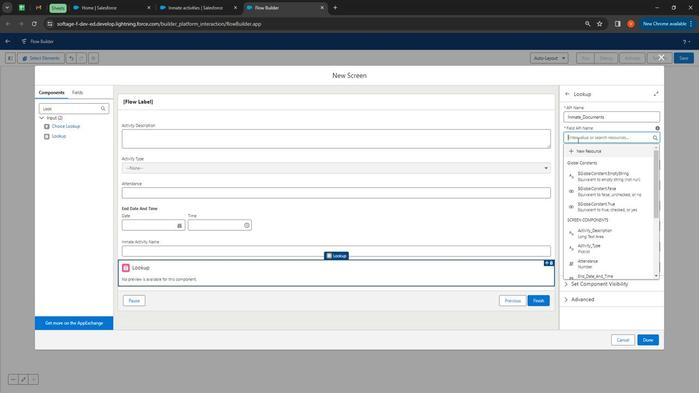
Action: Mouse moved to (584, 156)
Screenshot: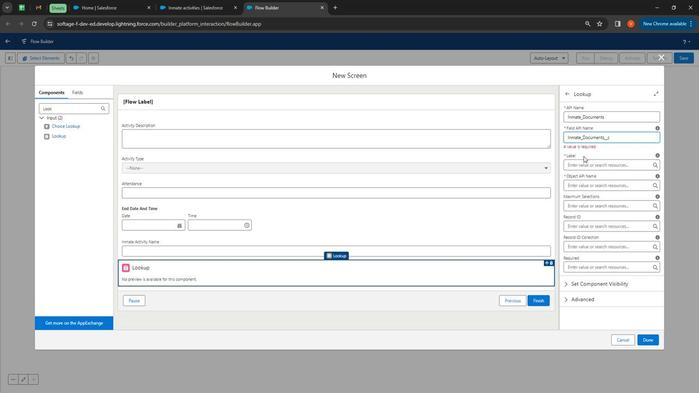 
Action: Mouse pressed left at (584, 156)
Screenshot: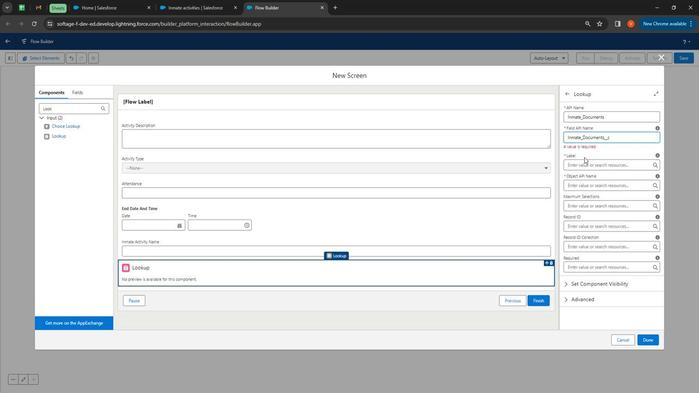 
Action: Mouse moved to (583, 157)
Screenshot: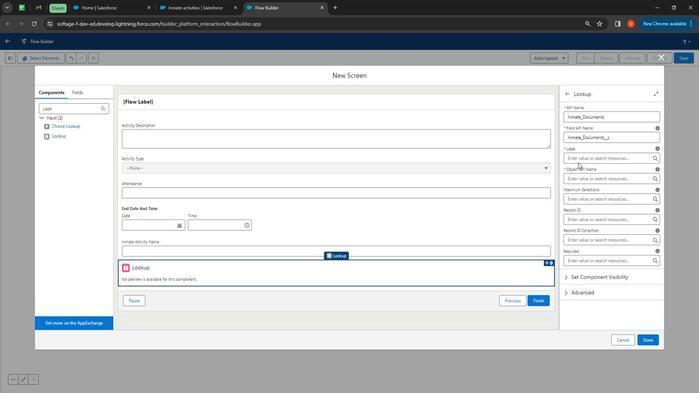 
Action: Mouse pressed left at (583, 157)
Screenshot: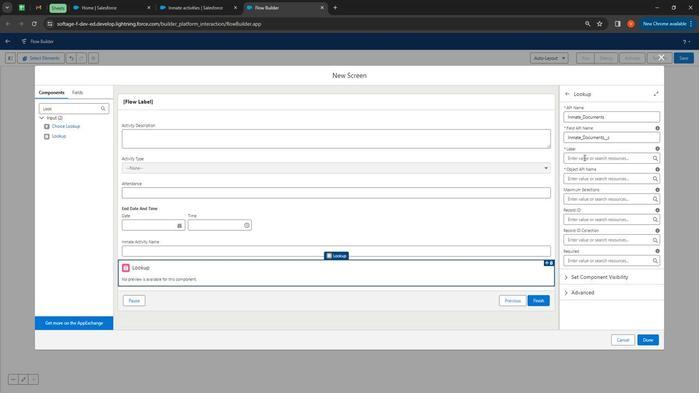 
Action: Key pressed <Key.shift>
Screenshot: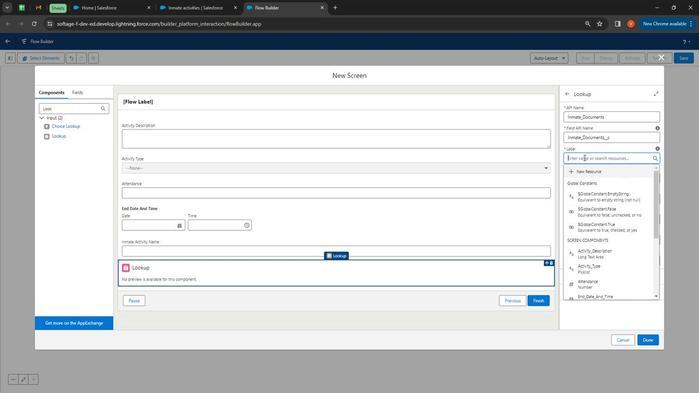 
Action: Mouse moved to (501, 153)
Screenshot: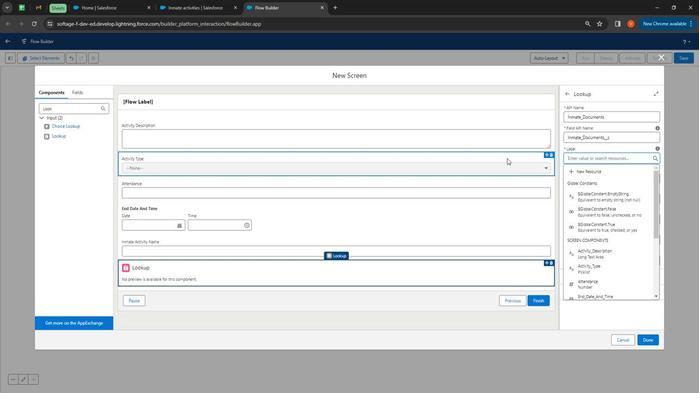 
Action: Key pressed <Key.shift>
Screenshot: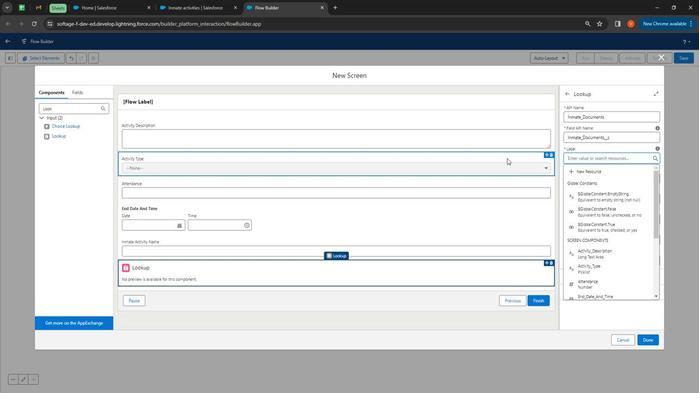 
Action: Mouse moved to (496, 150)
Screenshot: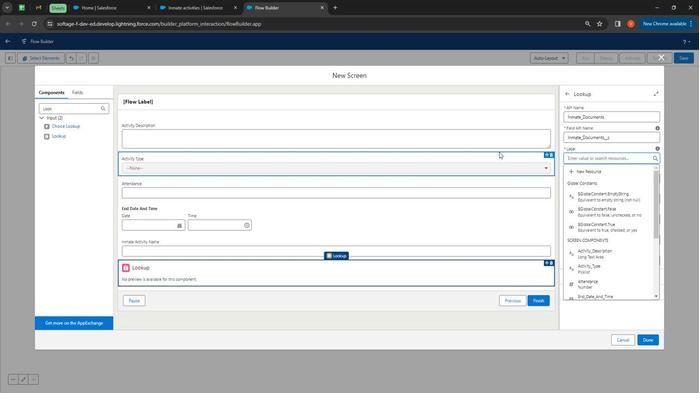 
Action: Key pressed <Key.shift><Key.shift><Key.shift><Key.shift><Key.shift><Key.shift><Key.shift><Key.shift><Key.shift><Key.shift><Key.shift><Key.shift><Key.shift><Key.shift><Key.shift><Key.shift><Key.shift><Key.shift><Key.shift><Key.shift>Inmate<Key.space><Key.shift><Key.backspace><Key.shift><Key.shift><Key.shift><Key.shift><Key.shift><Key.shift><Key.shift><Key.shift><Key.shift><Key.shift><Key.shift><Key.shift><Key.shift><Key.shift><Key.shift><Key.shift><Key.shift><Key.shift><Key.shift><Key.shift><Key.shift><Key.shift>_documents
Screenshot: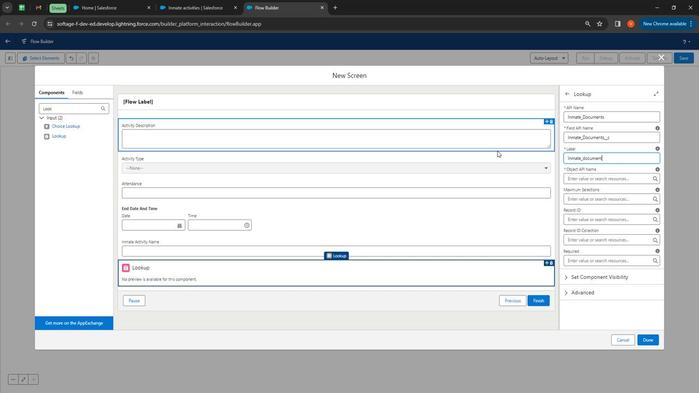 
Action: Mouse moved to (602, 170)
Screenshot: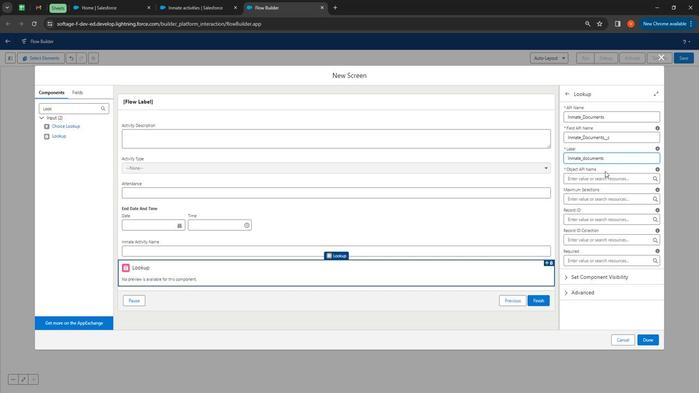 
Action: Mouse pressed left at (602, 170)
Screenshot: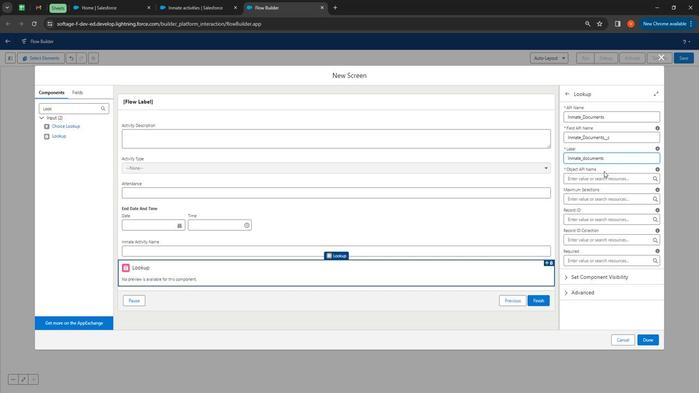 
Action: Mouse moved to (181, 0)
Screenshot: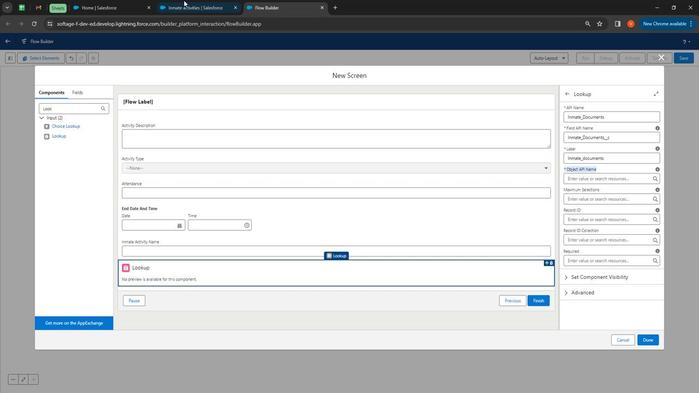 
Action: Mouse pressed left at (181, 0)
Screenshot: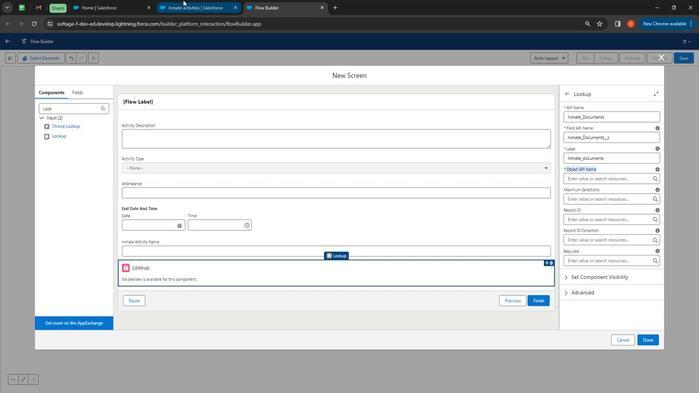 
Action: Mouse moved to (30, 111)
Screenshot: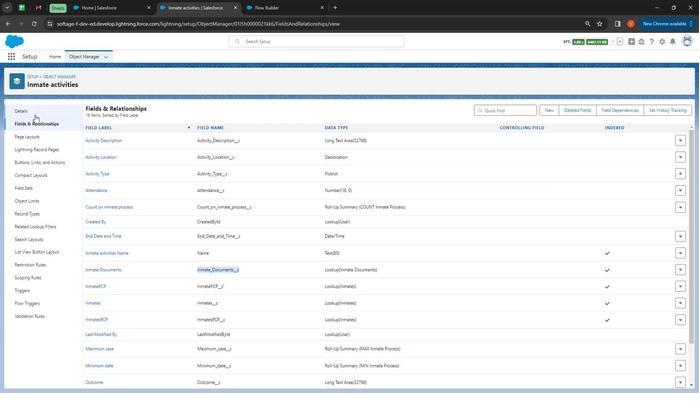 
Action: Mouse pressed left at (30, 111)
Screenshot: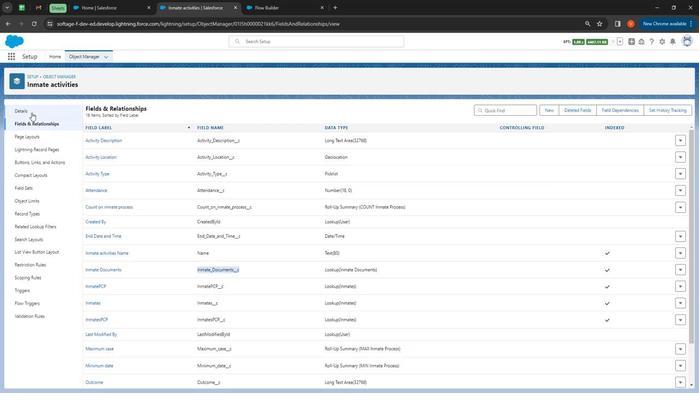 
Action: Mouse moved to (129, 162)
Screenshot: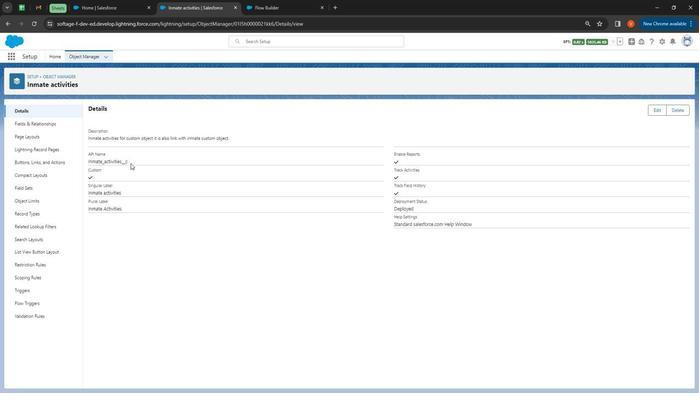 
Action: Mouse pressed left at (129, 162)
Screenshot: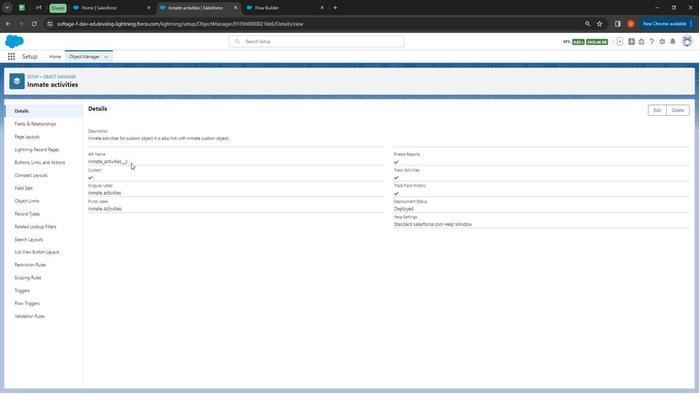 
Action: Mouse moved to (109, 167)
Screenshot: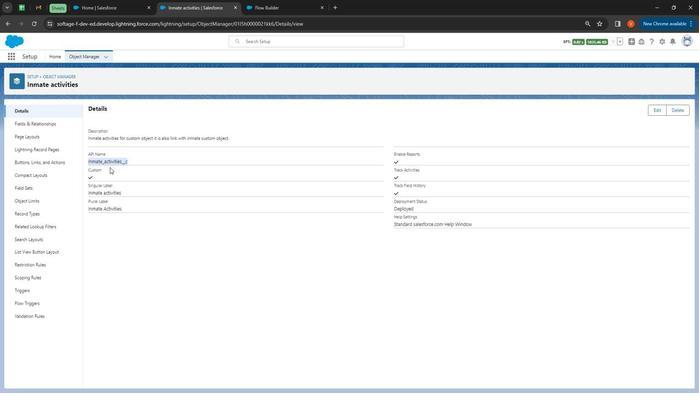 
Action: Key pressed ctrl+C
Screenshot: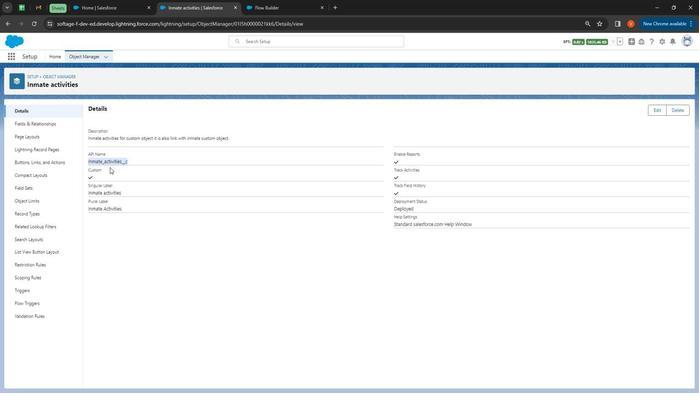 
Action: Mouse moved to (278, 0)
Screenshot: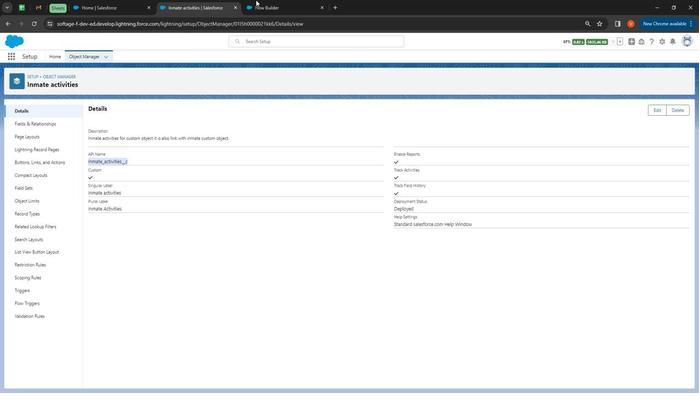 
Action: Mouse pressed left at (278, 0)
Screenshot: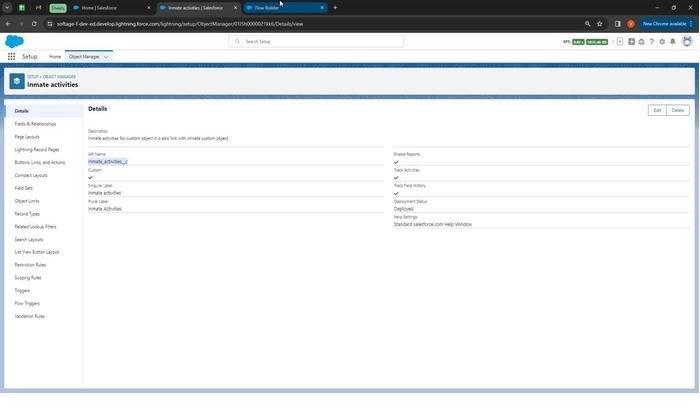 
Action: Mouse moved to (583, 178)
Screenshot: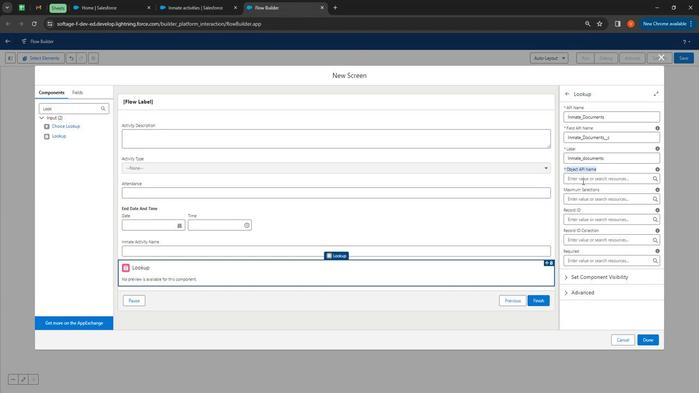 
Action: Mouse pressed left at (583, 178)
Screenshot: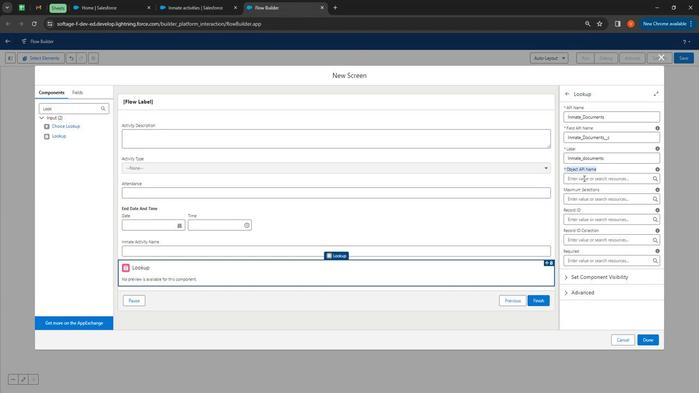 
Action: Mouse moved to (596, 176)
Screenshot: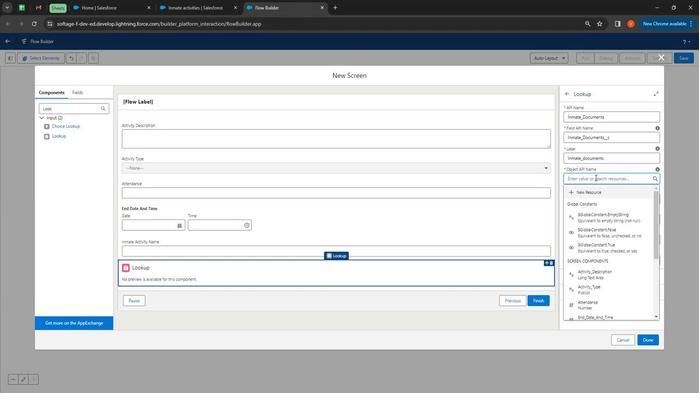 
Action: Key pressed ctrl+V
